 Task: For heading Use Italics Lobster with red colour & Underline.  font size for heading22,  'Change the font style of data to'Merriweather and font size to 14,  Change the alignment of both headline & data to Align center.  In the sheet  Budget Analysis Log
Action: Mouse moved to (211, 176)
Screenshot: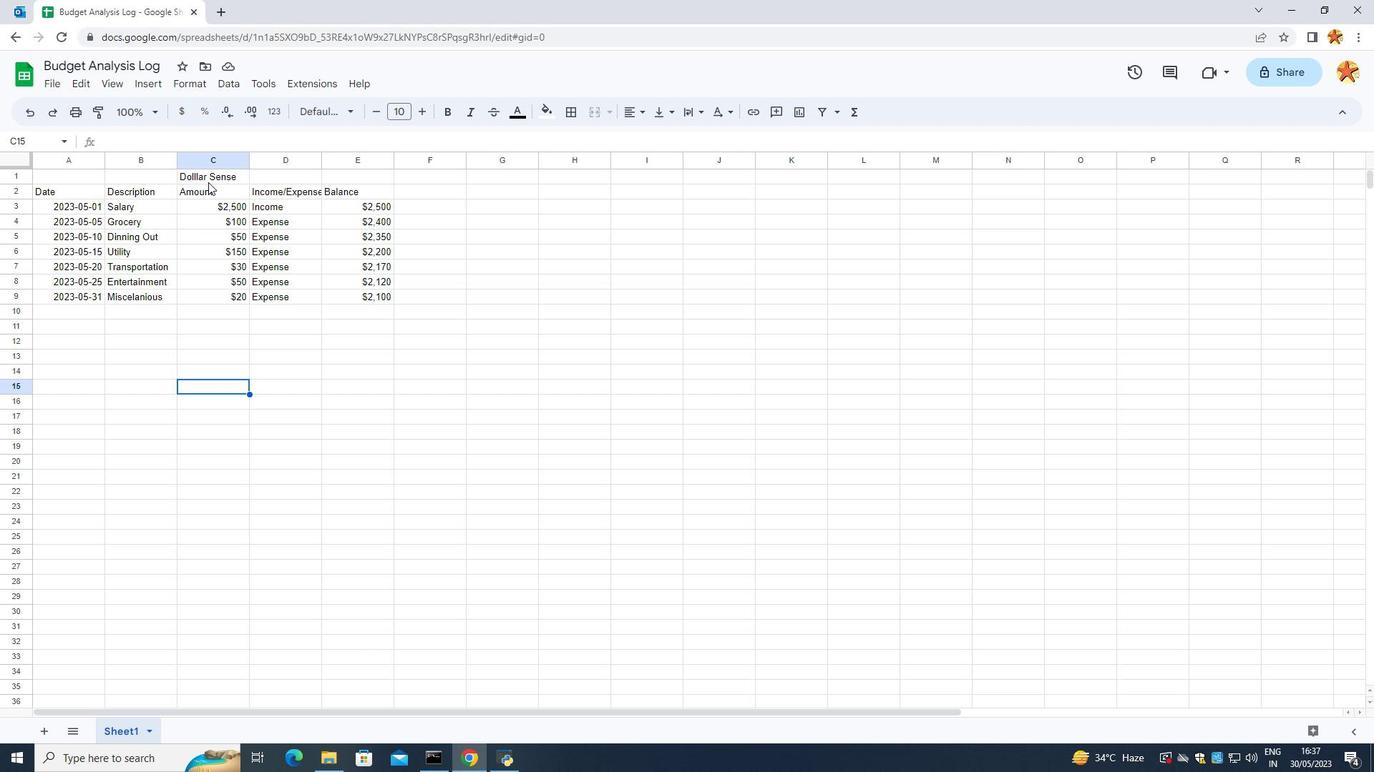 
Action: Mouse pressed left at (211, 176)
Screenshot: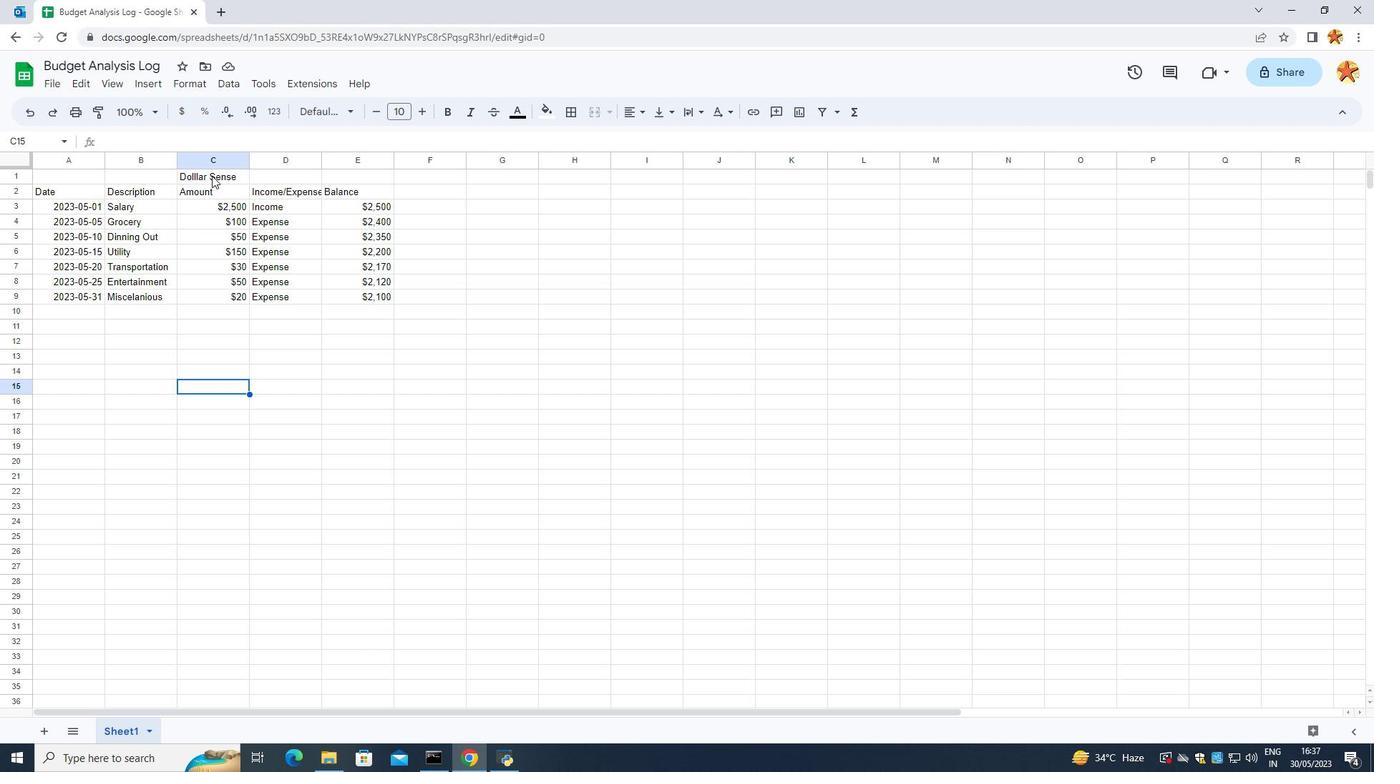
Action: Mouse moved to (470, 108)
Screenshot: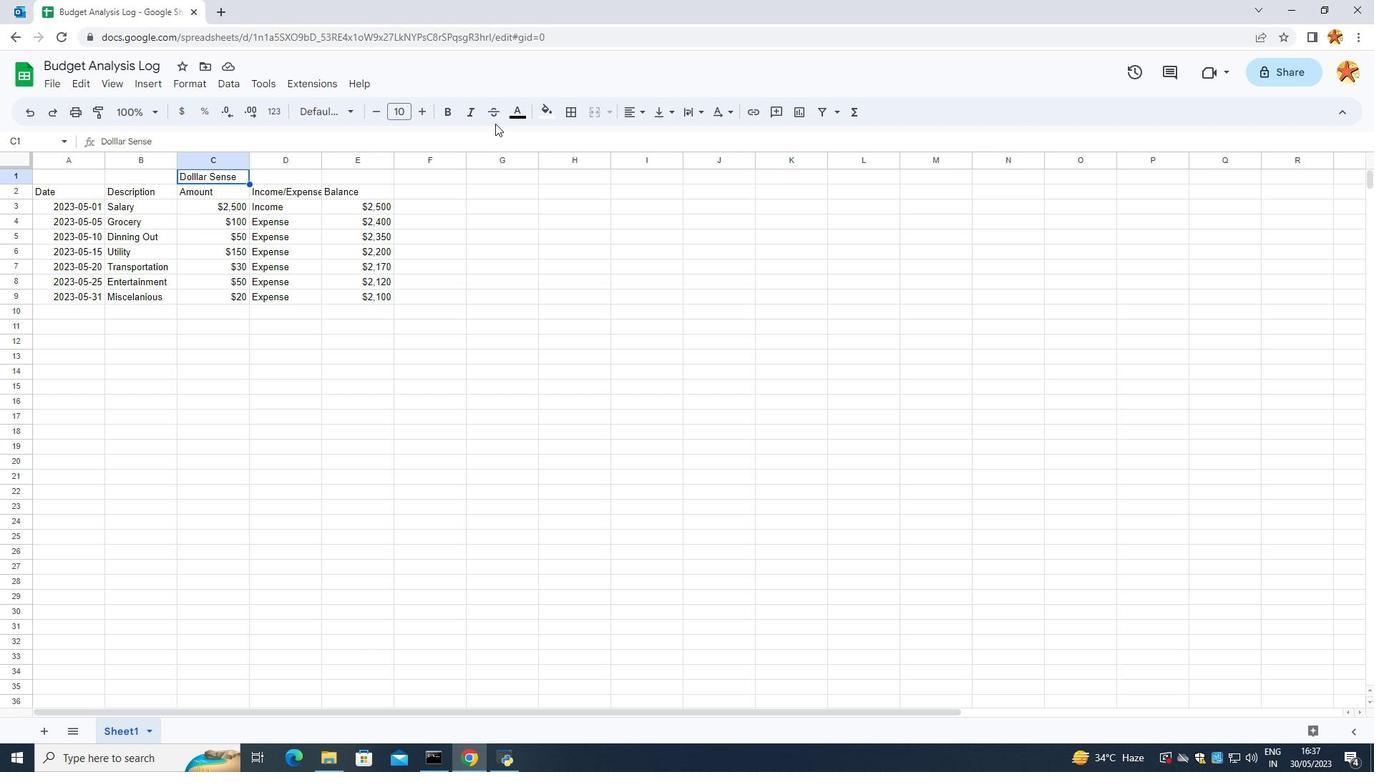 
Action: Mouse pressed left at (470, 108)
Screenshot: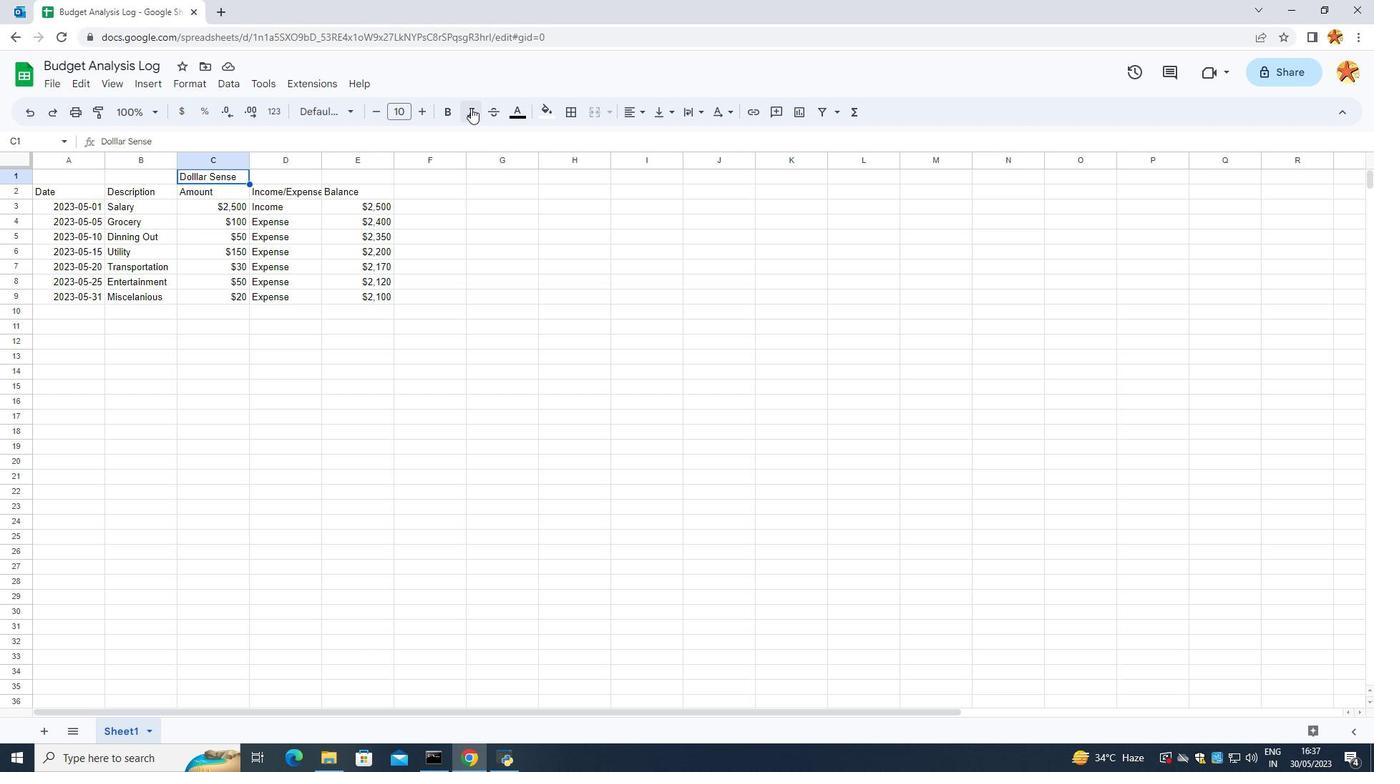 
Action: Mouse moved to (347, 114)
Screenshot: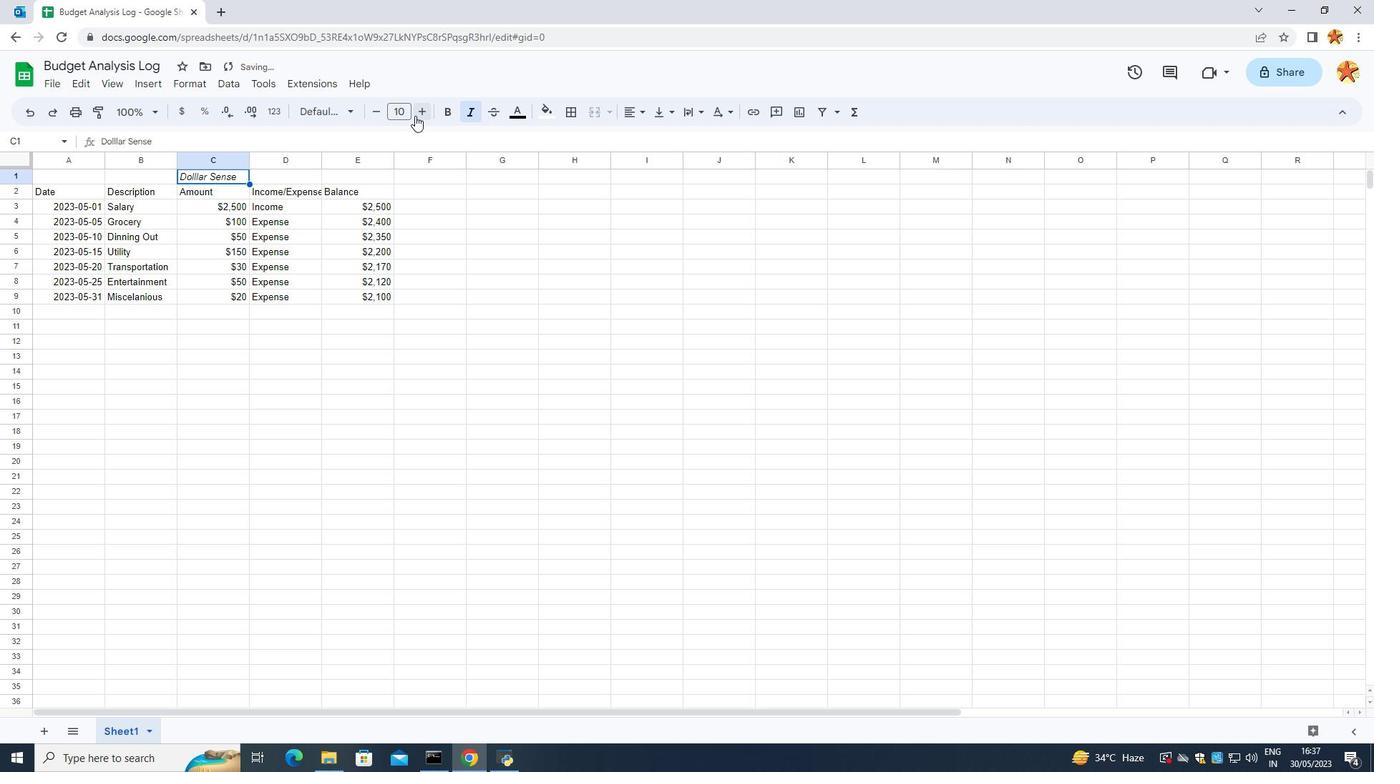 
Action: Mouse pressed left at (347, 114)
Screenshot: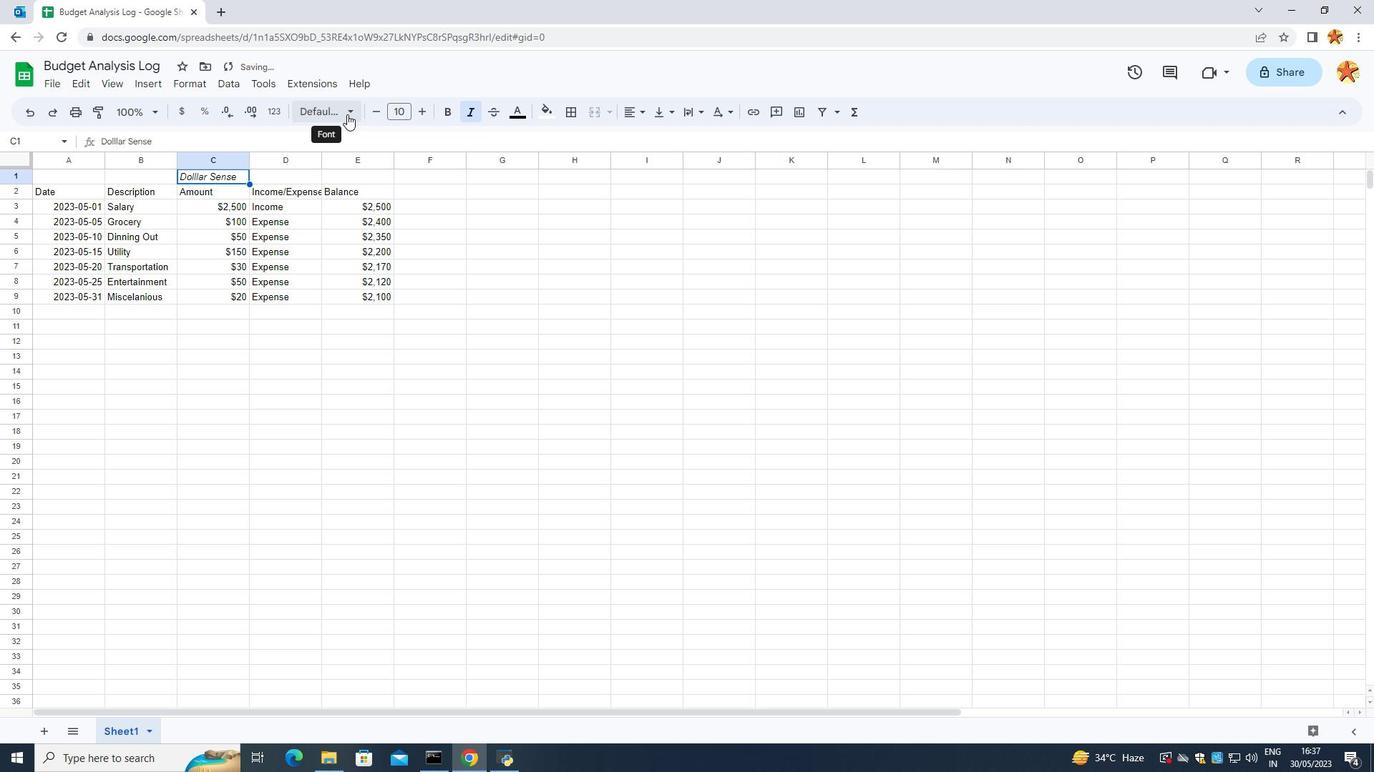 
Action: Mouse moved to (337, 438)
Screenshot: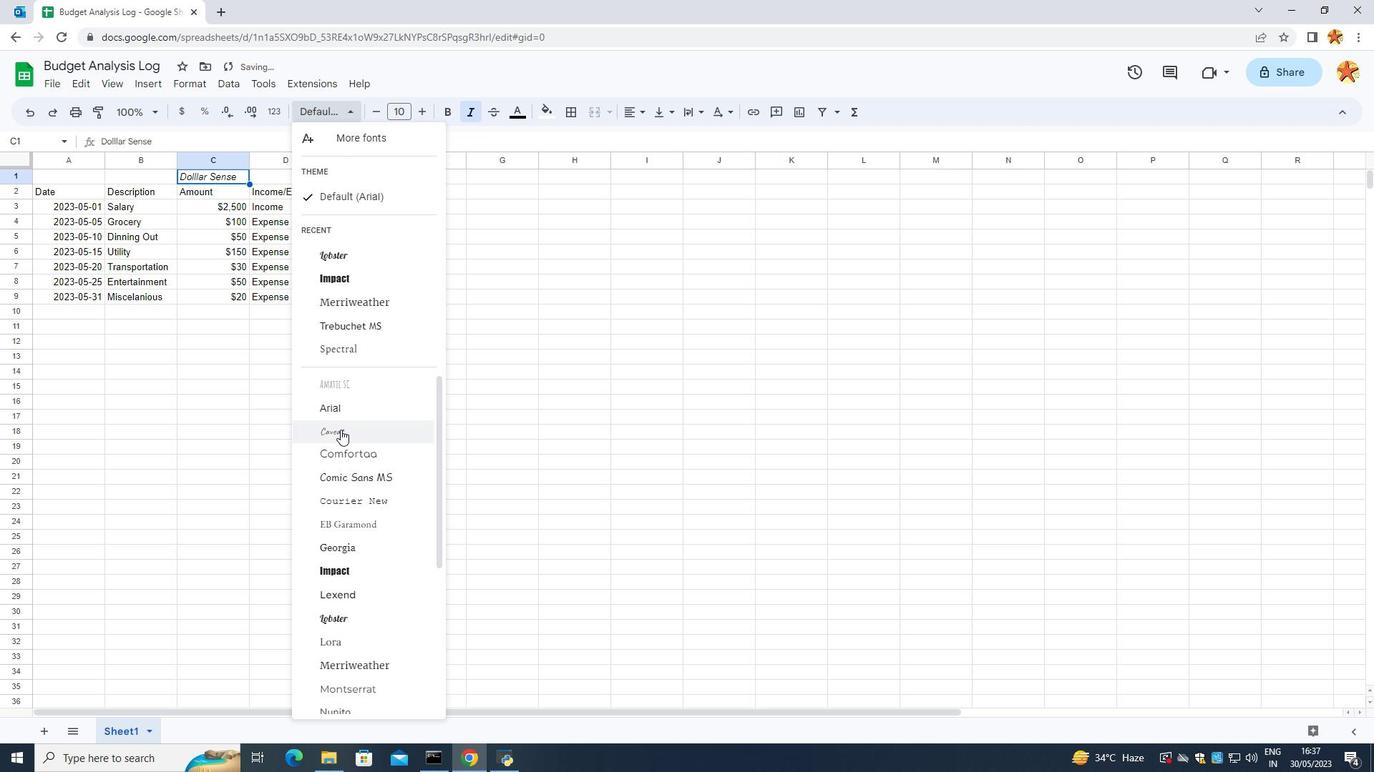 
Action: Mouse scrolled (337, 438) with delta (0, 0)
Screenshot: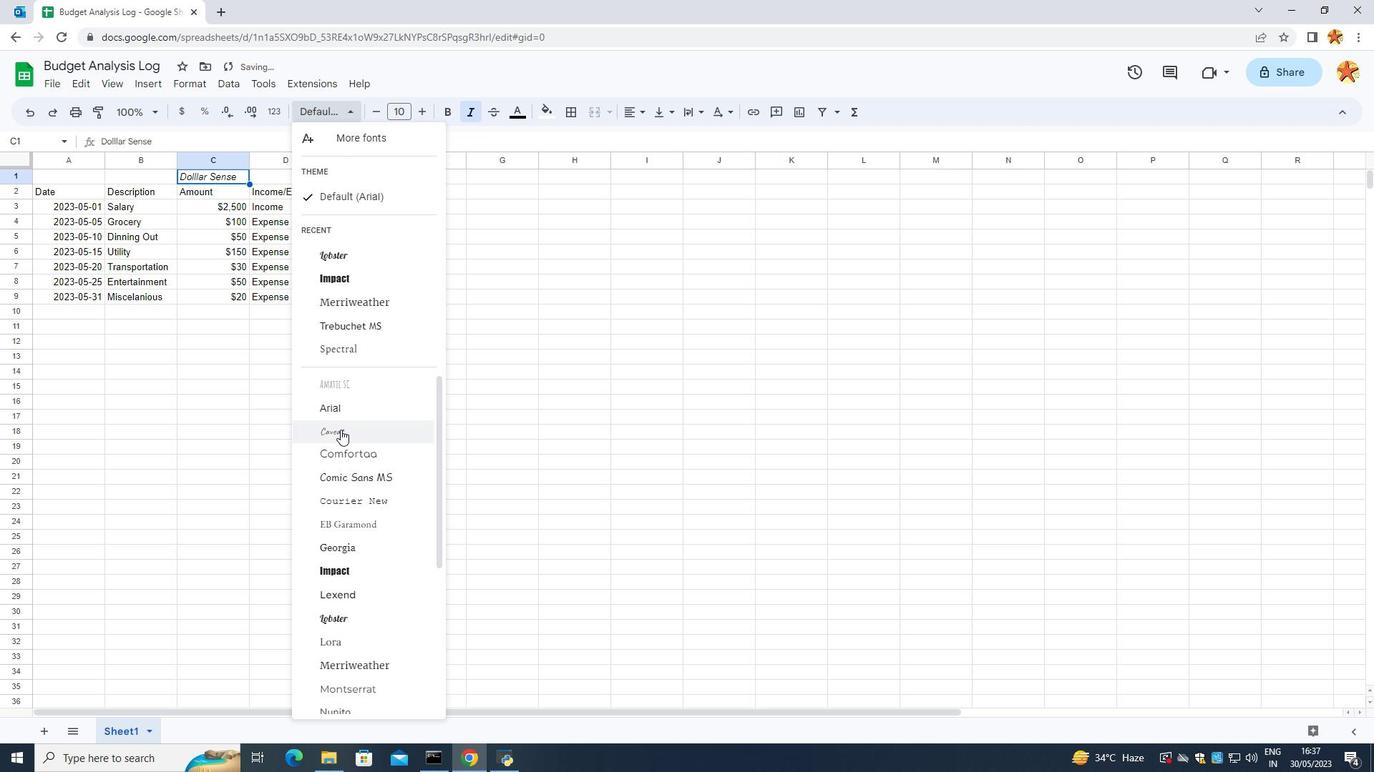 
Action: Mouse moved to (335, 439)
Screenshot: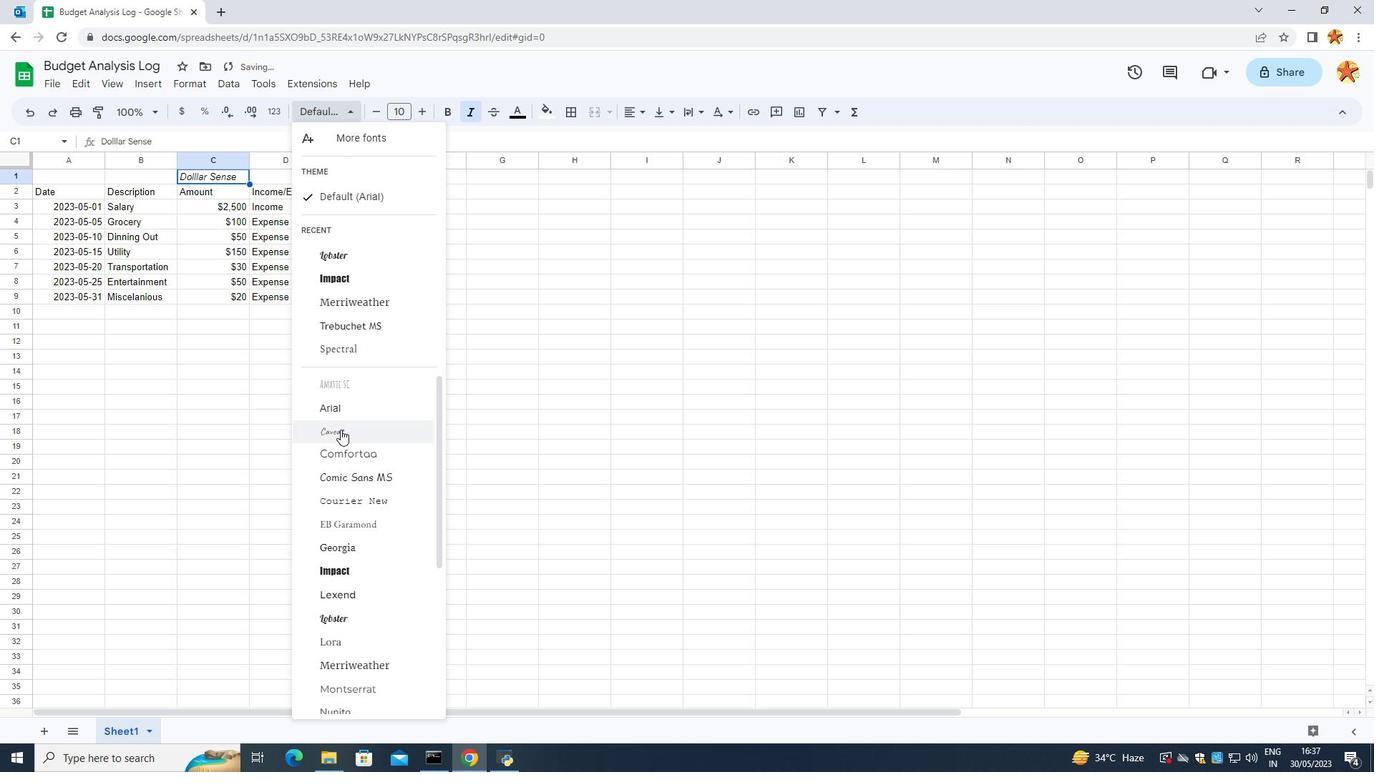 
Action: Mouse scrolled (335, 438) with delta (0, 0)
Screenshot: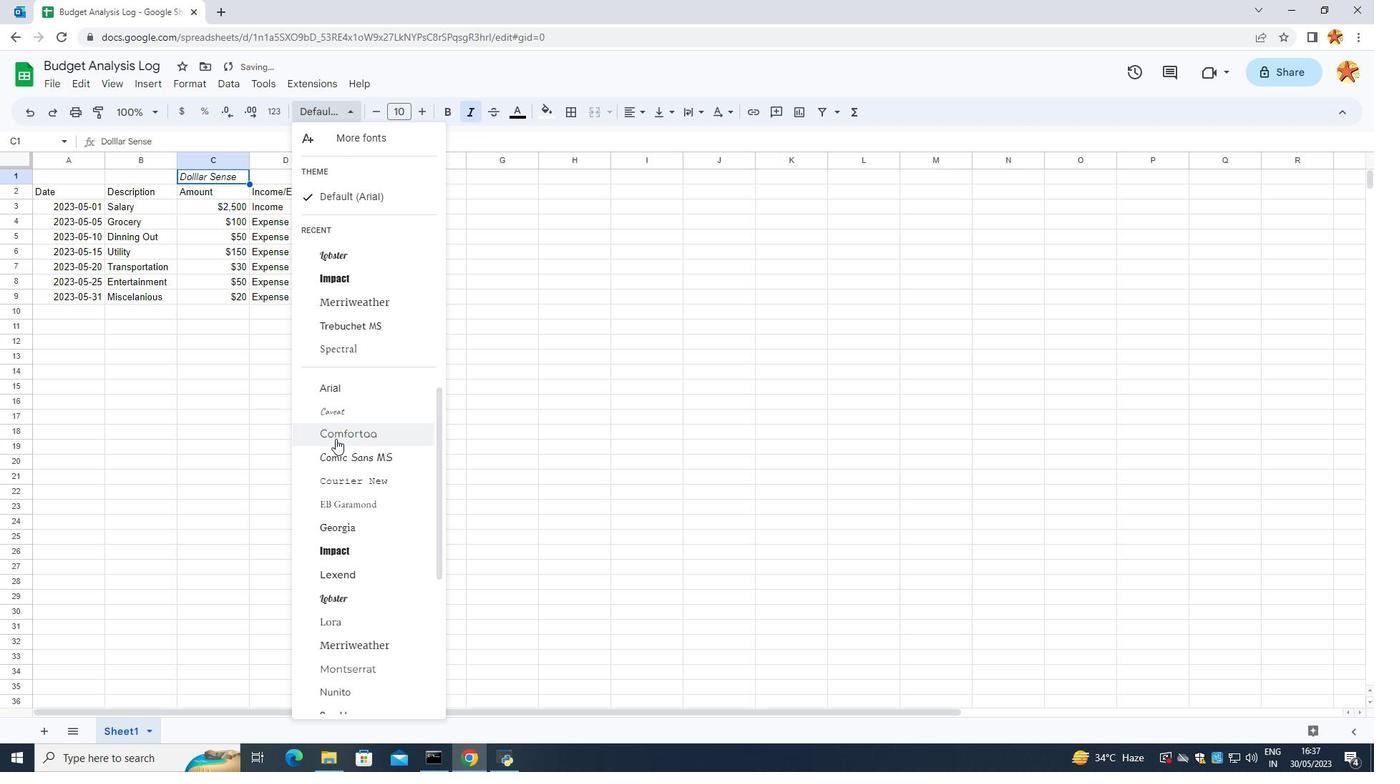 
Action: Mouse scrolled (335, 438) with delta (0, 0)
Screenshot: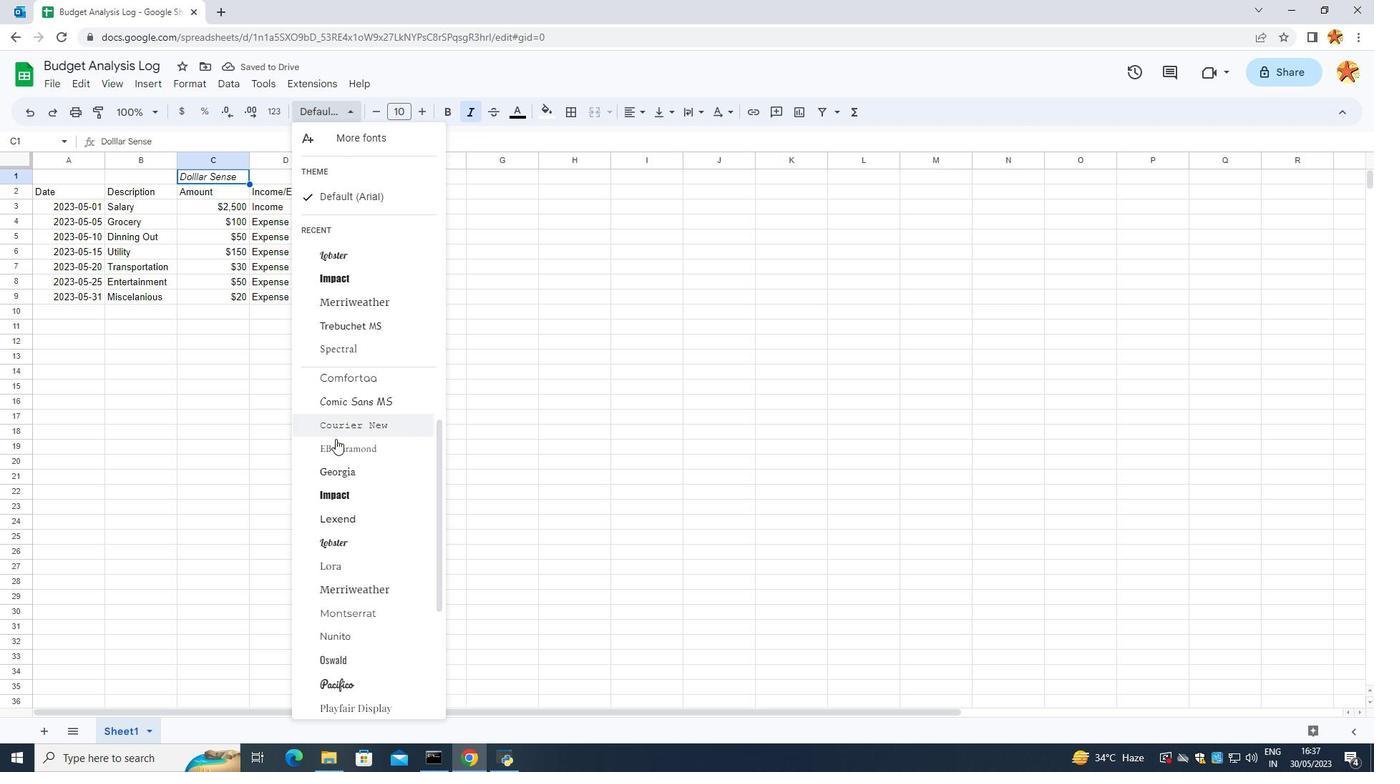 
Action: Mouse moved to (333, 414)
Screenshot: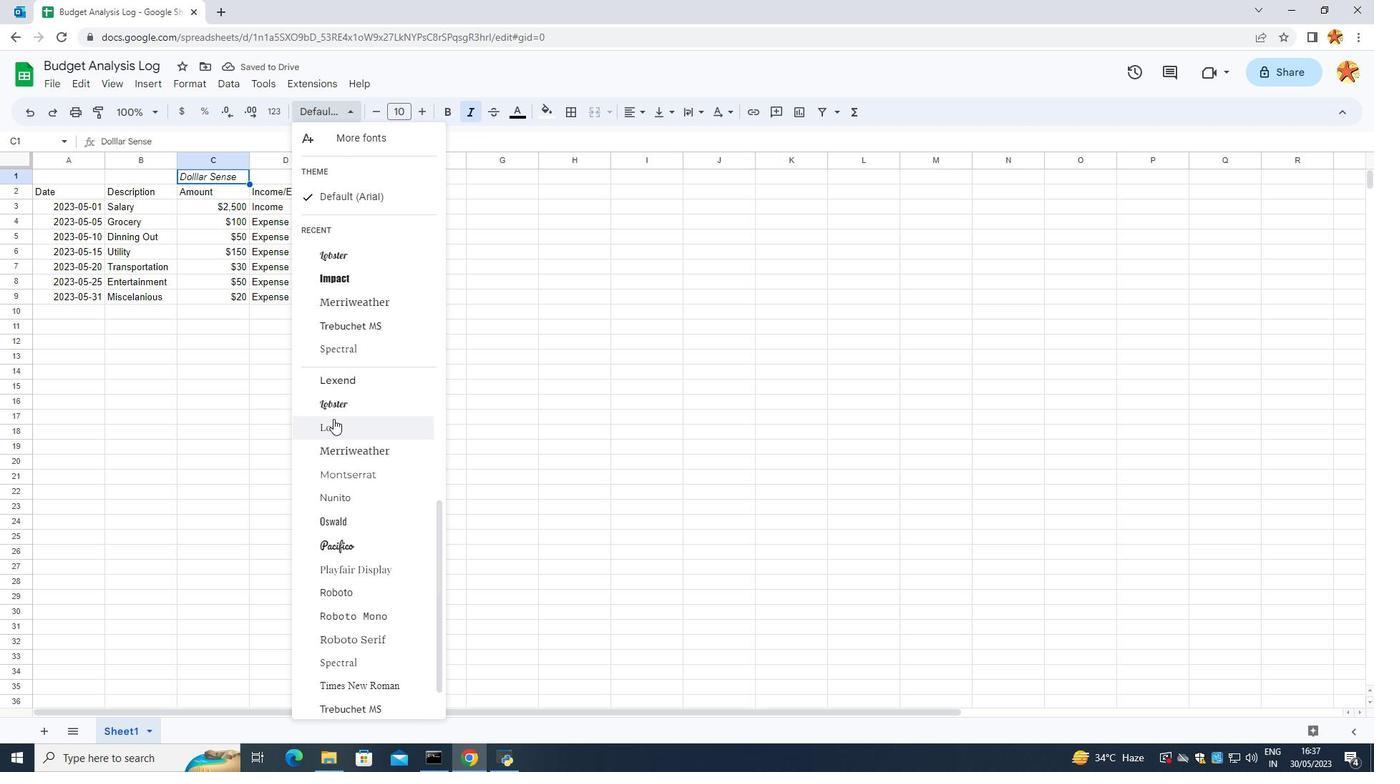 
Action: Mouse pressed left at (333, 414)
Screenshot: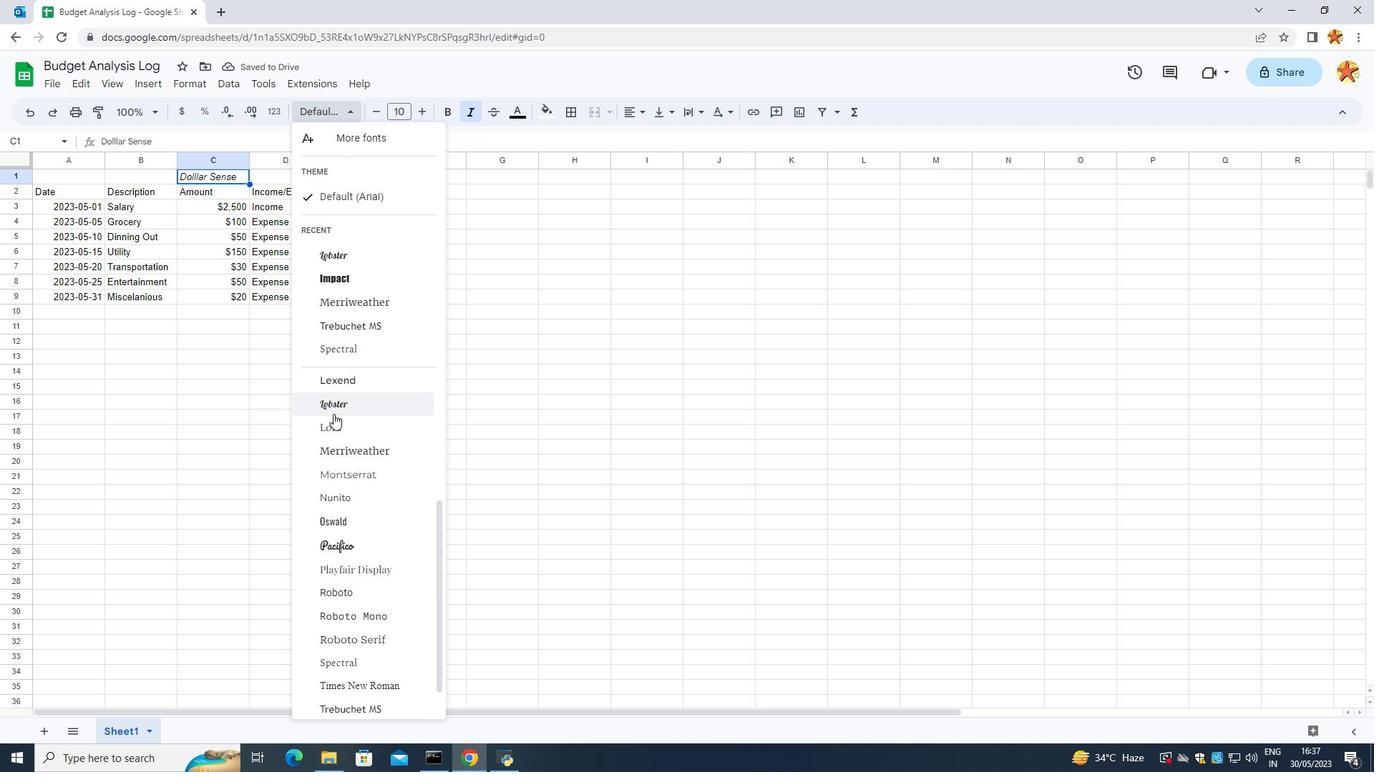 
Action: Mouse moved to (520, 116)
Screenshot: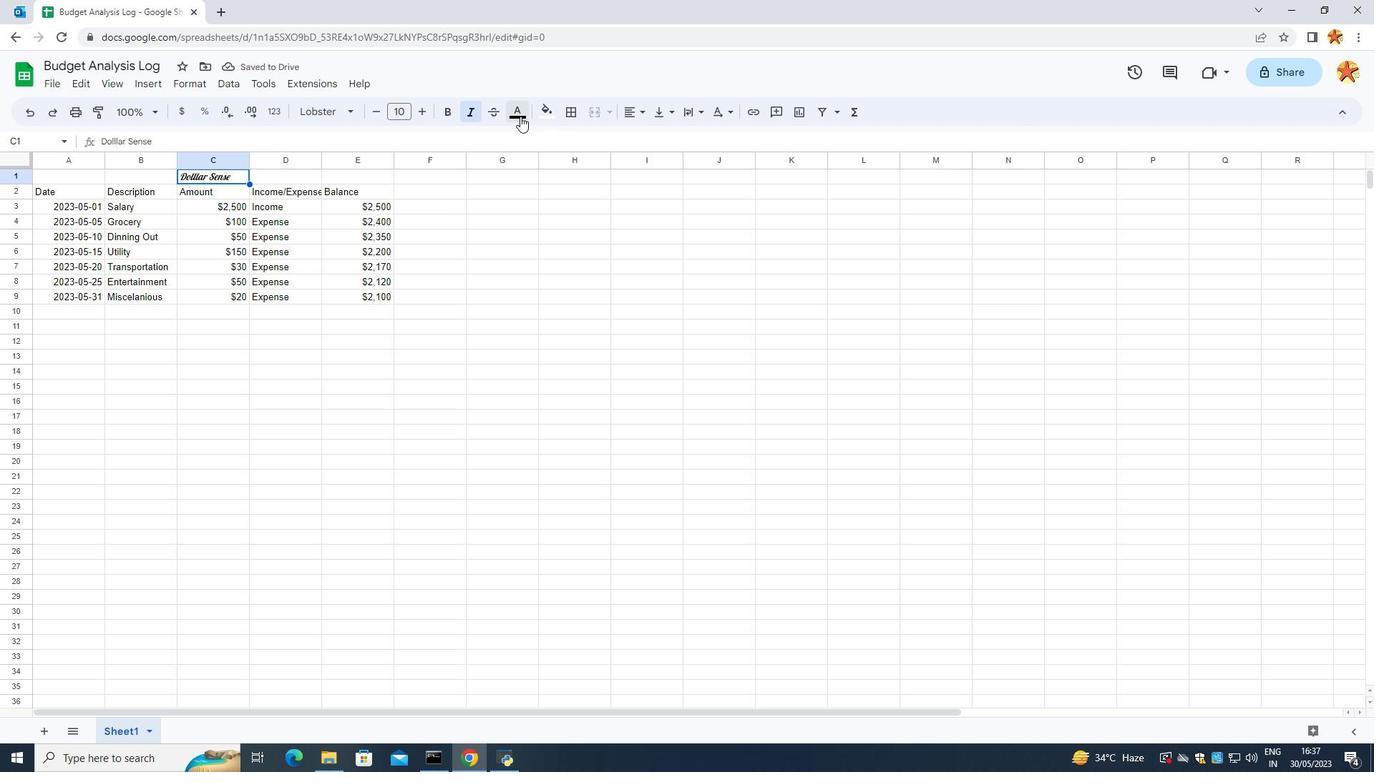 
Action: Mouse pressed left at (520, 116)
Screenshot: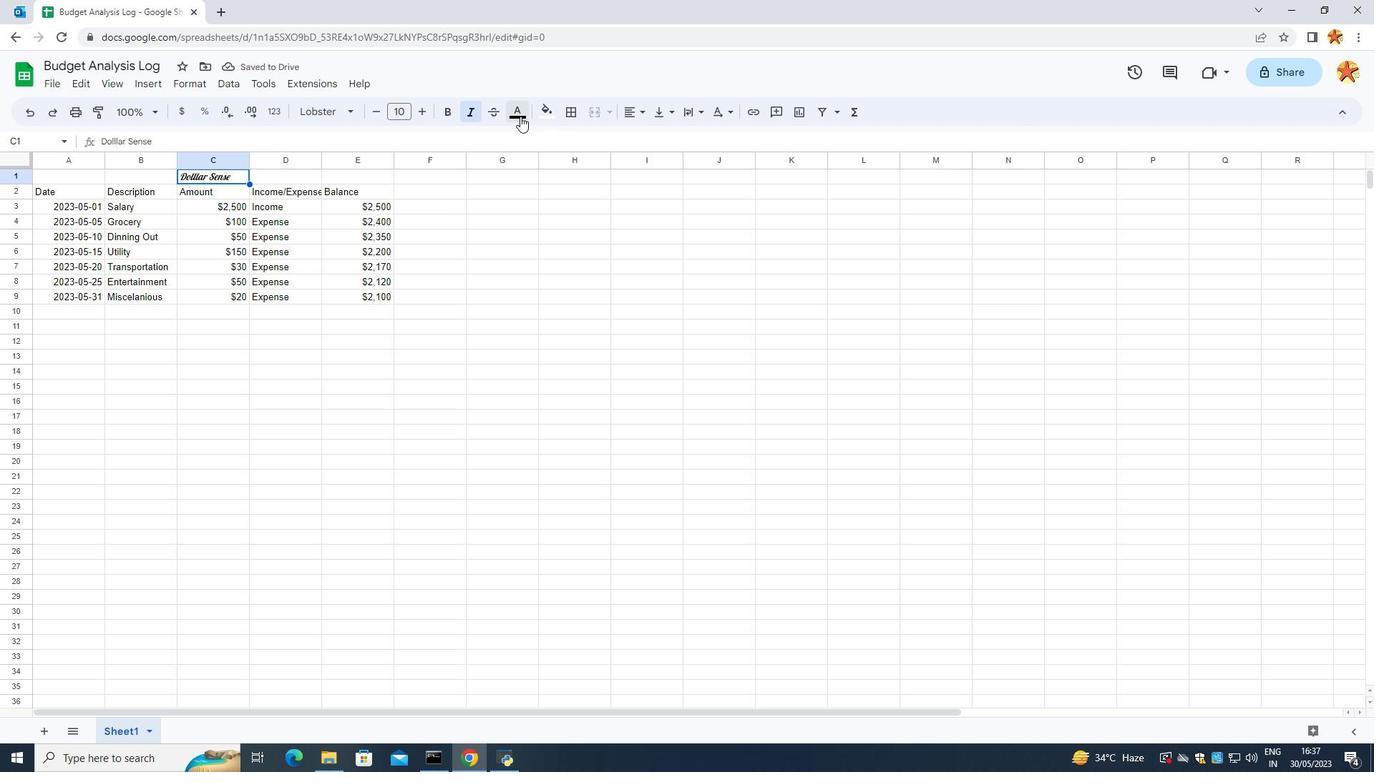 
Action: Mouse moved to (537, 175)
Screenshot: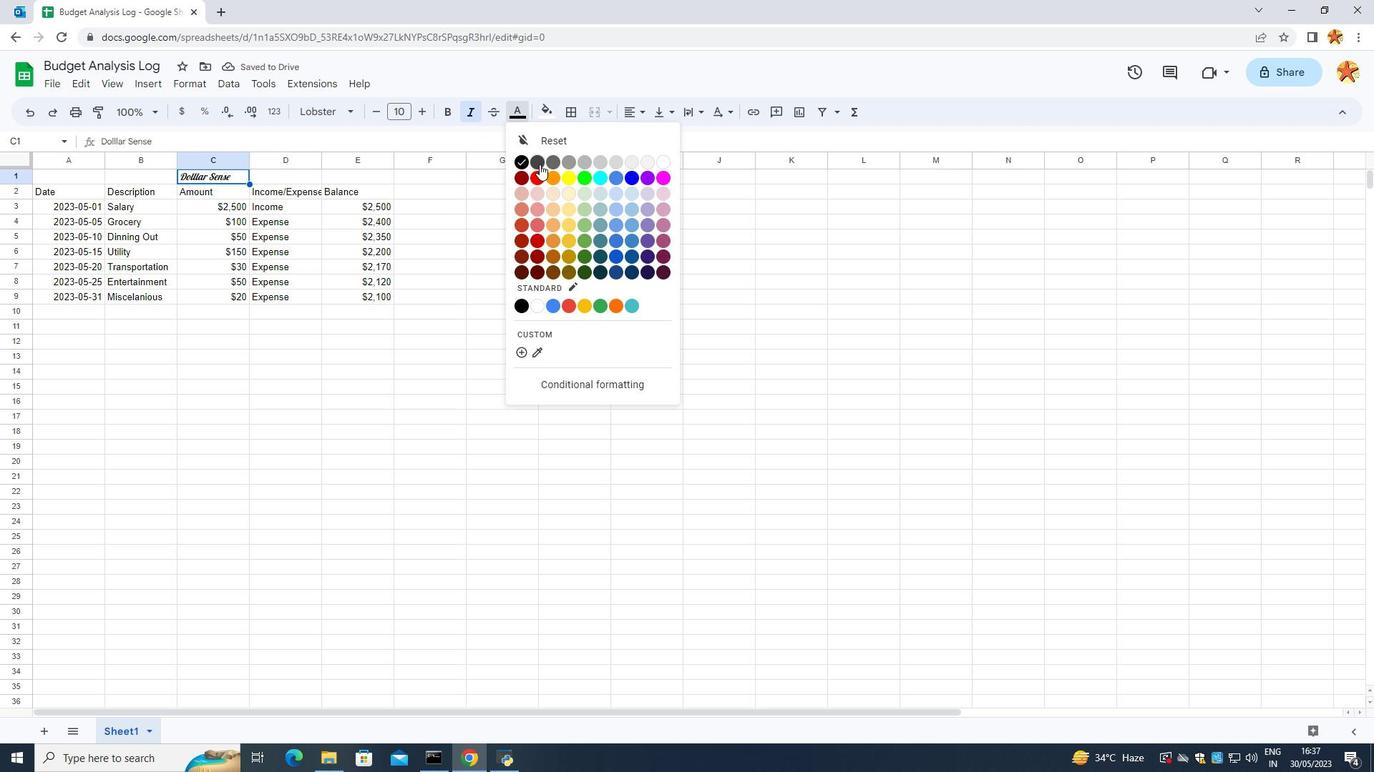 
Action: Mouse pressed left at (537, 175)
Screenshot: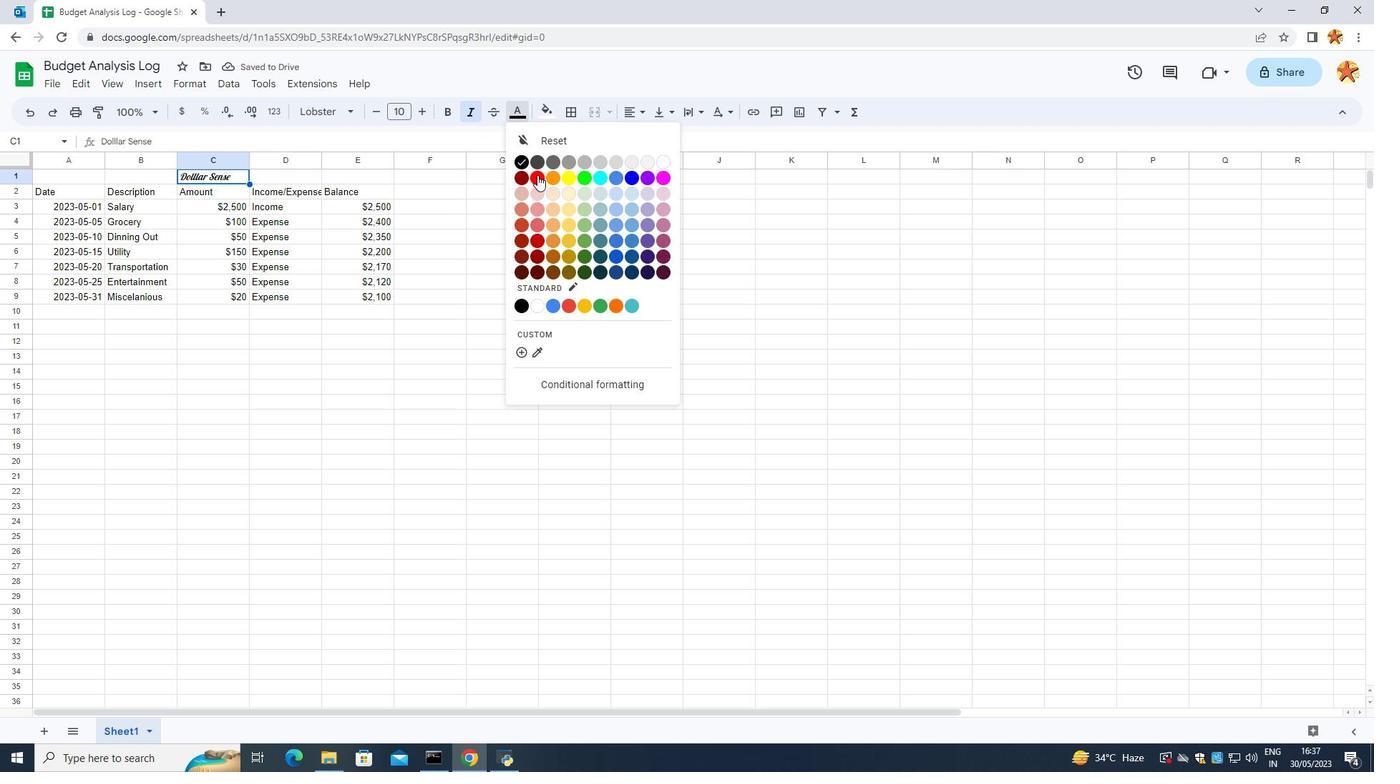 
Action: Mouse moved to (292, 198)
Screenshot: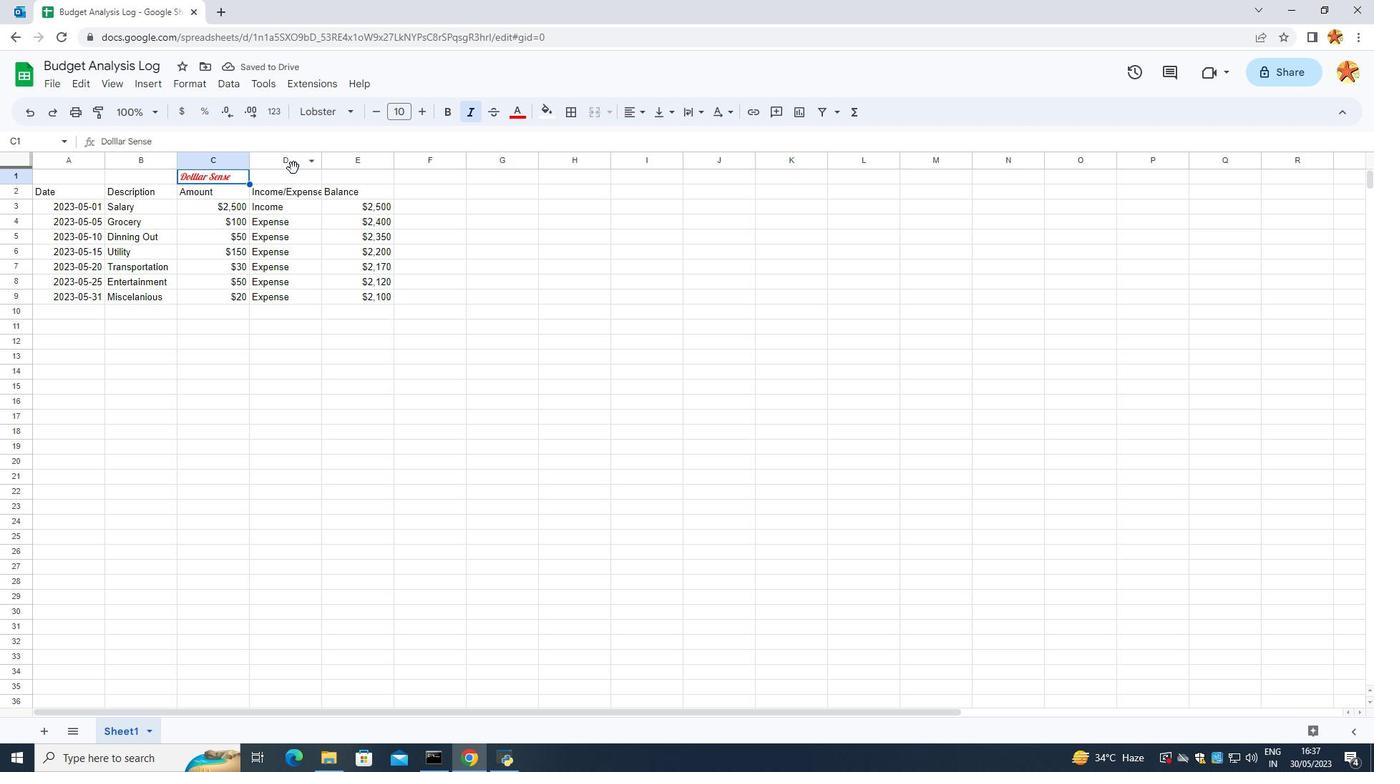 
Action: Key pressed ctrl+U
Screenshot: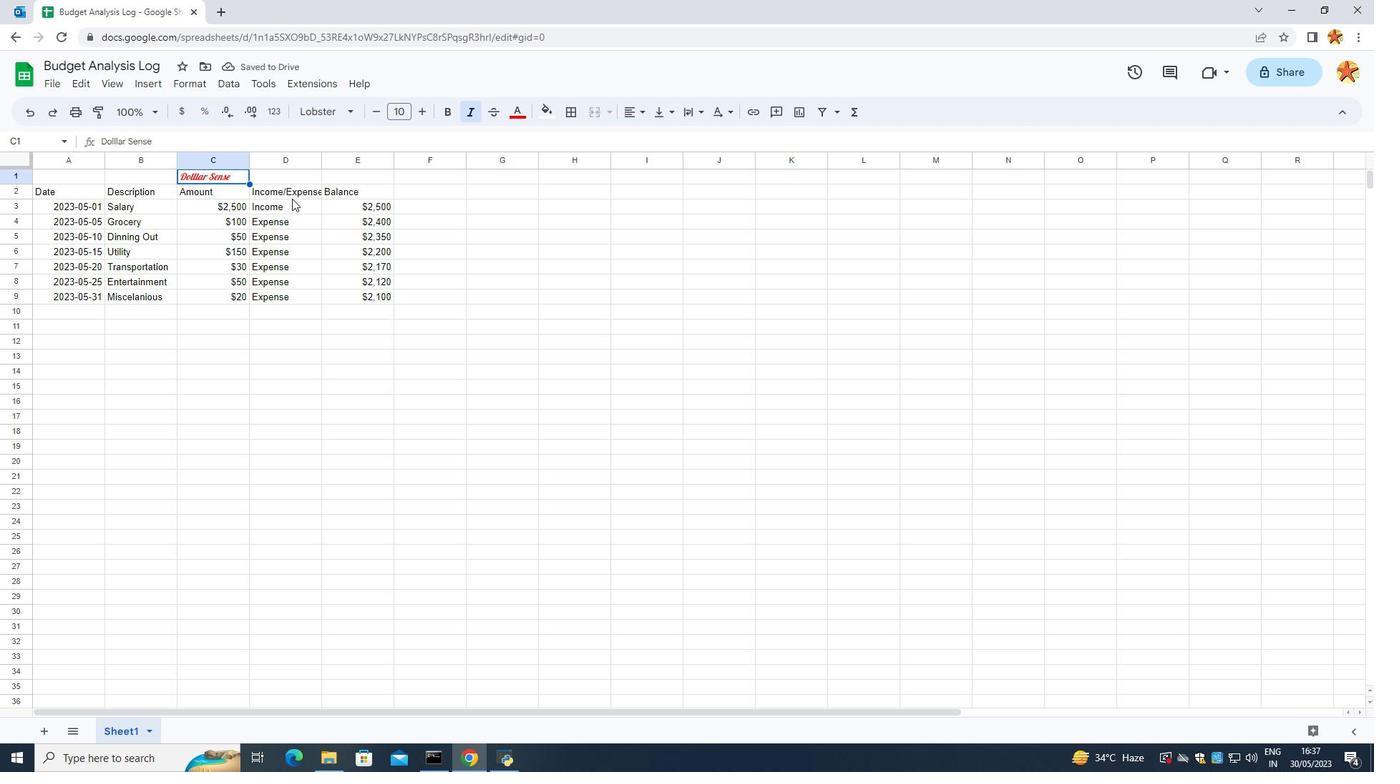 
Action: Mouse moved to (422, 110)
Screenshot: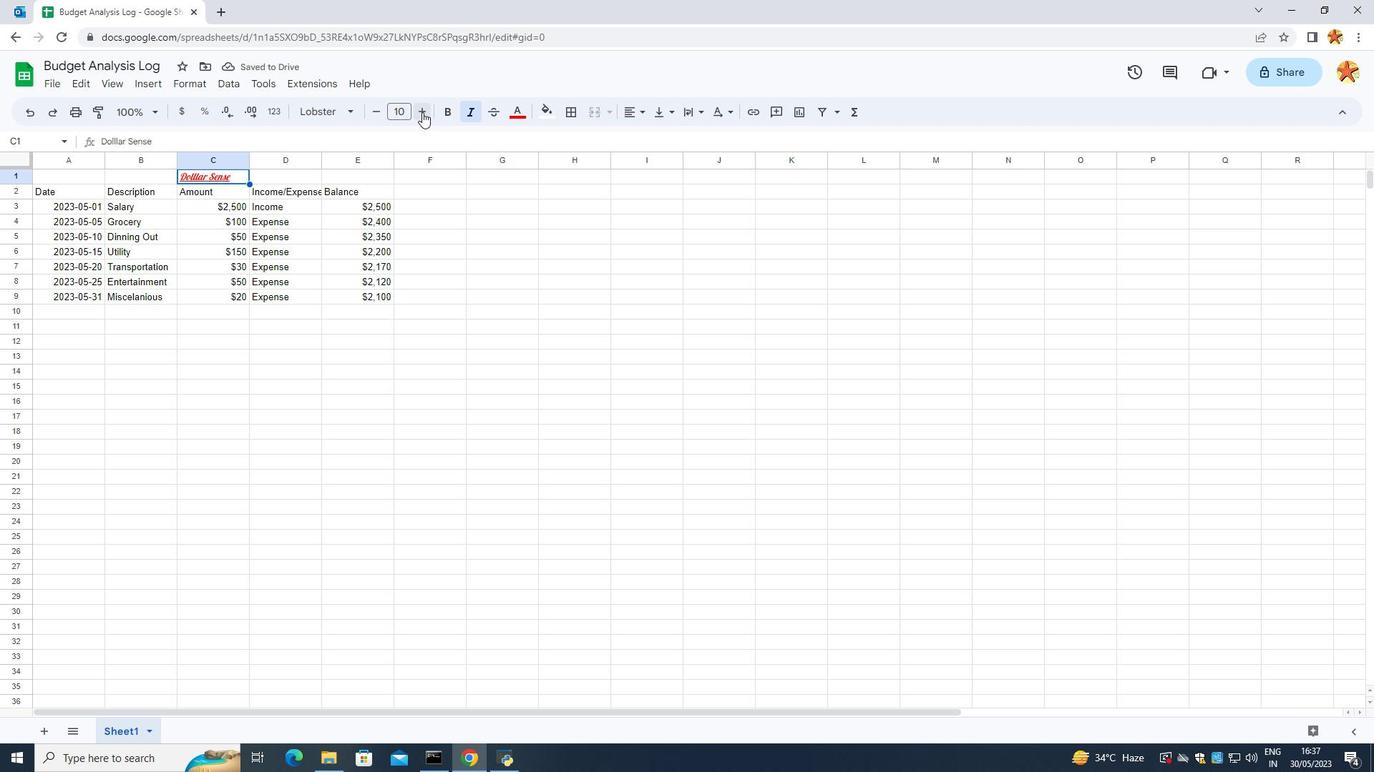 
Action: Mouse pressed left at (422, 110)
Screenshot: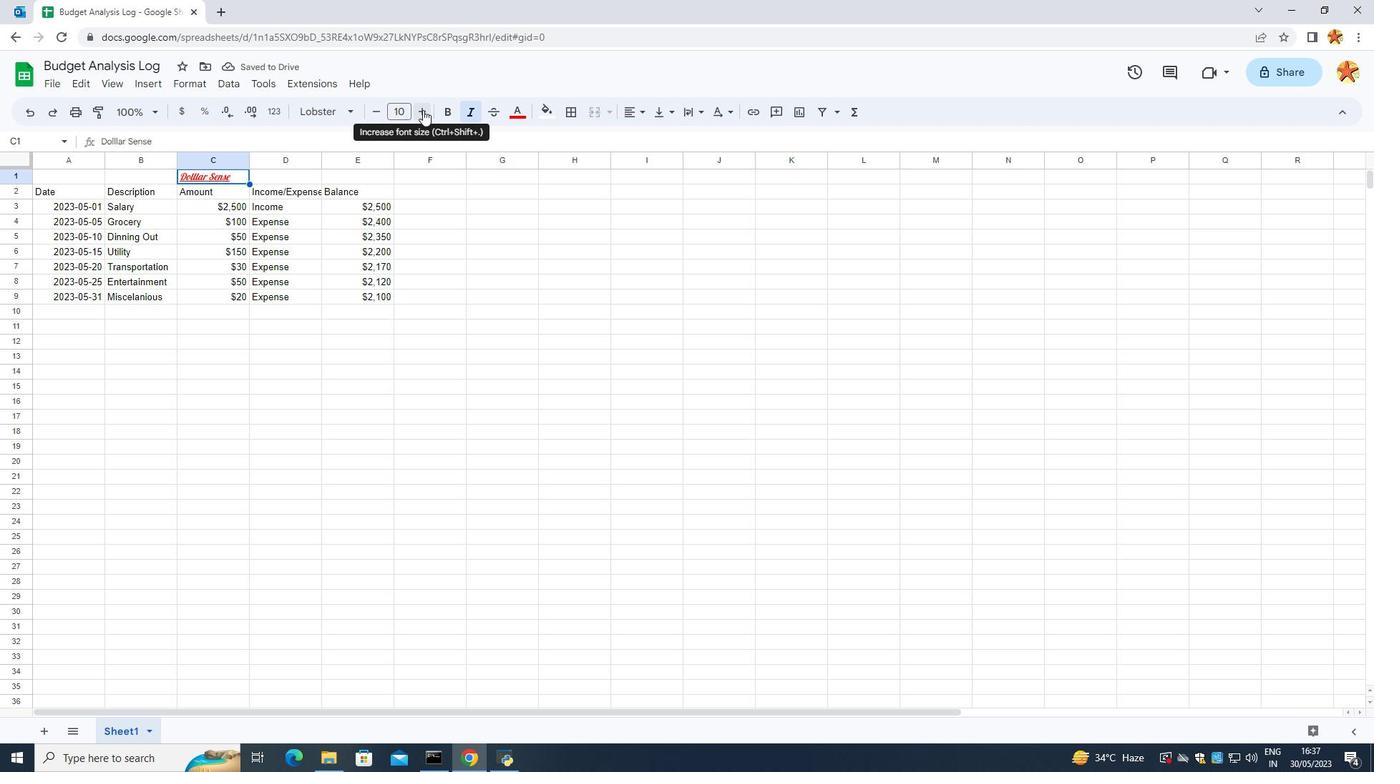 
Action: Mouse pressed left at (422, 110)
Screenshot: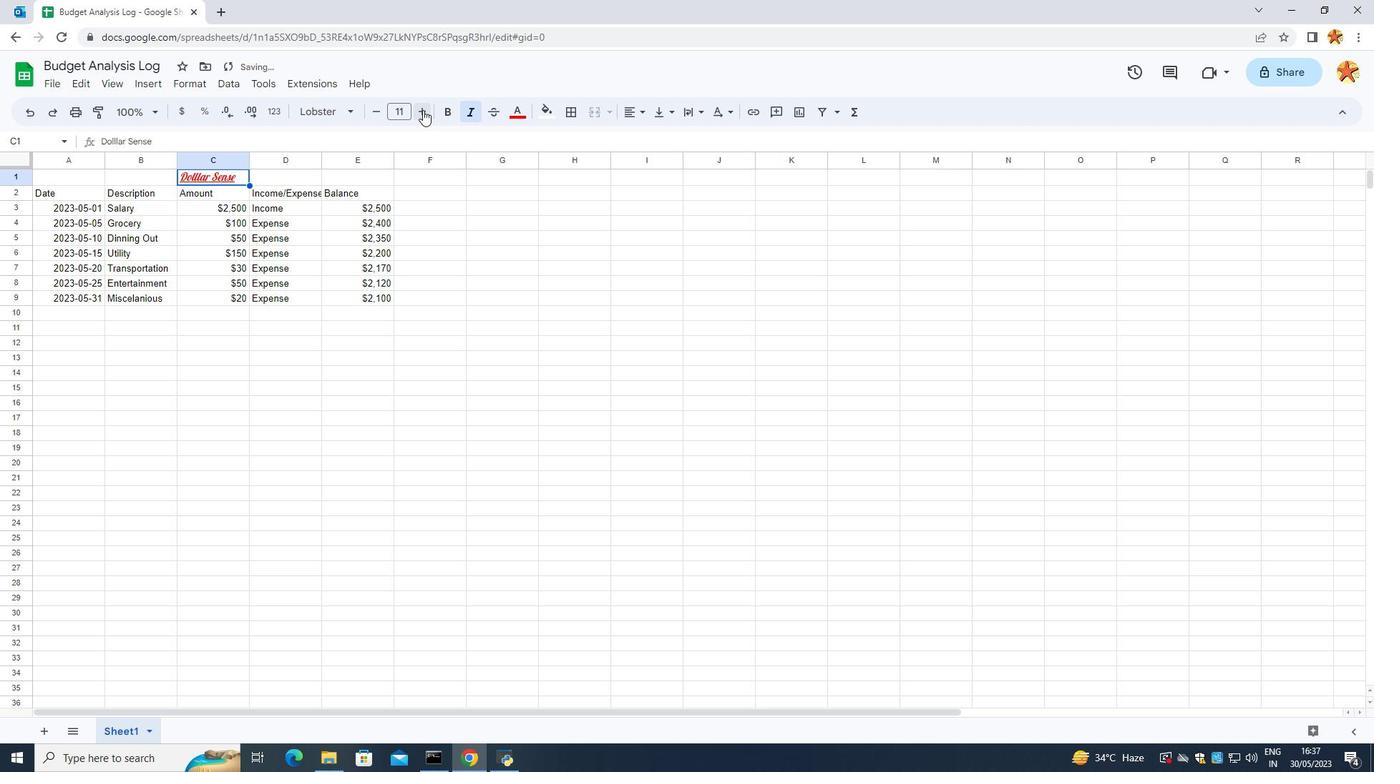 
Action: Mouse moved to (420, 108)
Screenshot: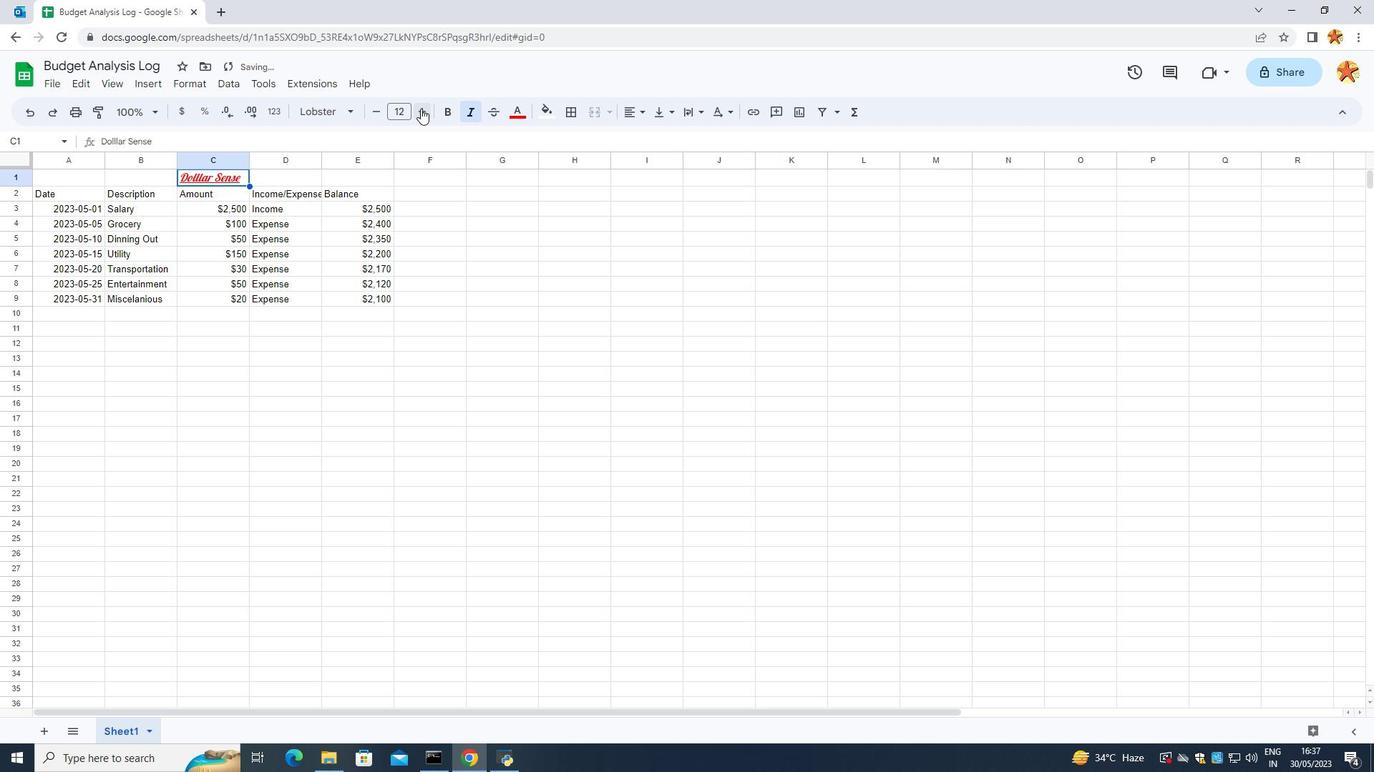 
Action: Mouse pressed left at (420, 108)
Screenshot: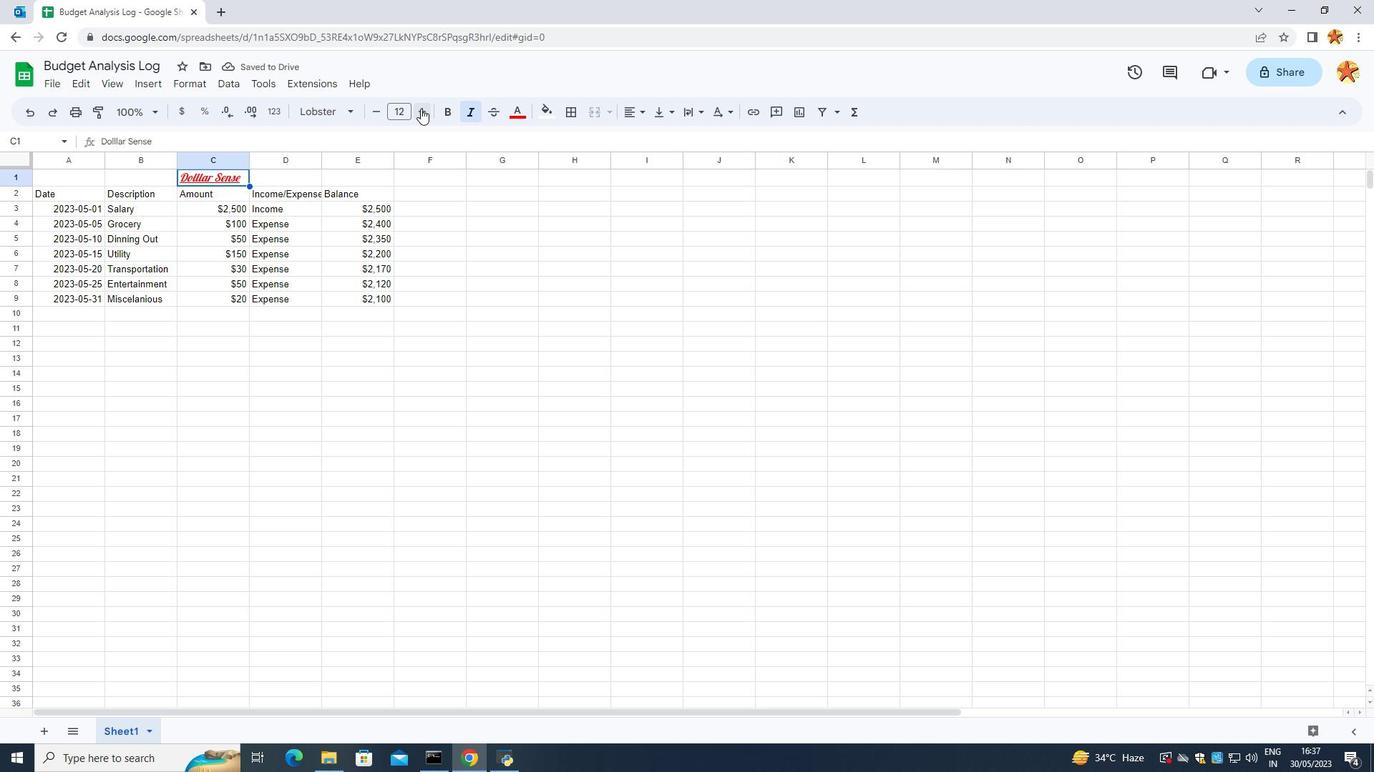 
Action: Mouse moved to (419, 108)
Screenshot: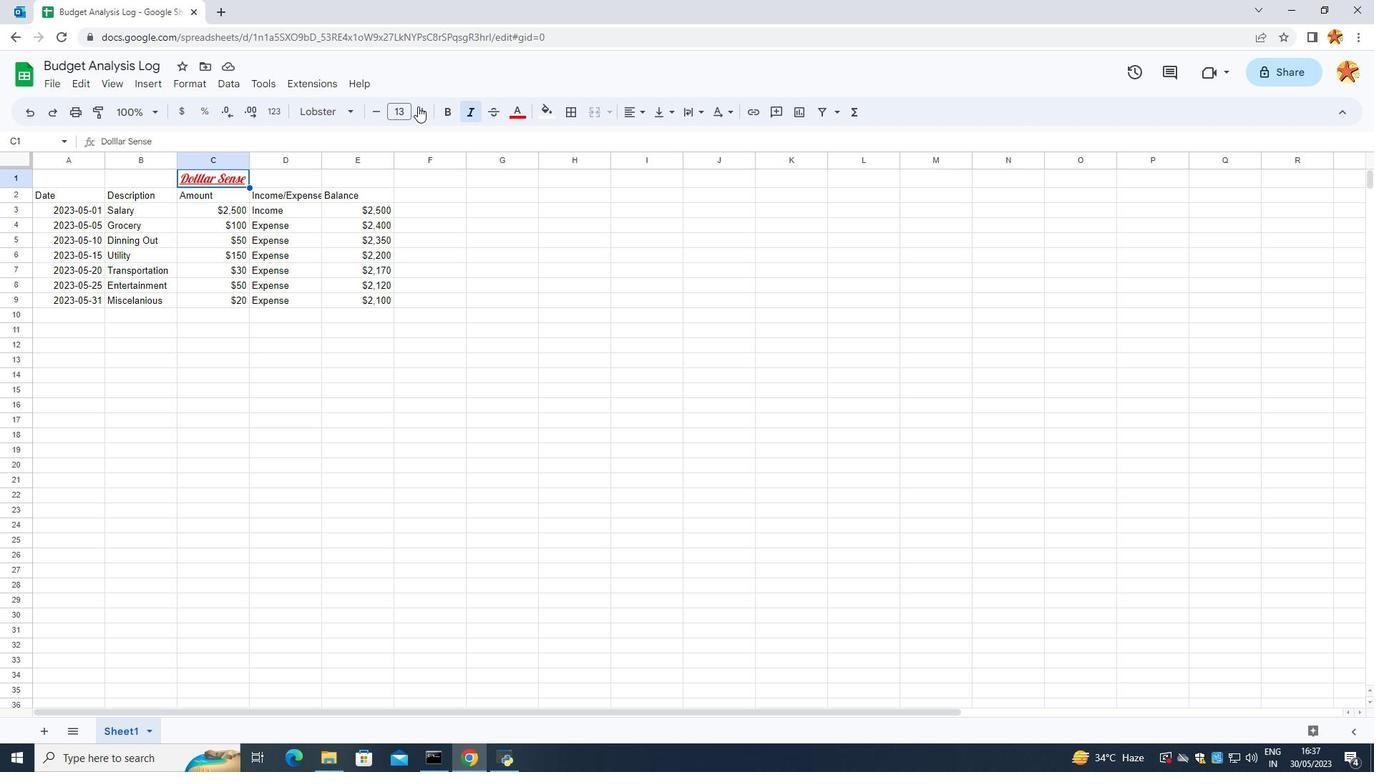 
Action: Mouse pressed left at (419, 108)
Screenshot: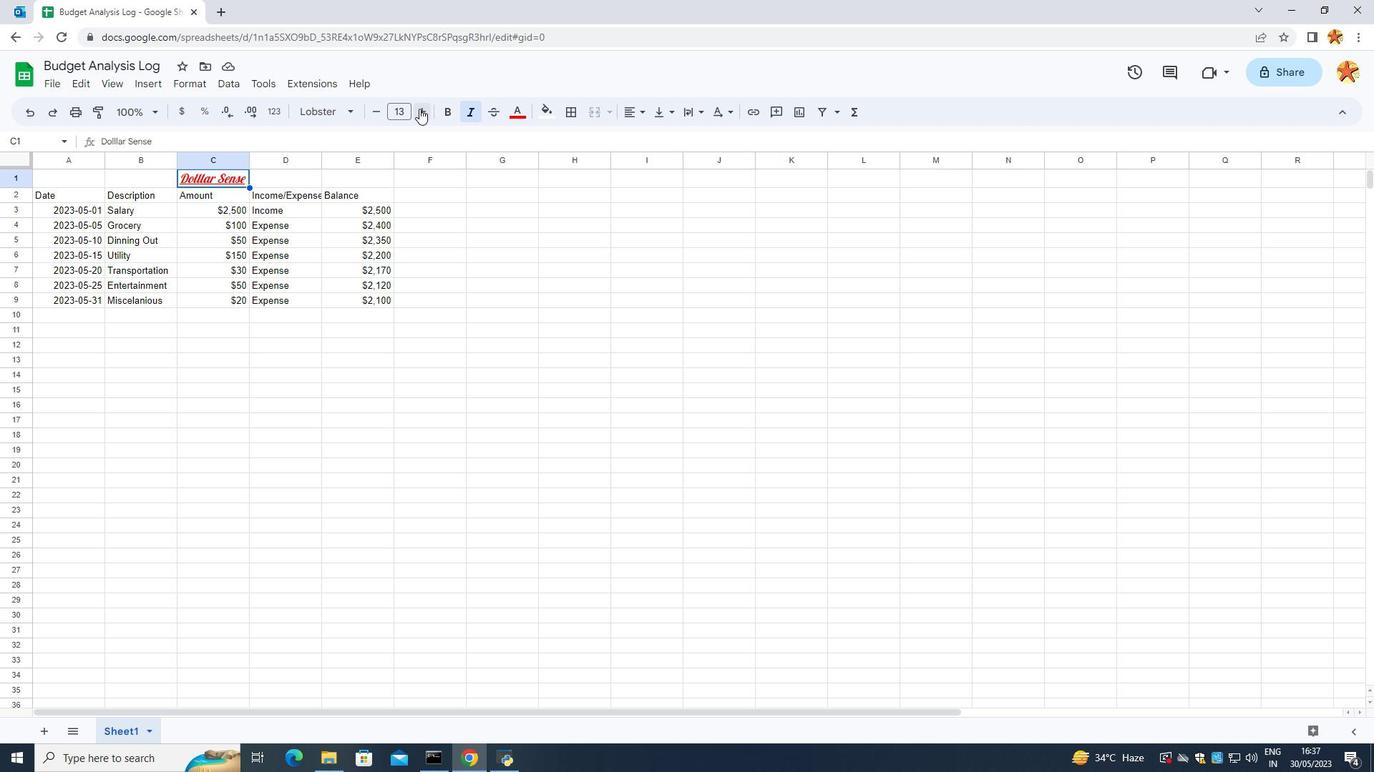 
Action: Mouse pressed left at (419, 108)
Screenshot: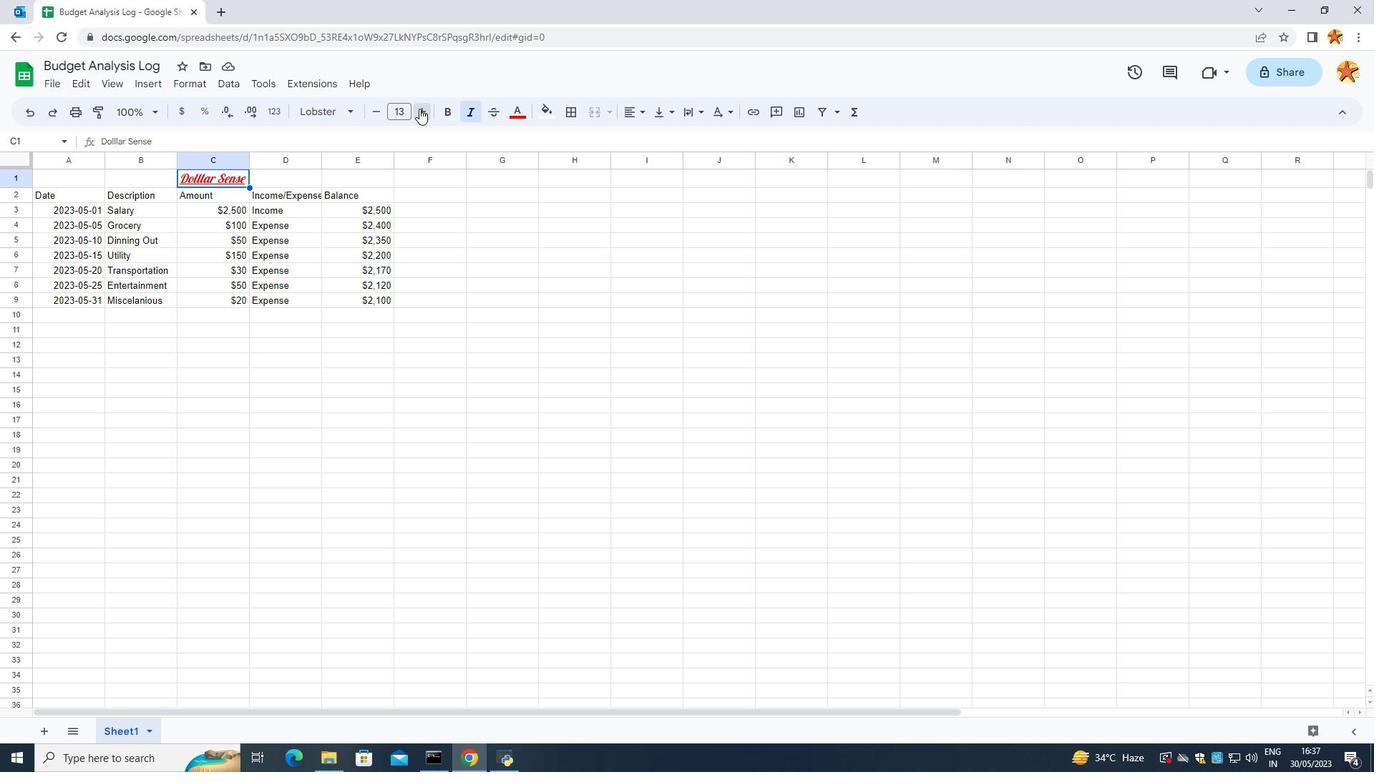
Action: Mouse pressed left at (419, 108)
Screenshot: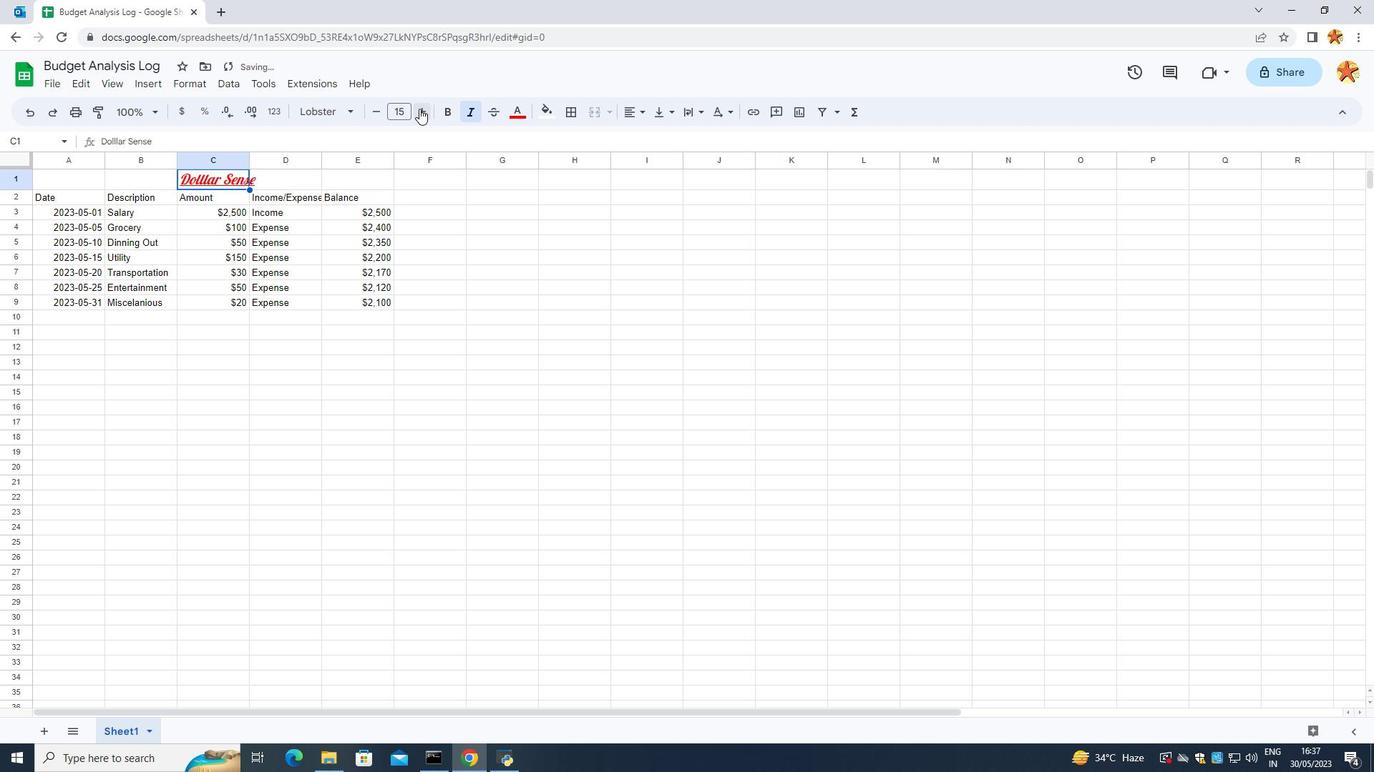 
Action: Mouse pressed left at (419, 108)
Screenshot: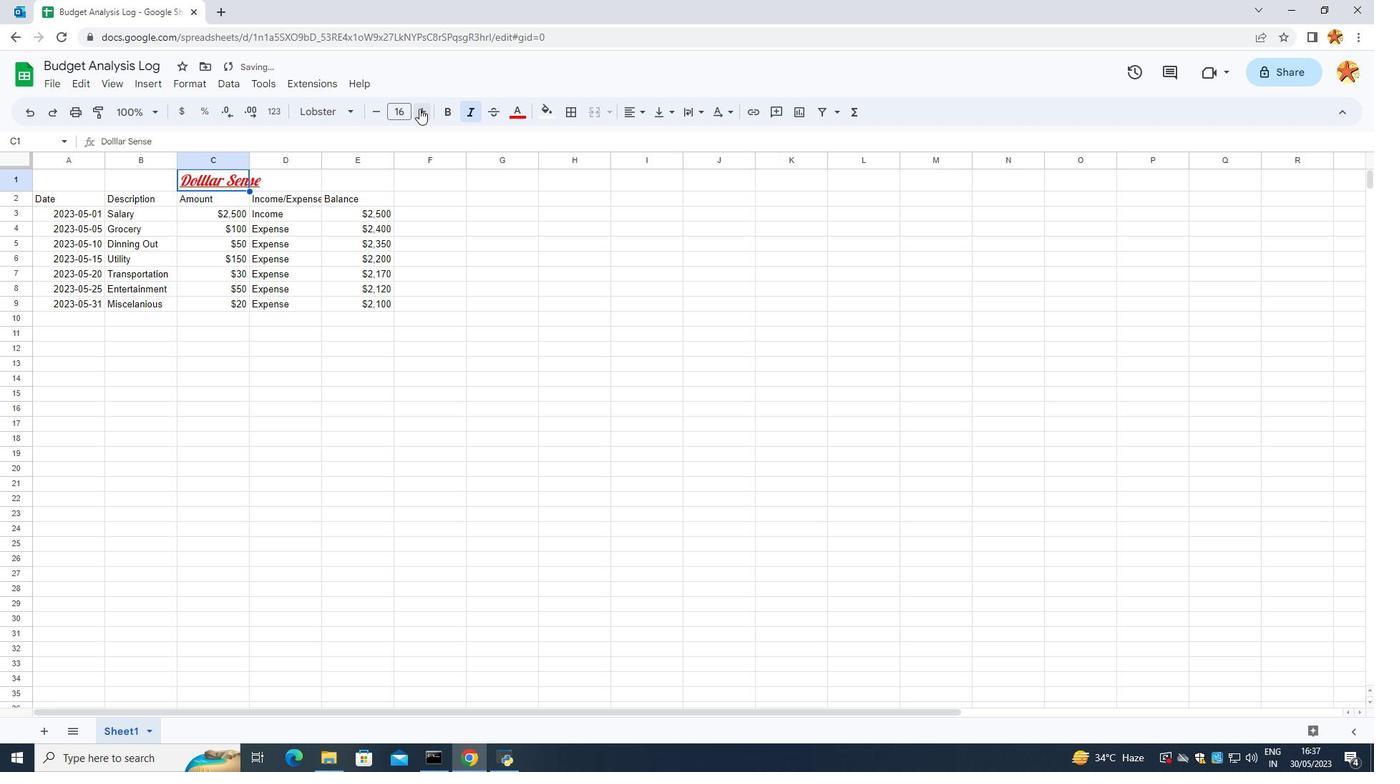 
Action: Mouse pressed left at (419, 108)
Screenshot: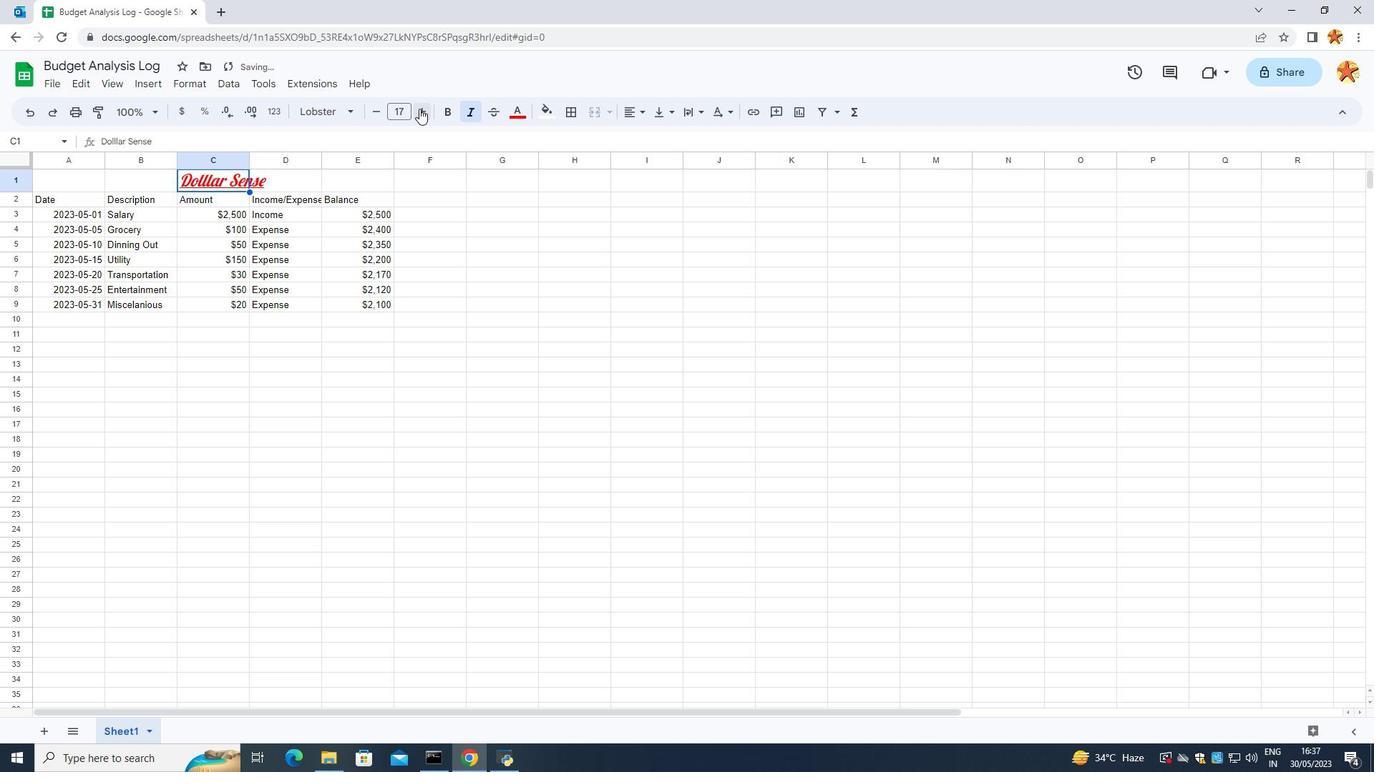 
Action: Mouse pressed left at (419, 108)
Screenshot: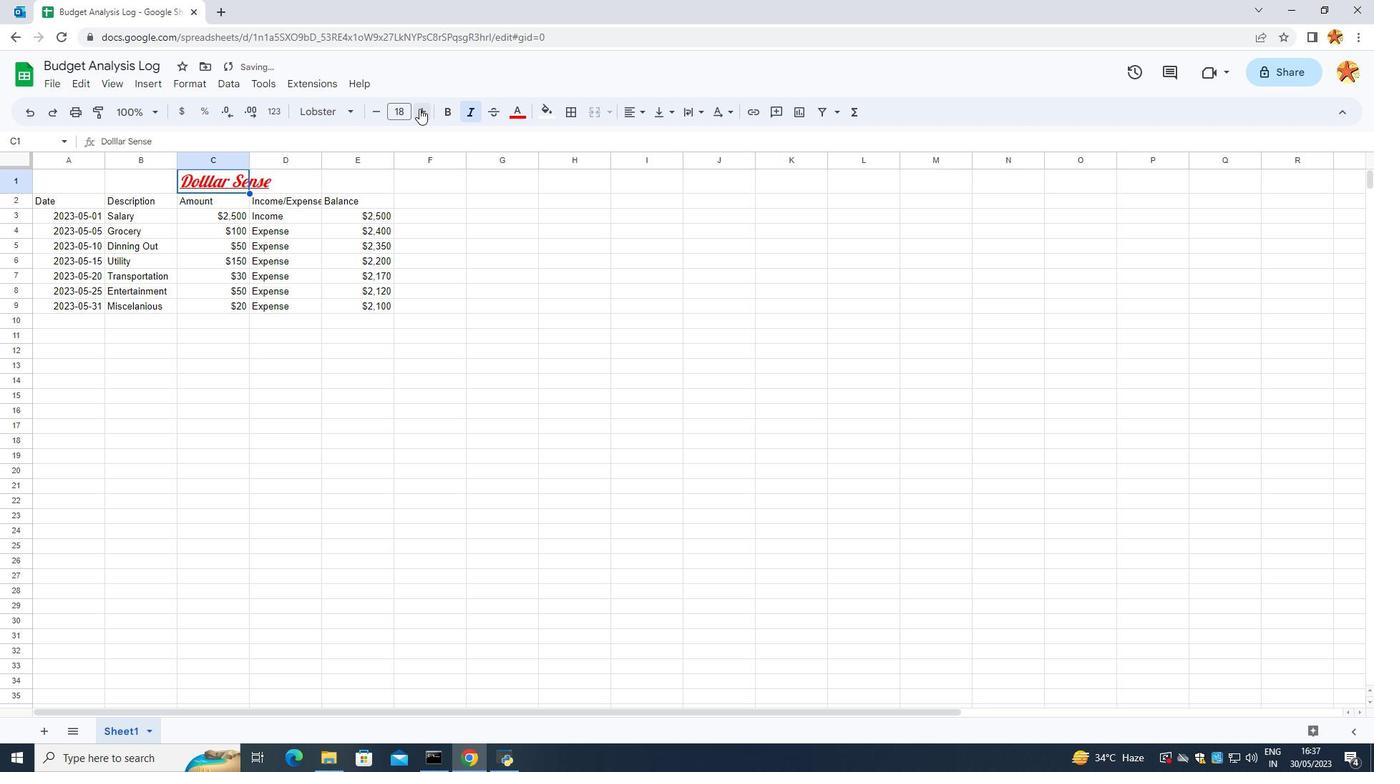 
Action: Mouse pressed left at (419, 108)
Screenshot: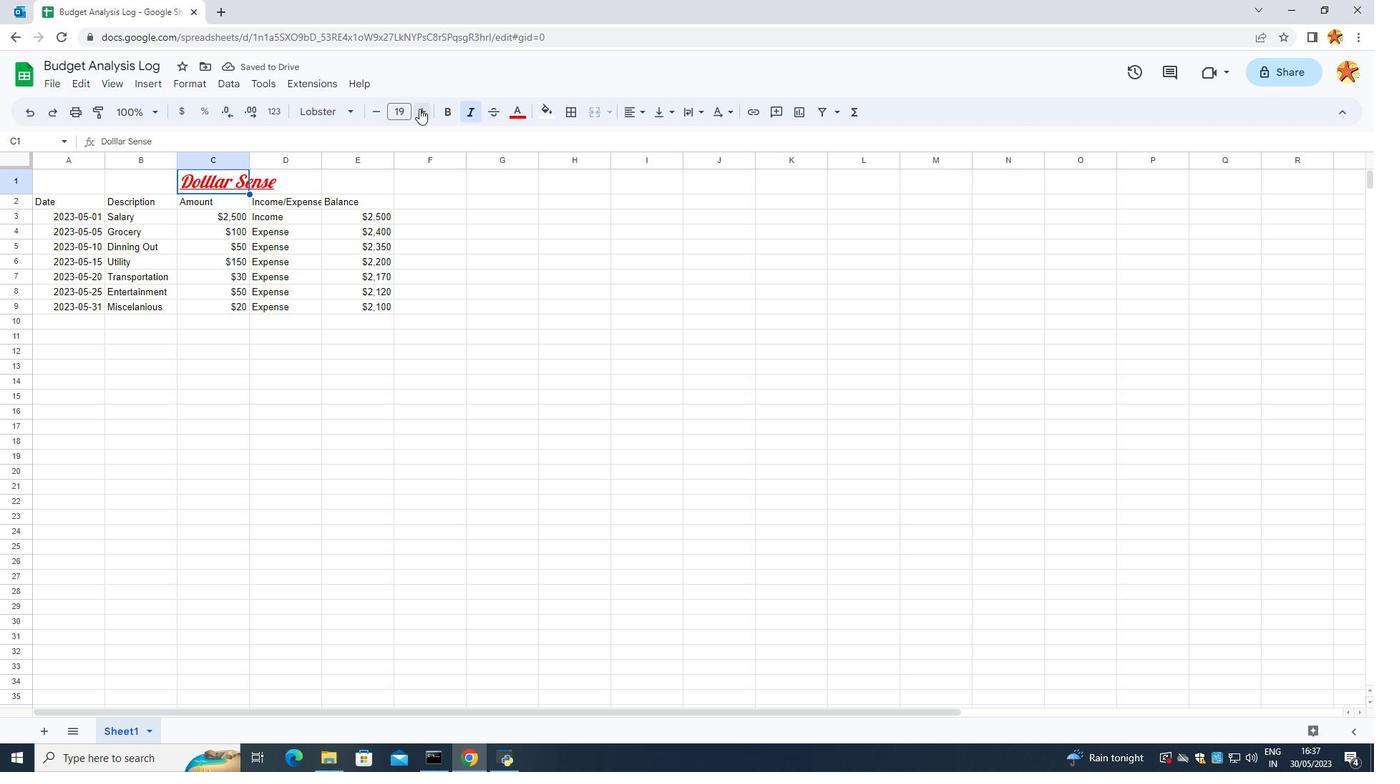 
Action: Mouse pressed left at (419, 108)
Screenshot: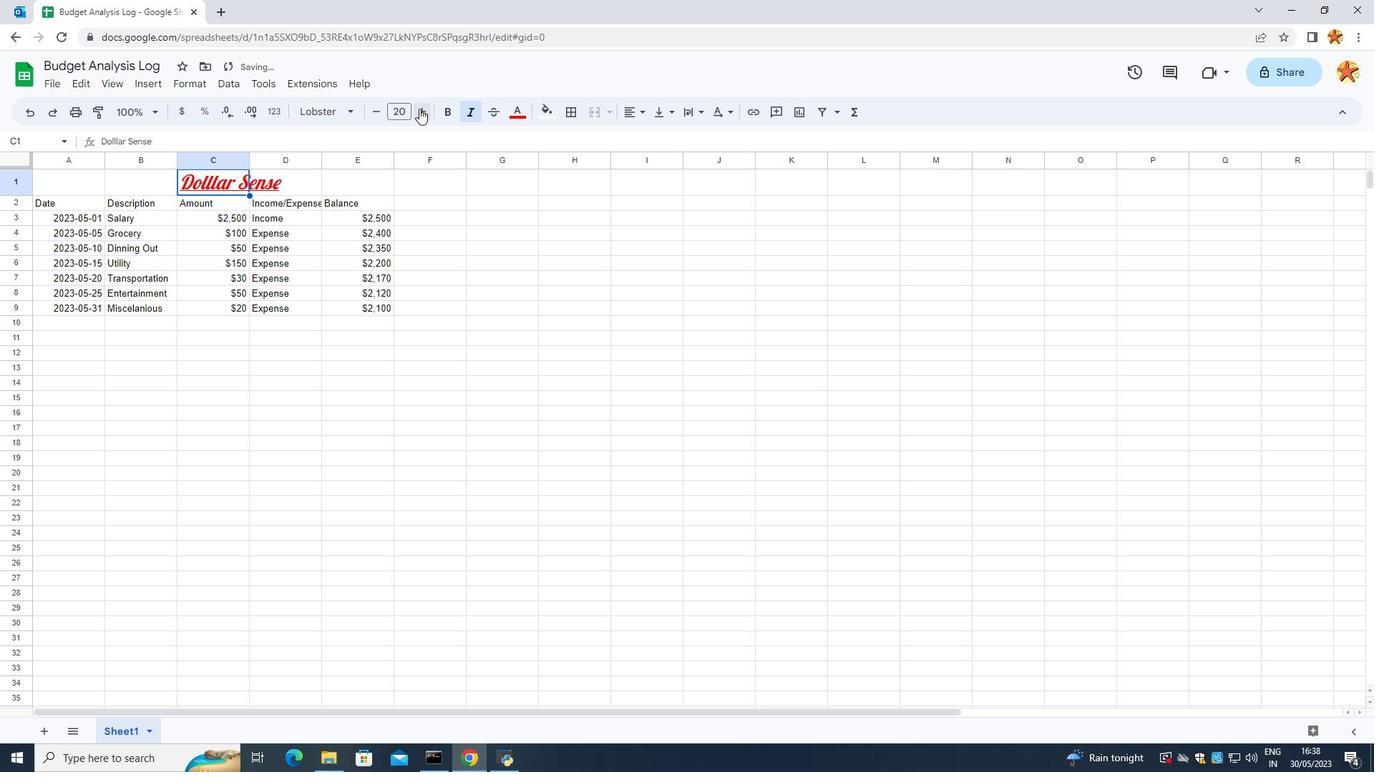
Action: Mouse pressed left at (419, 108)
Screenshot: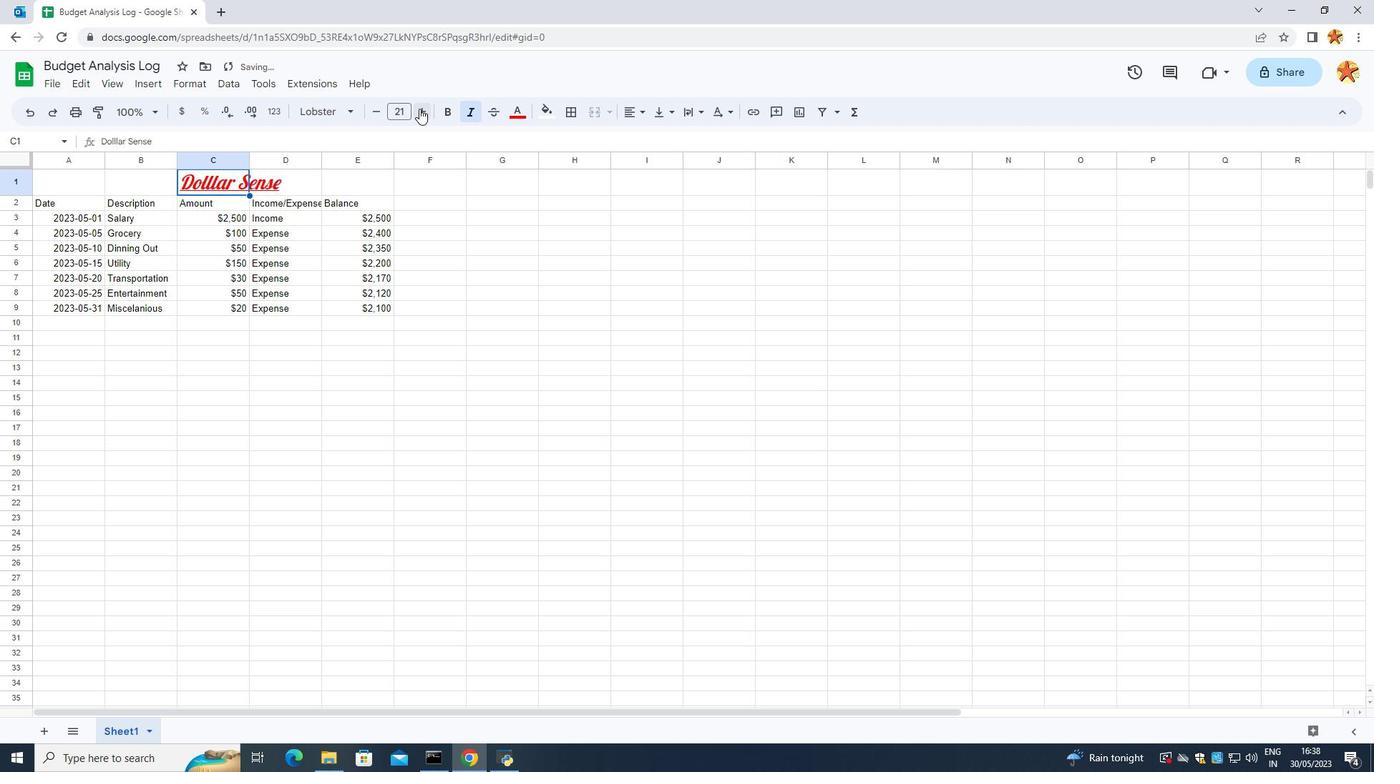 
Action: Mouse moved to (249, 365)
Screenshot: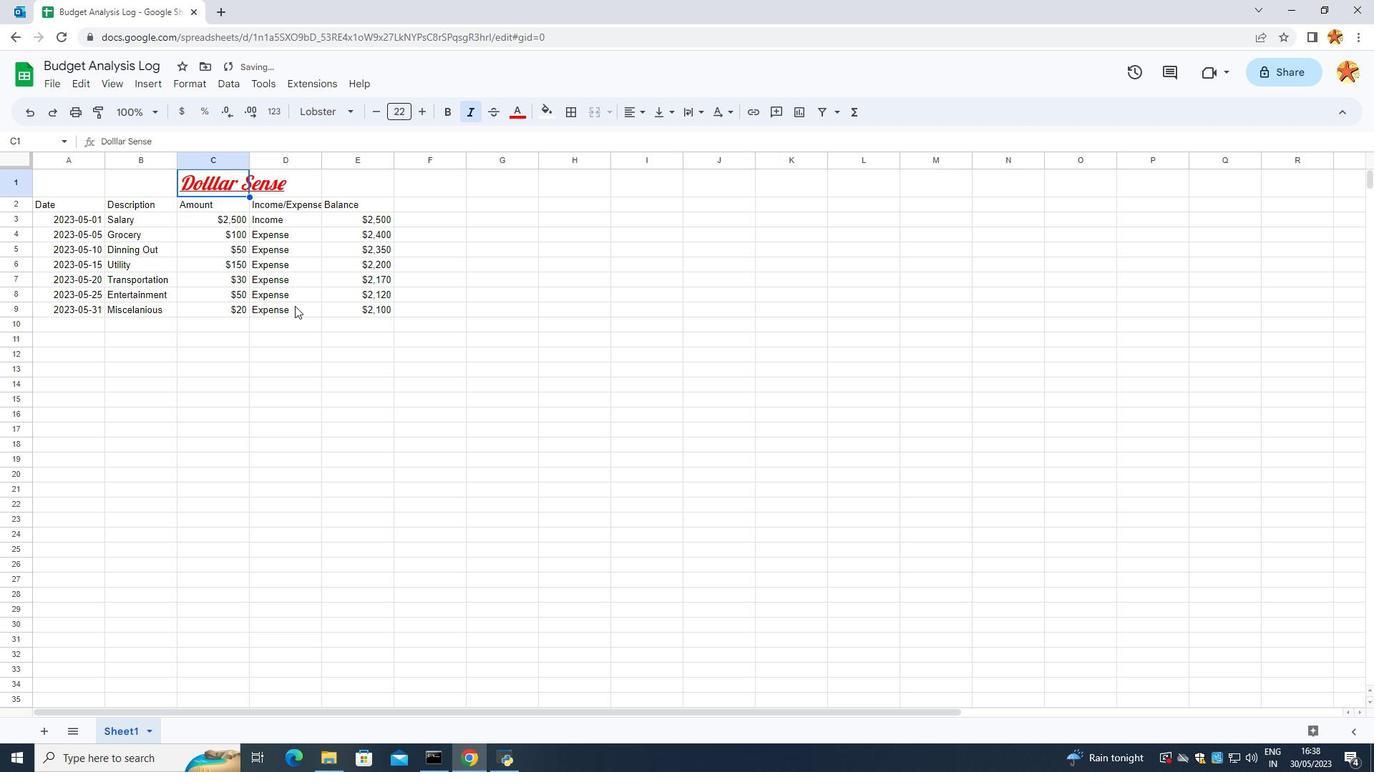 
Action: Mouse pressed left at (249, 365)
Screenshot: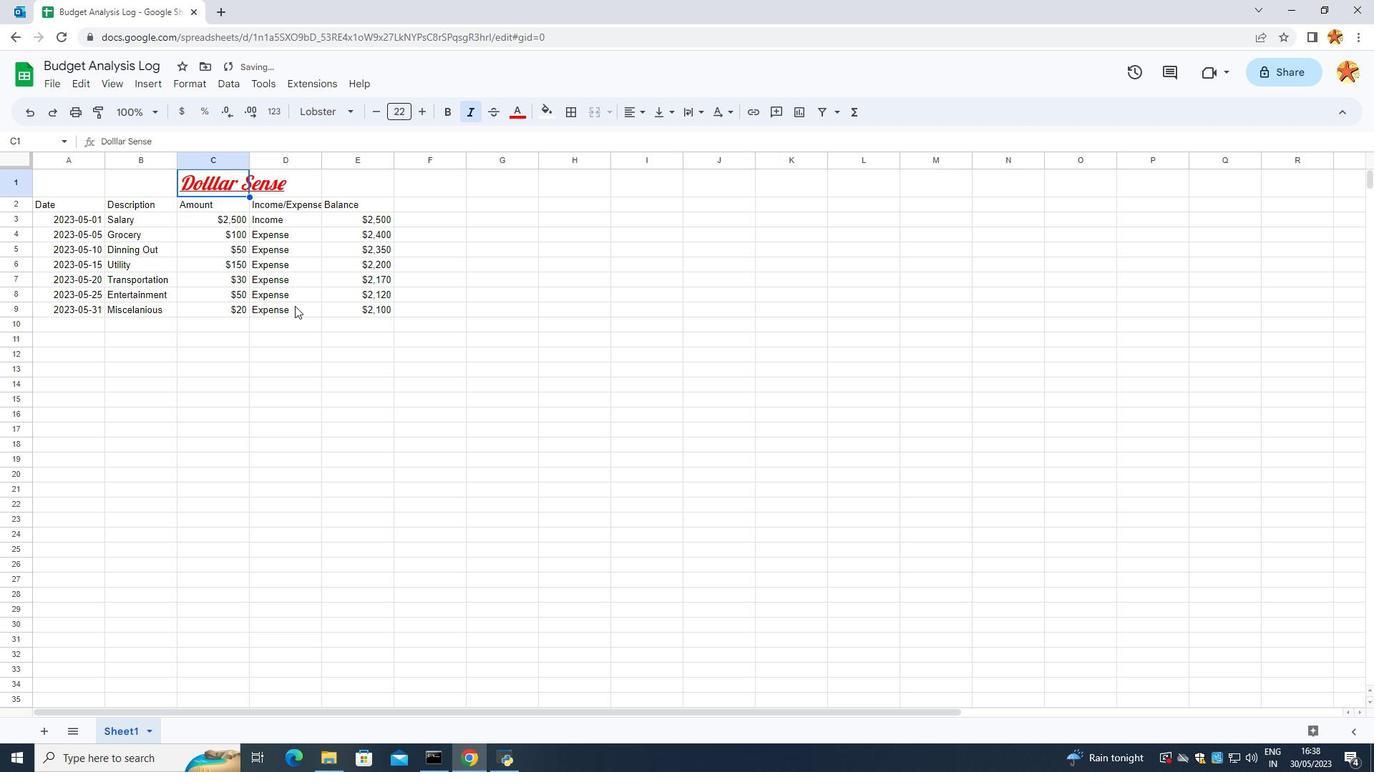 
Action: Mouse moved to (67, 201)
Screenshot: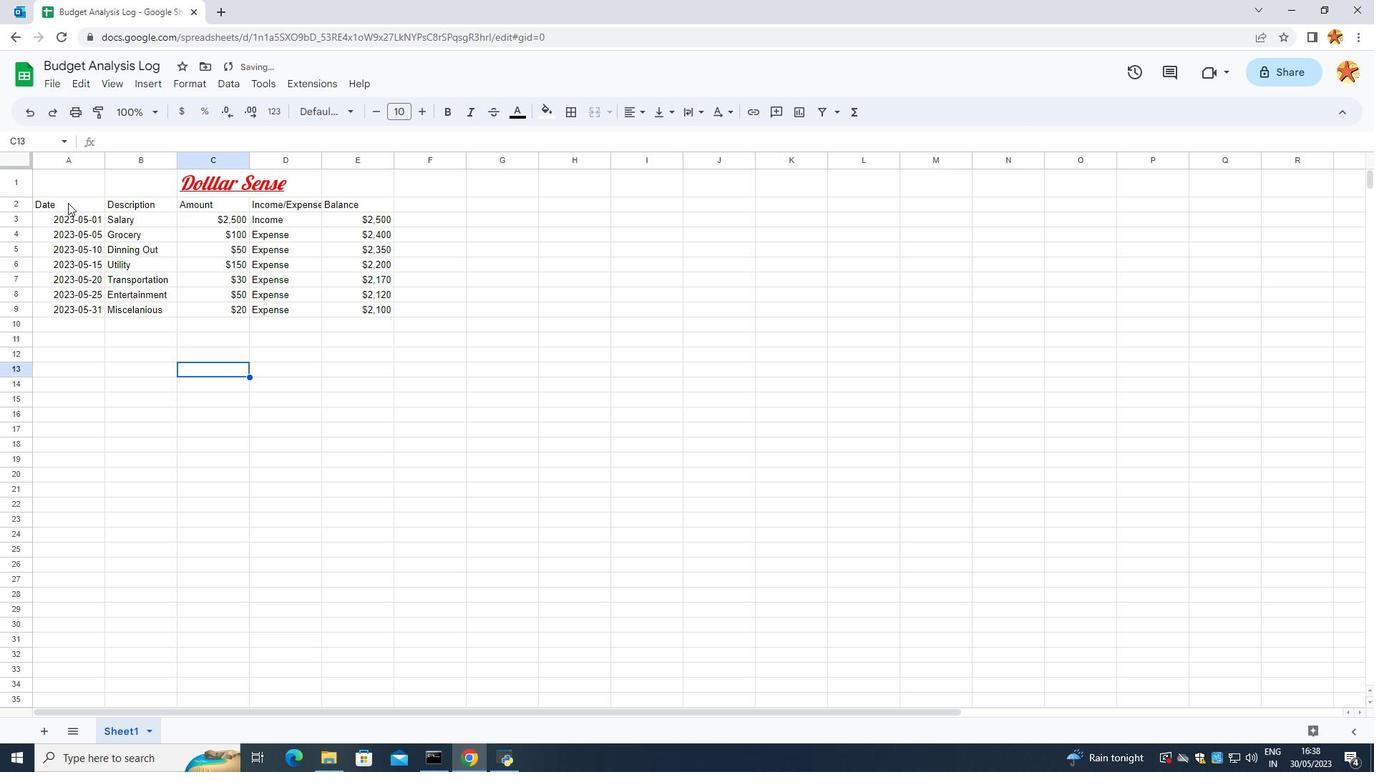 
Action: Mouse pressed left at (67, 201)
Screenshot: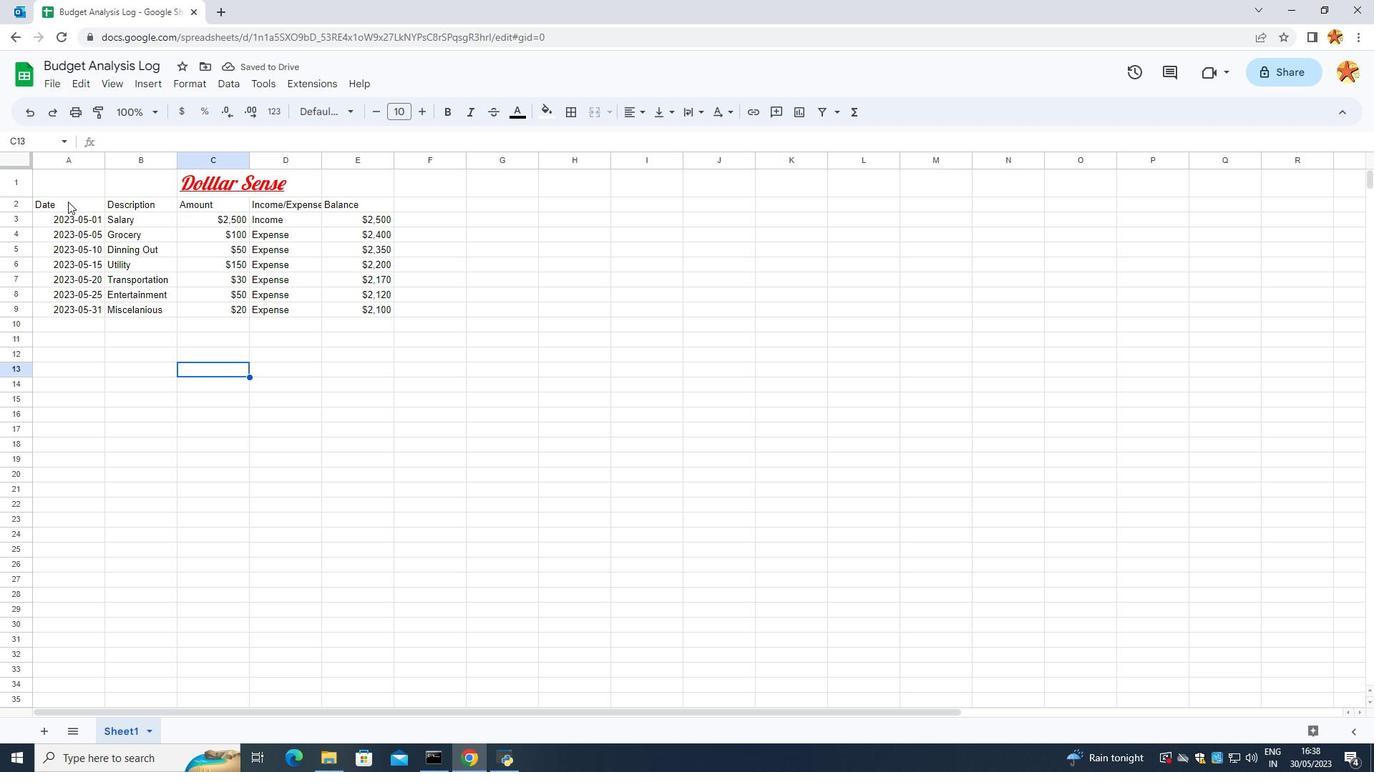
Action: Mouse moved to (357, 113)
Screenshot: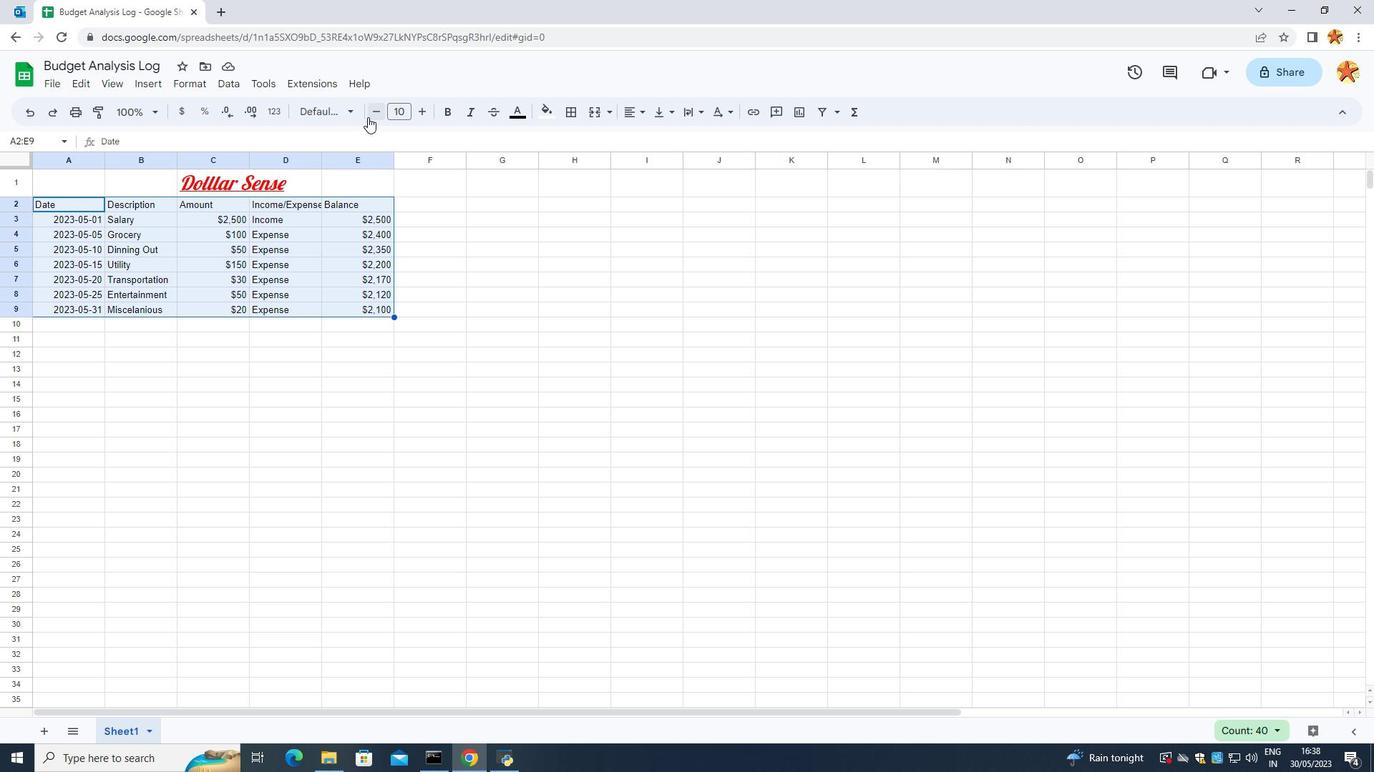 
Action: Mouse pressed left at (357, 113)
Screenshot: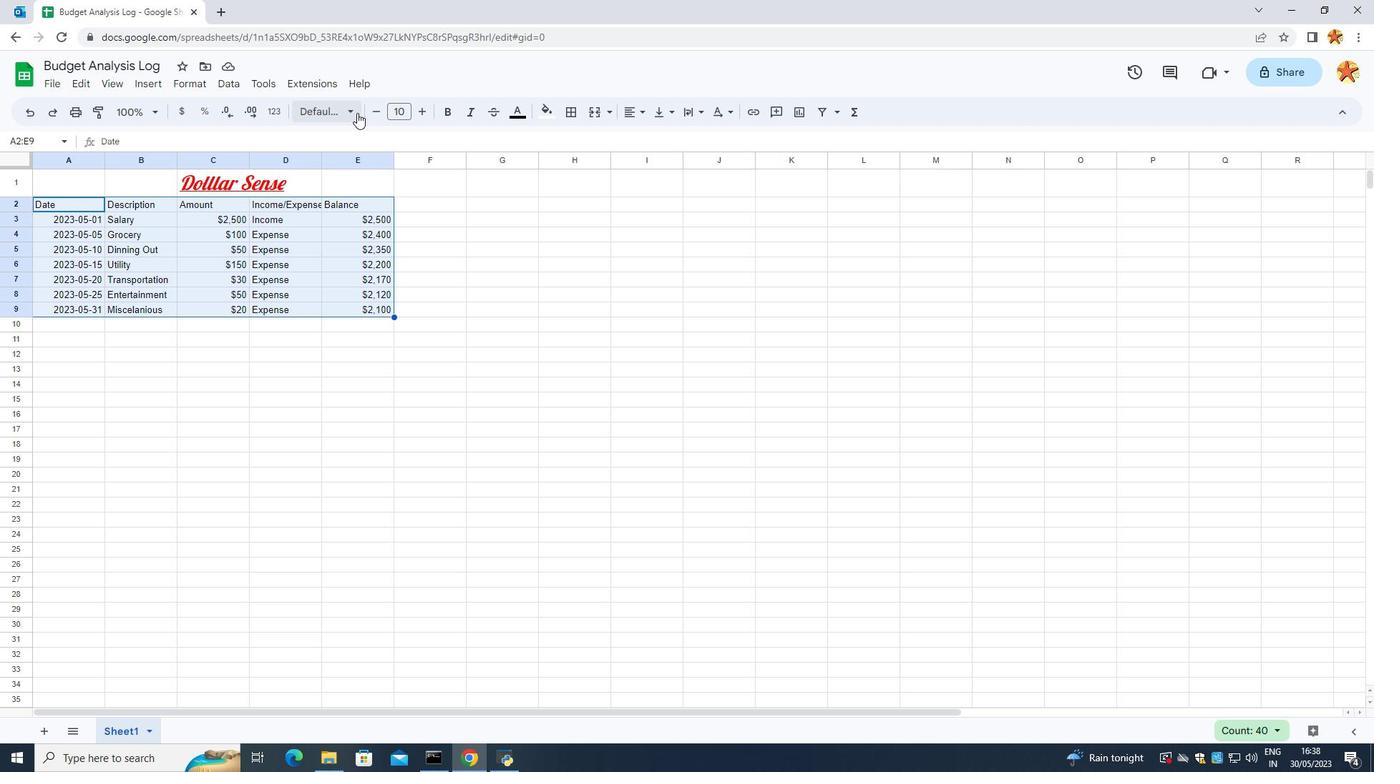 
Action: Mouse moved to (314, 486)
Screenshot: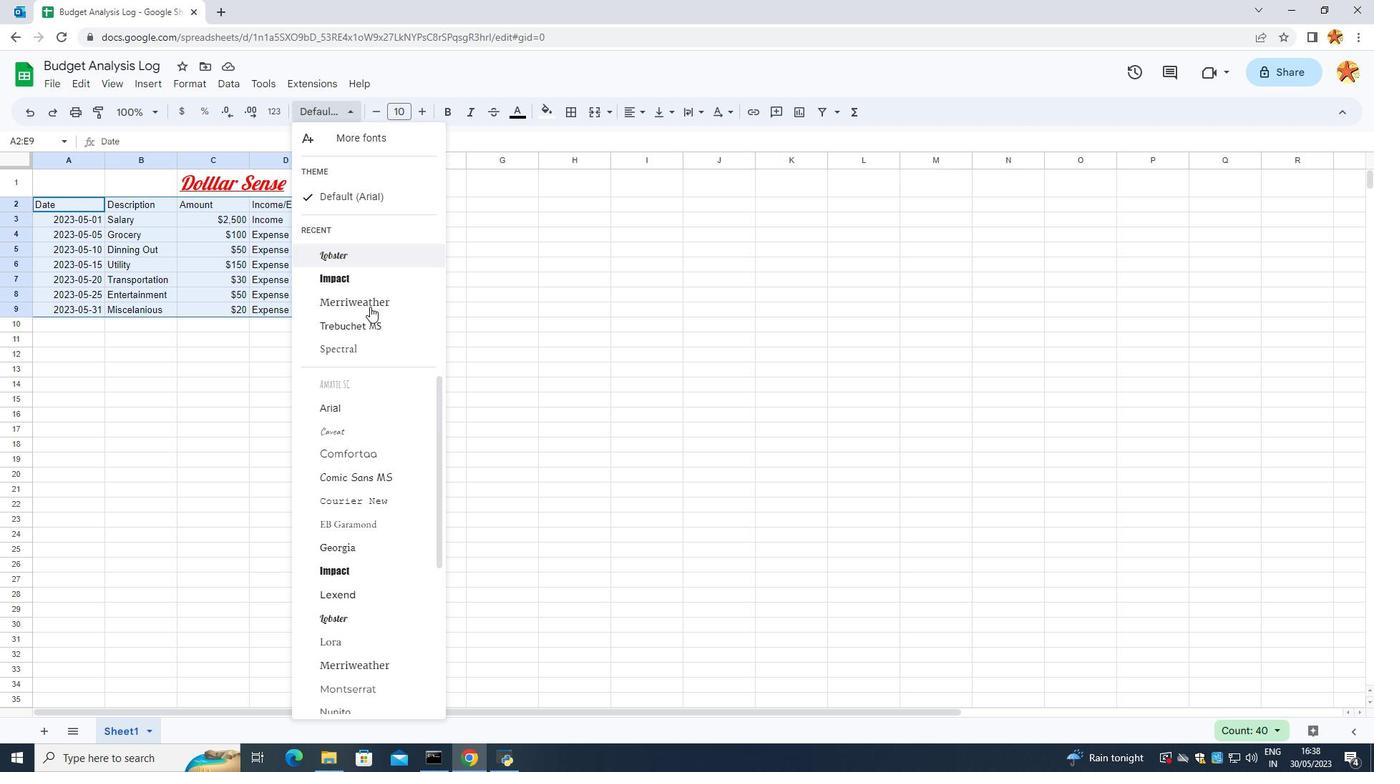 
Action: Mouse scrolled (314, 485) with delta (0, 0)
Screenshot: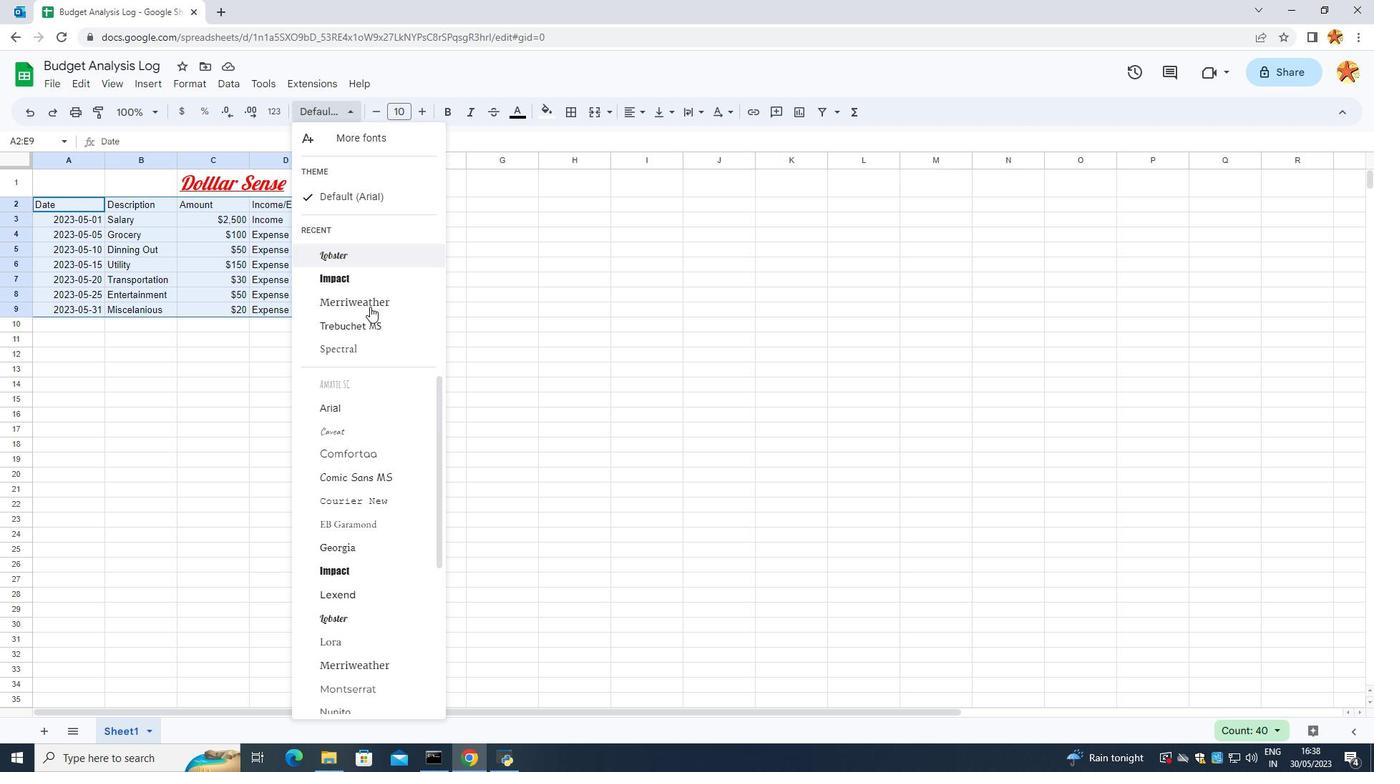 
Action: Mouse moved to (308, 503)
Screenshot: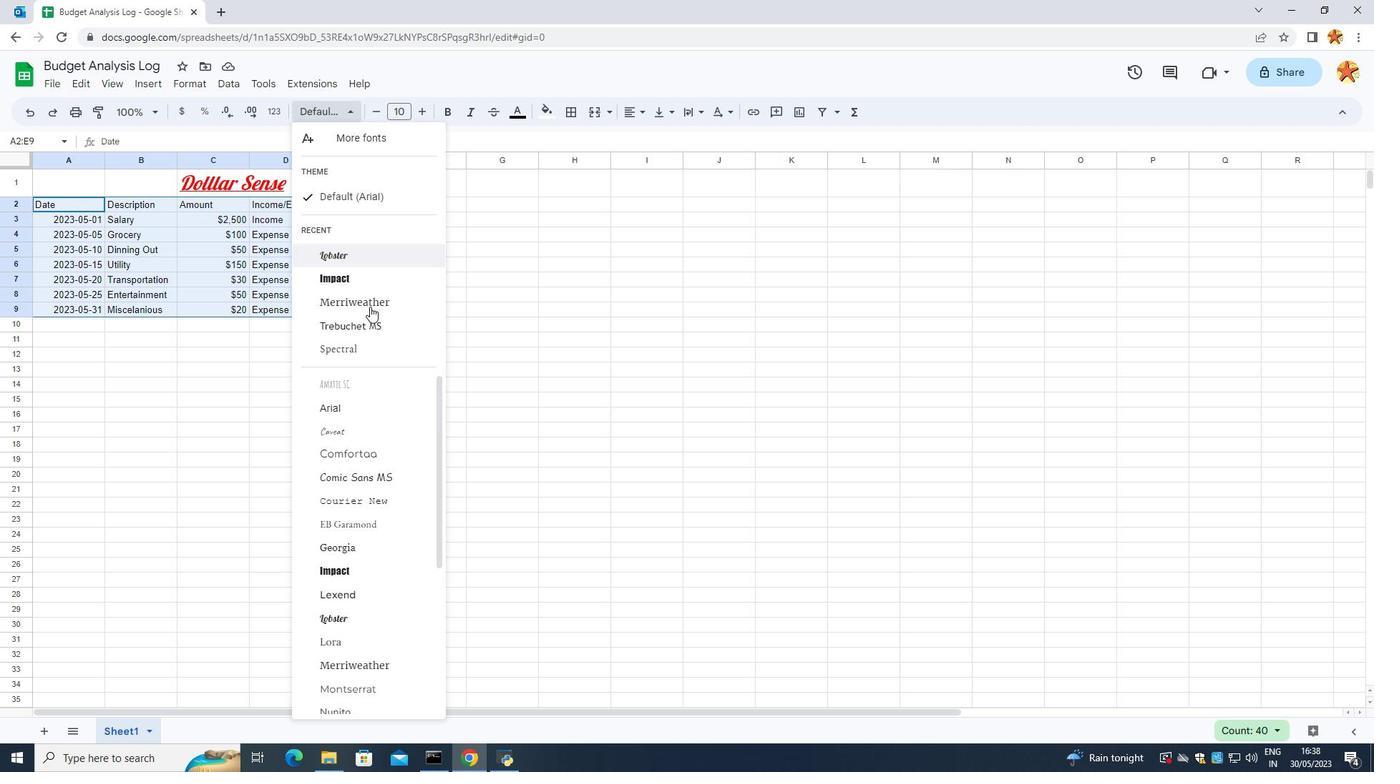 
Action: Mouse scrolled (308, 502) with delta (0, 0)
Screenshot: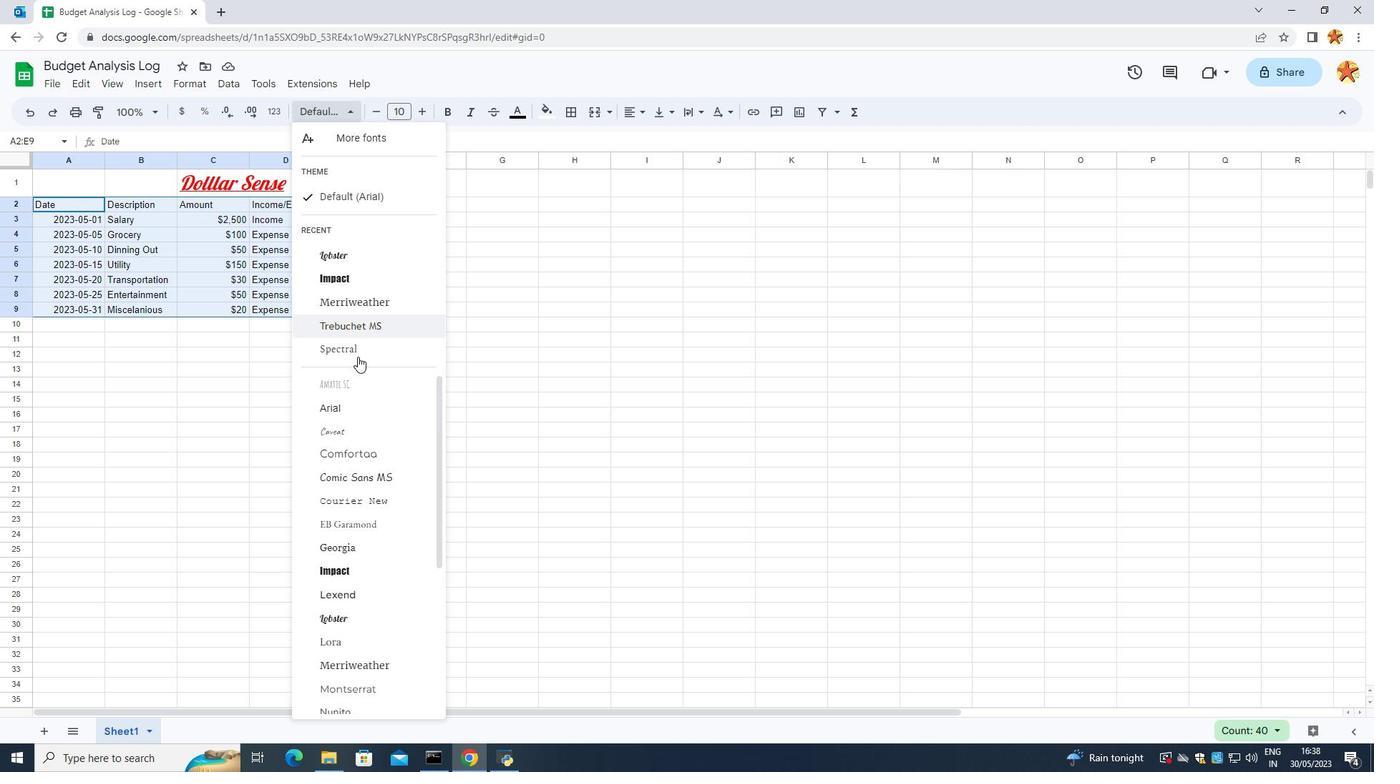 
Action: Mouse moved to (306, 505)
Screenshot: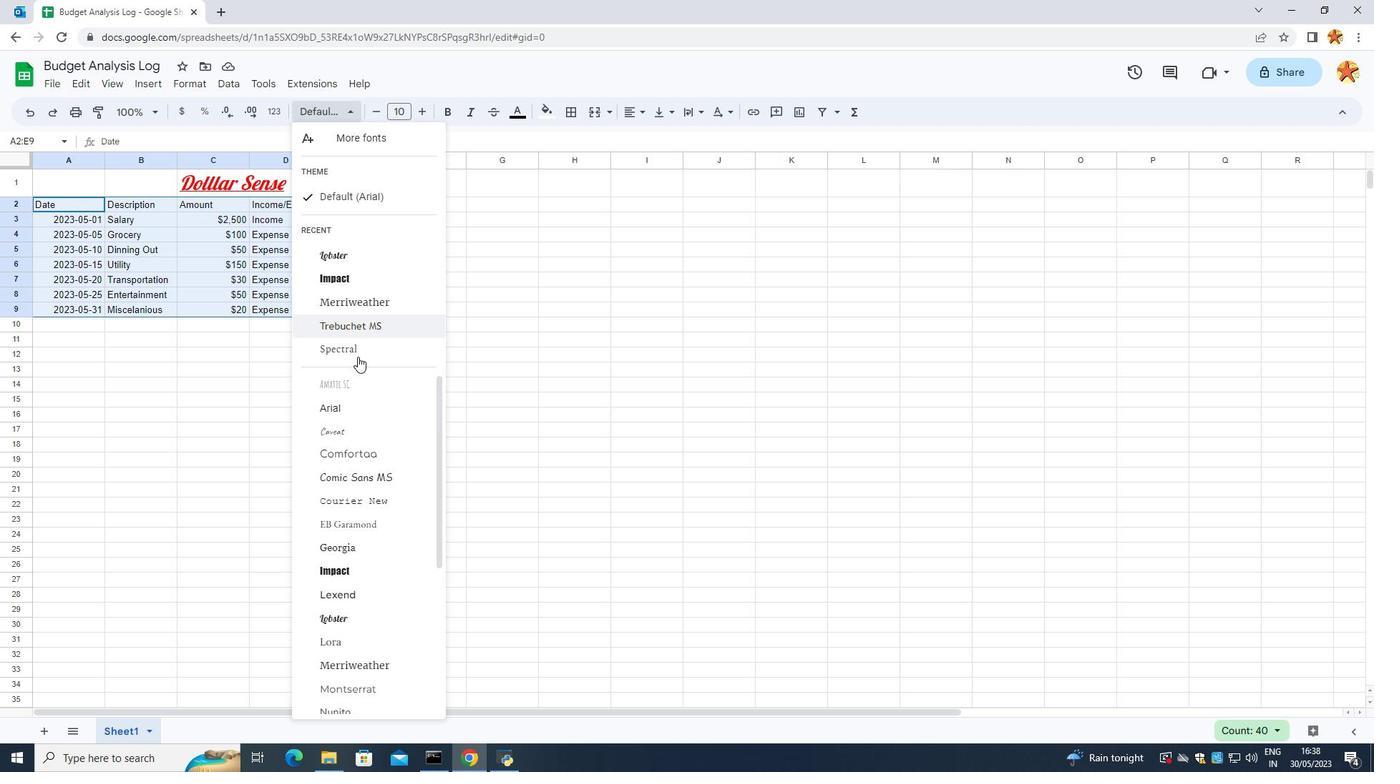
Action: Mouse scrolled (306, 504) with delta (0, 0)
Screenshot: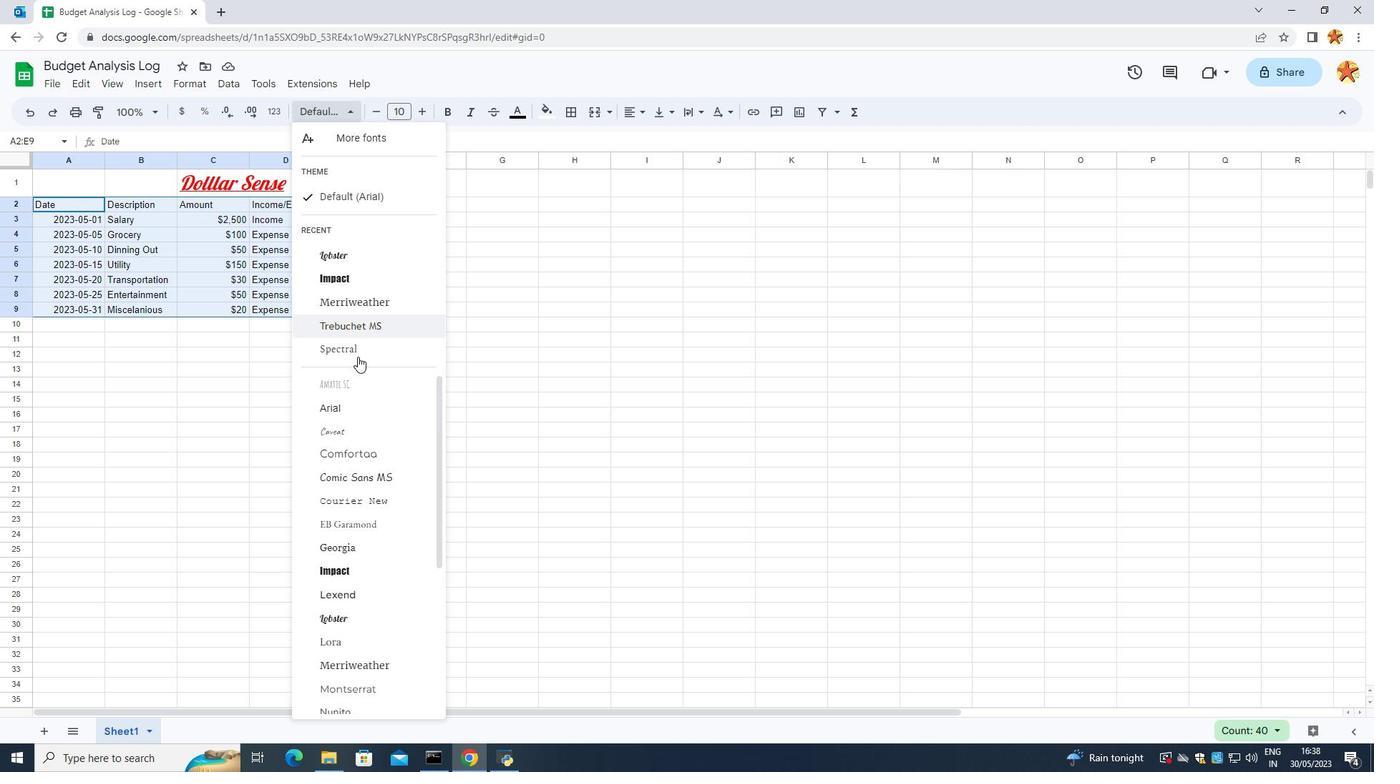 
Action: Mouse moved to (370, 455)
Screenshot: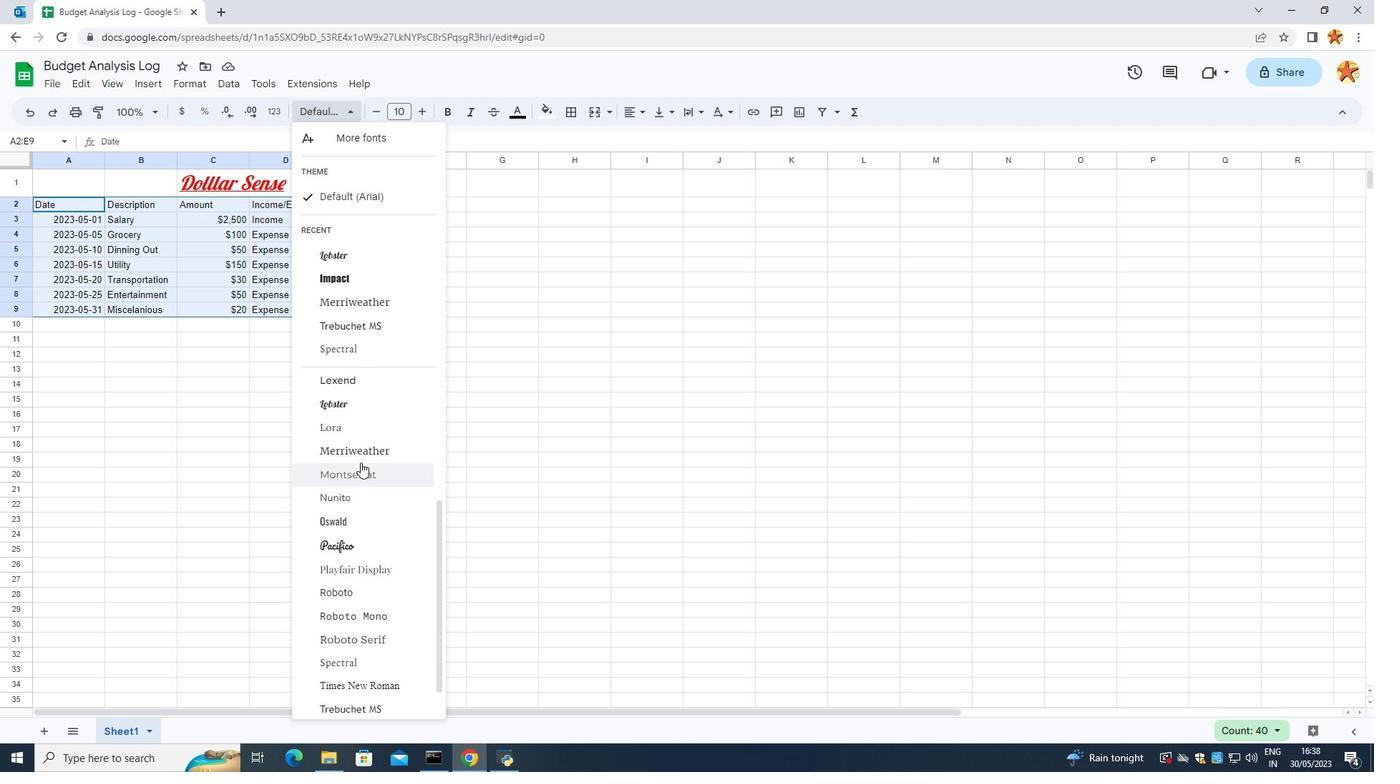 
Action: Mouse pressed left at (370, 455)
Screenshot: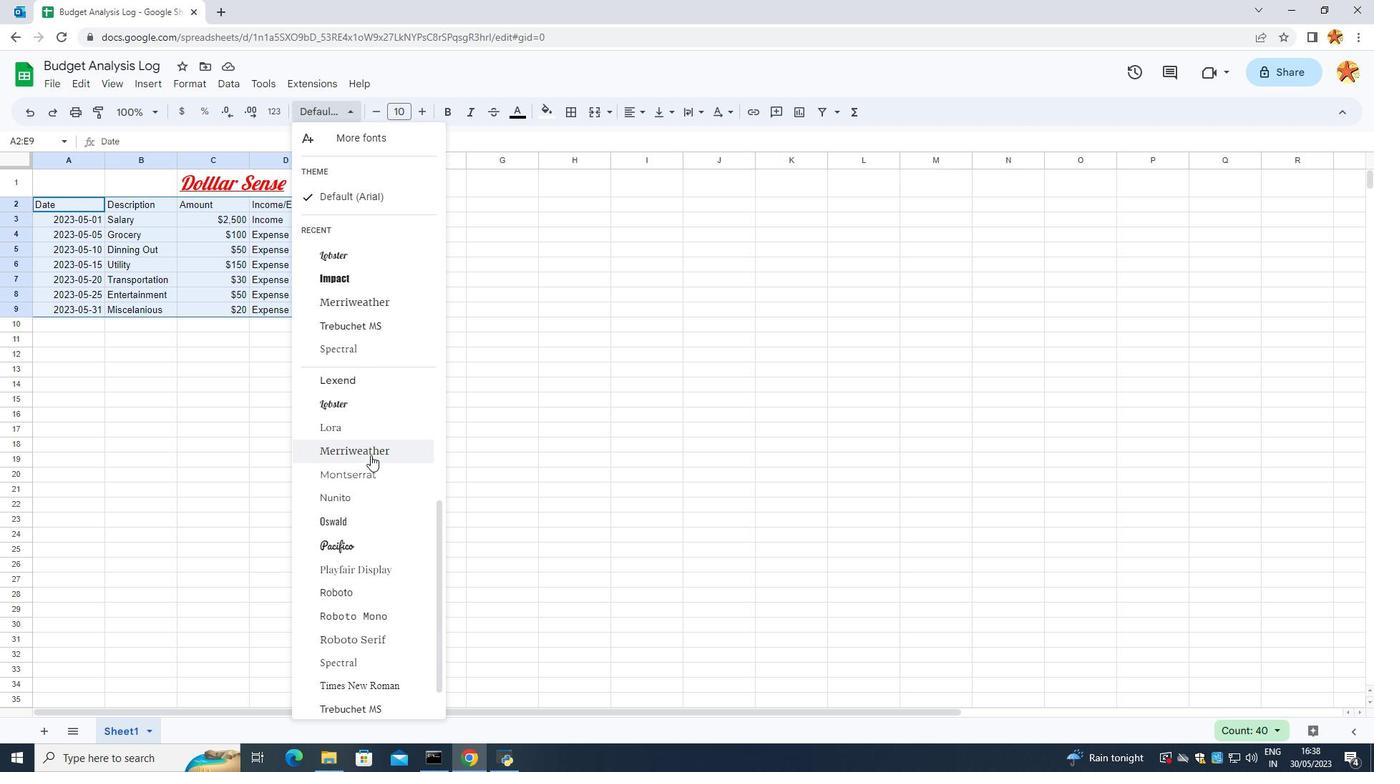
Action: Mouse moved to (422, 113)
Screenshot: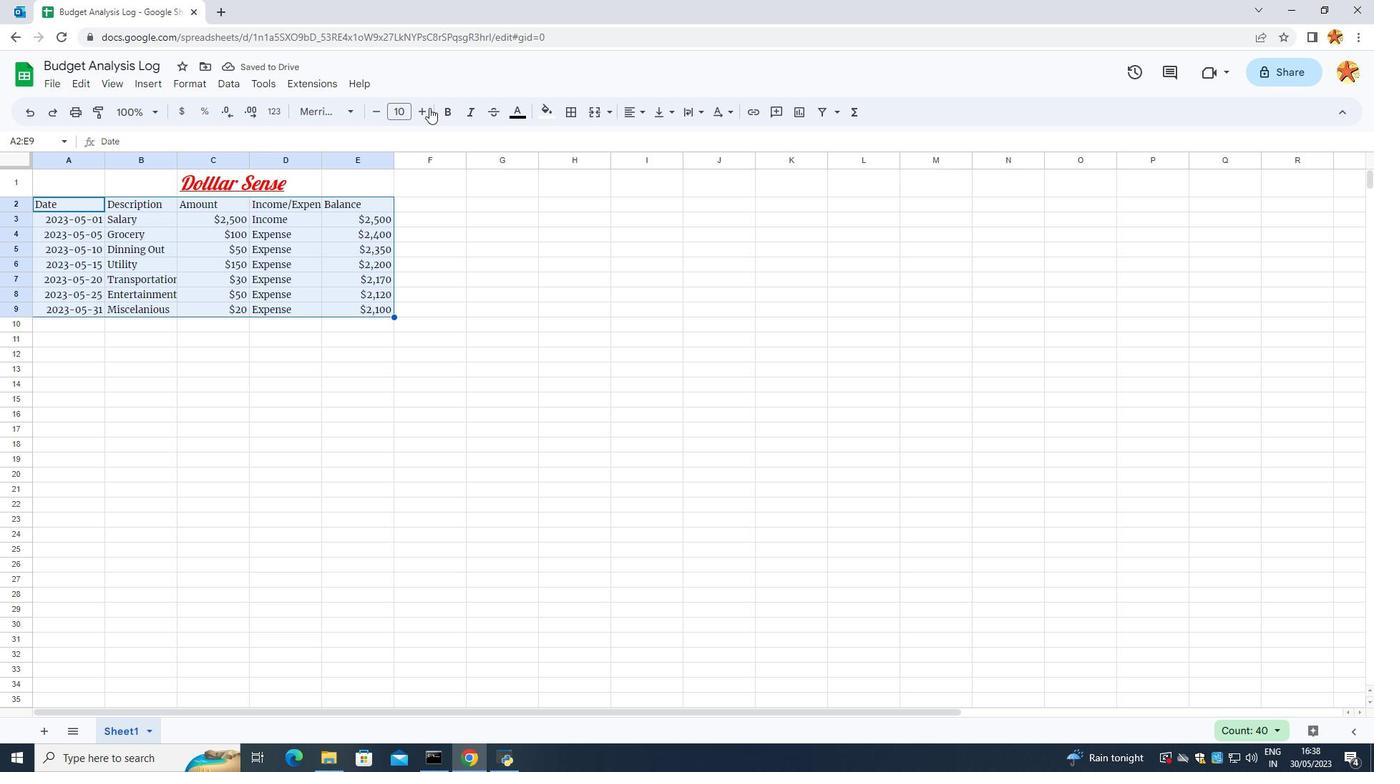 
Action: Mouse pressed left at (422, 113)
Screenshot: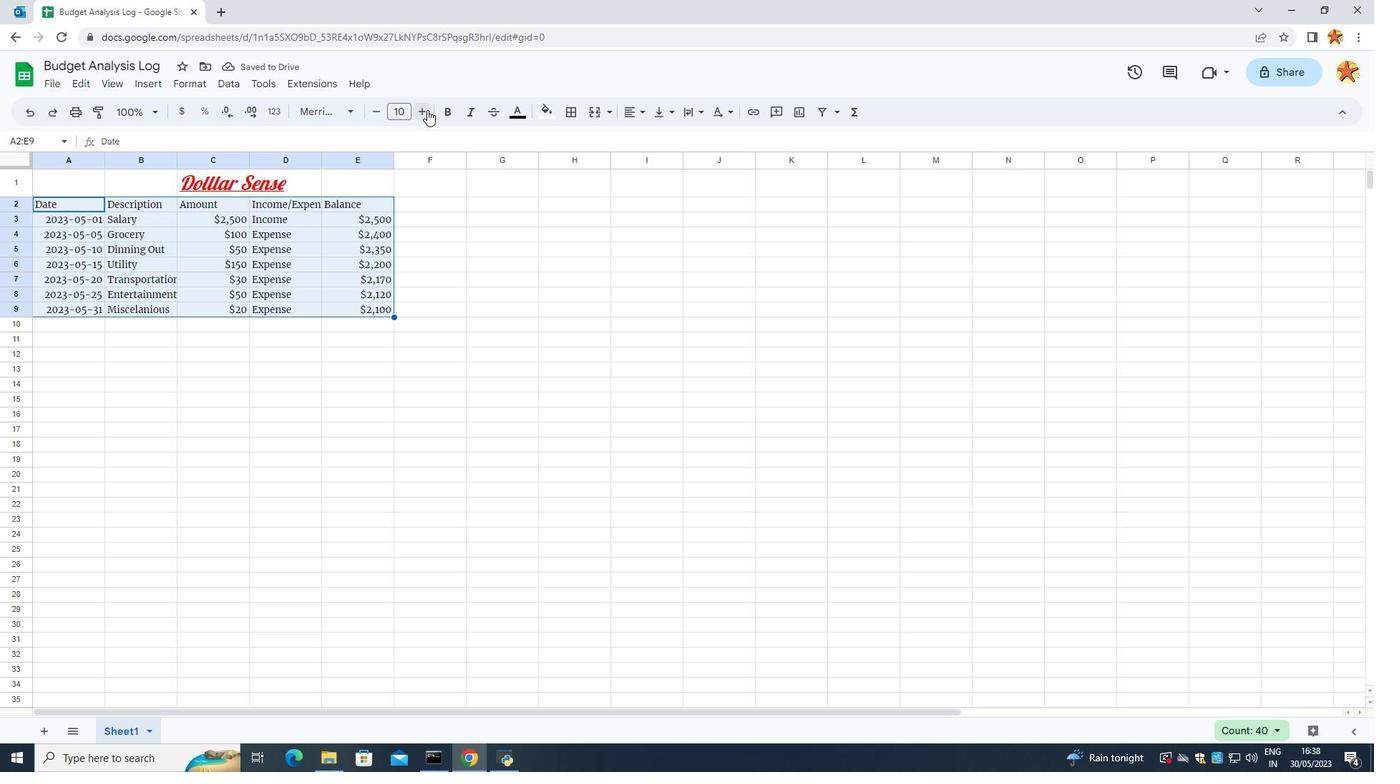 
Action: Mouse moved to (420, 113)
Screenshot: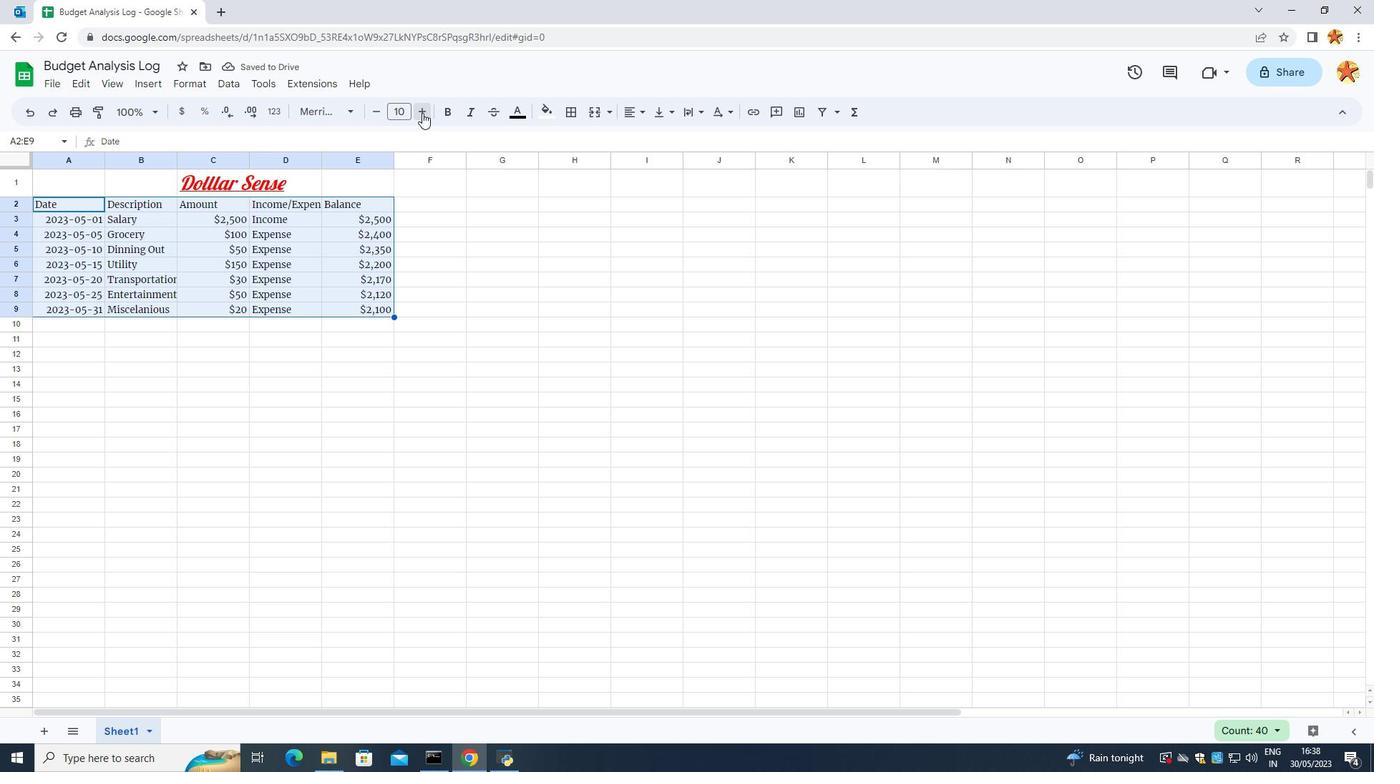 
Action: Mouse pressed left at (420, 113)
Screenshot: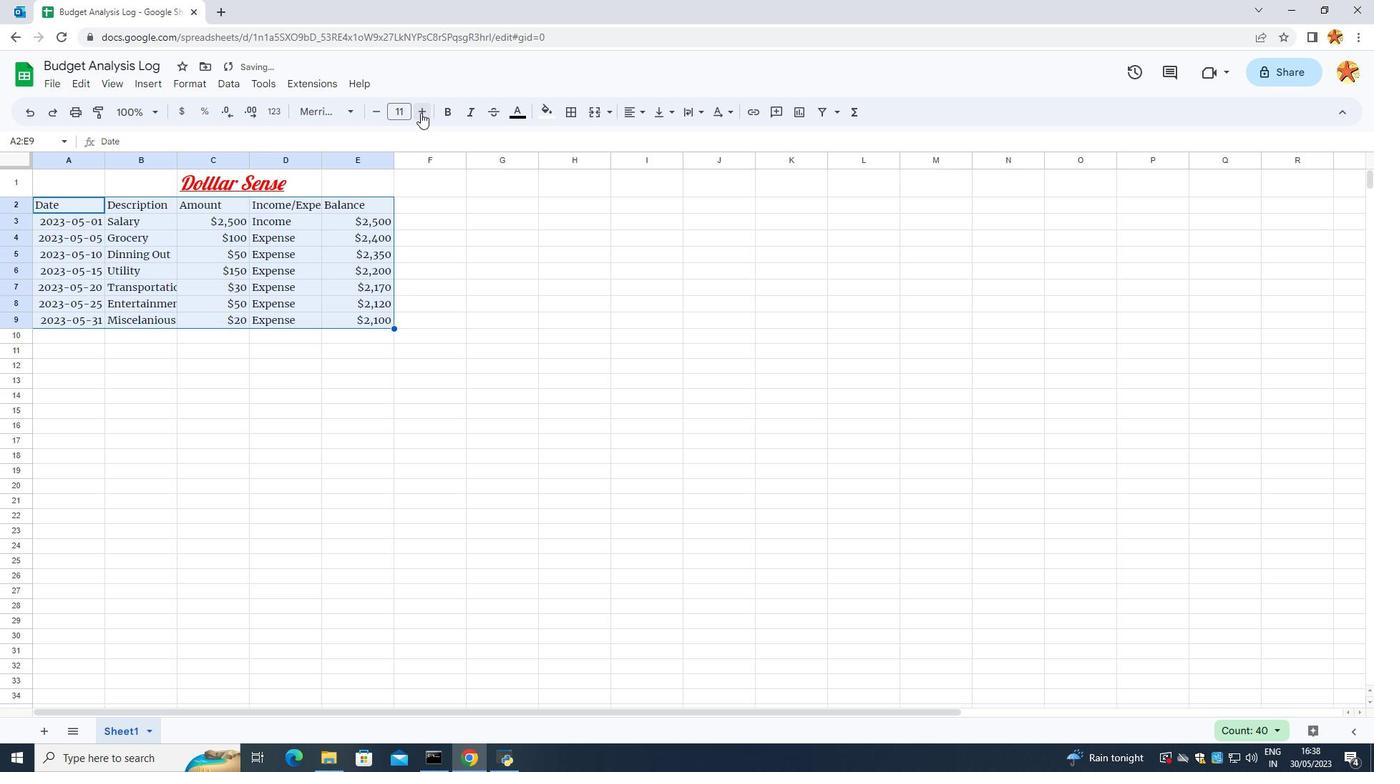 
Action: Mouse moved to (420, 113)
Screenshot: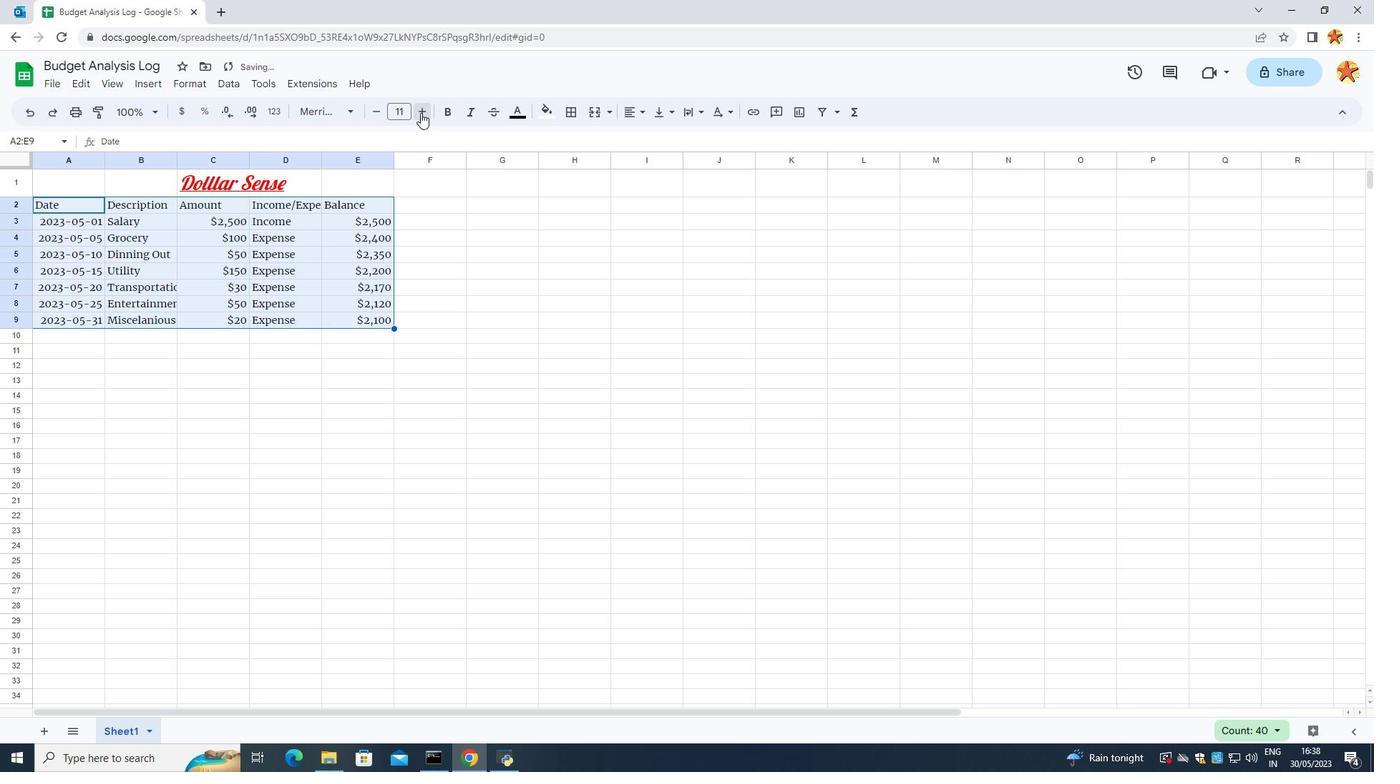 
Action: Mouse pressed left at (420, 113)
Screenshot: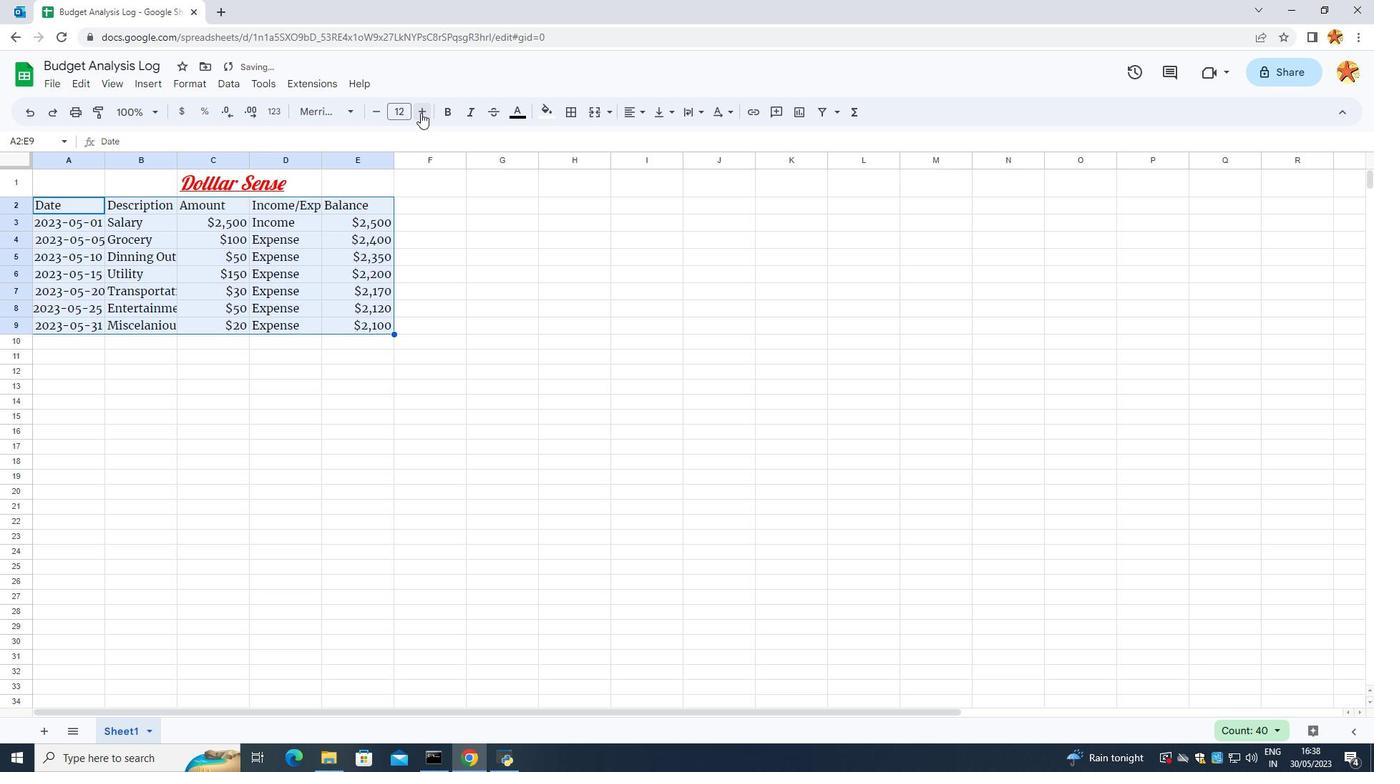 
Action: Mouse moved to (418, 111)
Screenshot: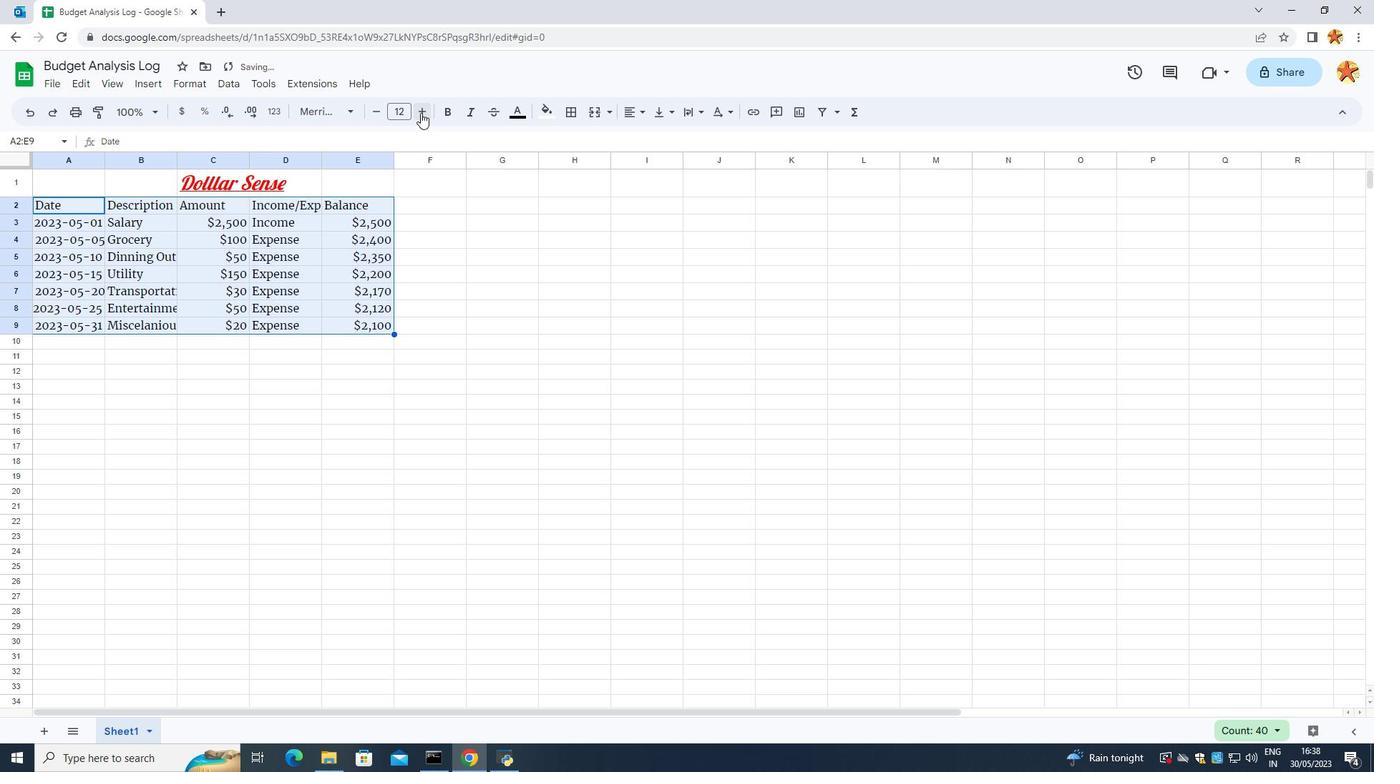 
Action: Mouse pressed left at (418, 111)
Screenshot: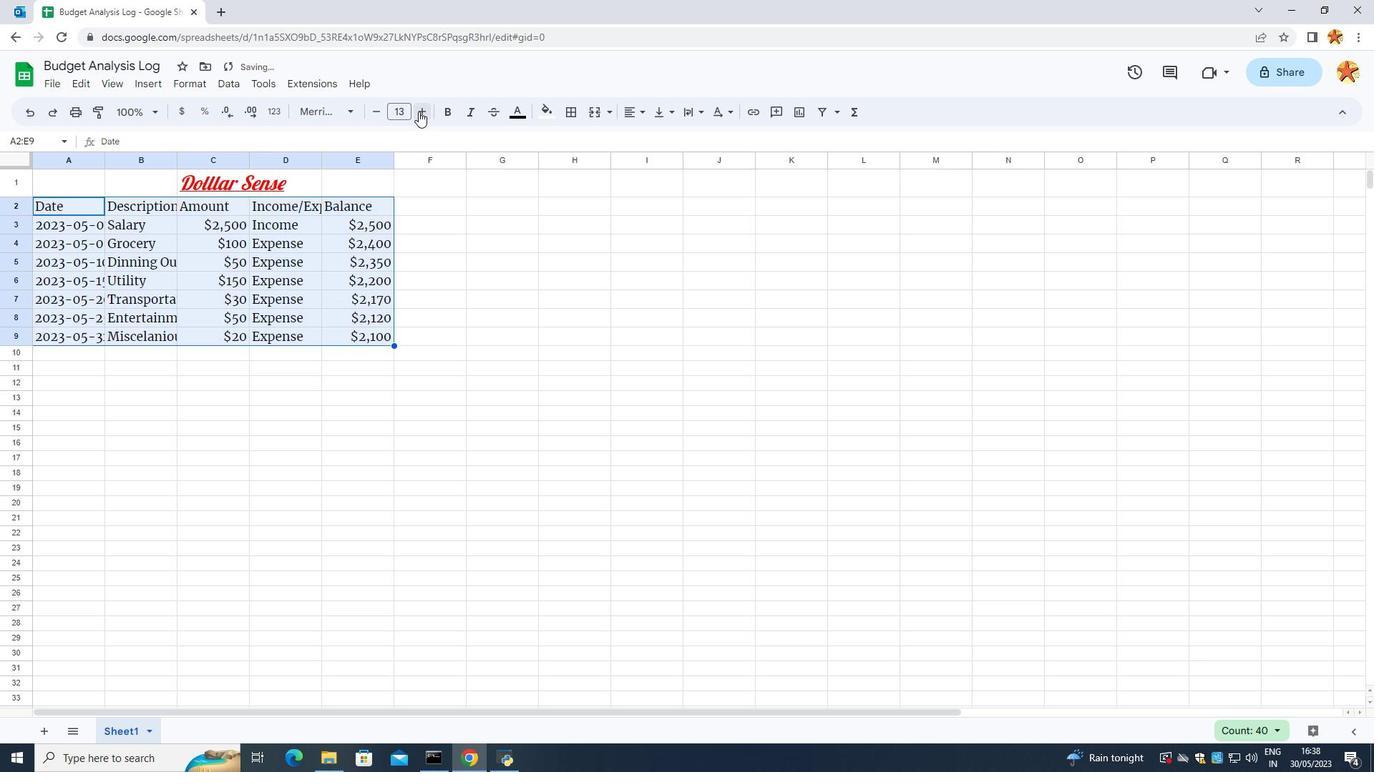 
Action: Mouse moved to (516, 322)
Screenshot: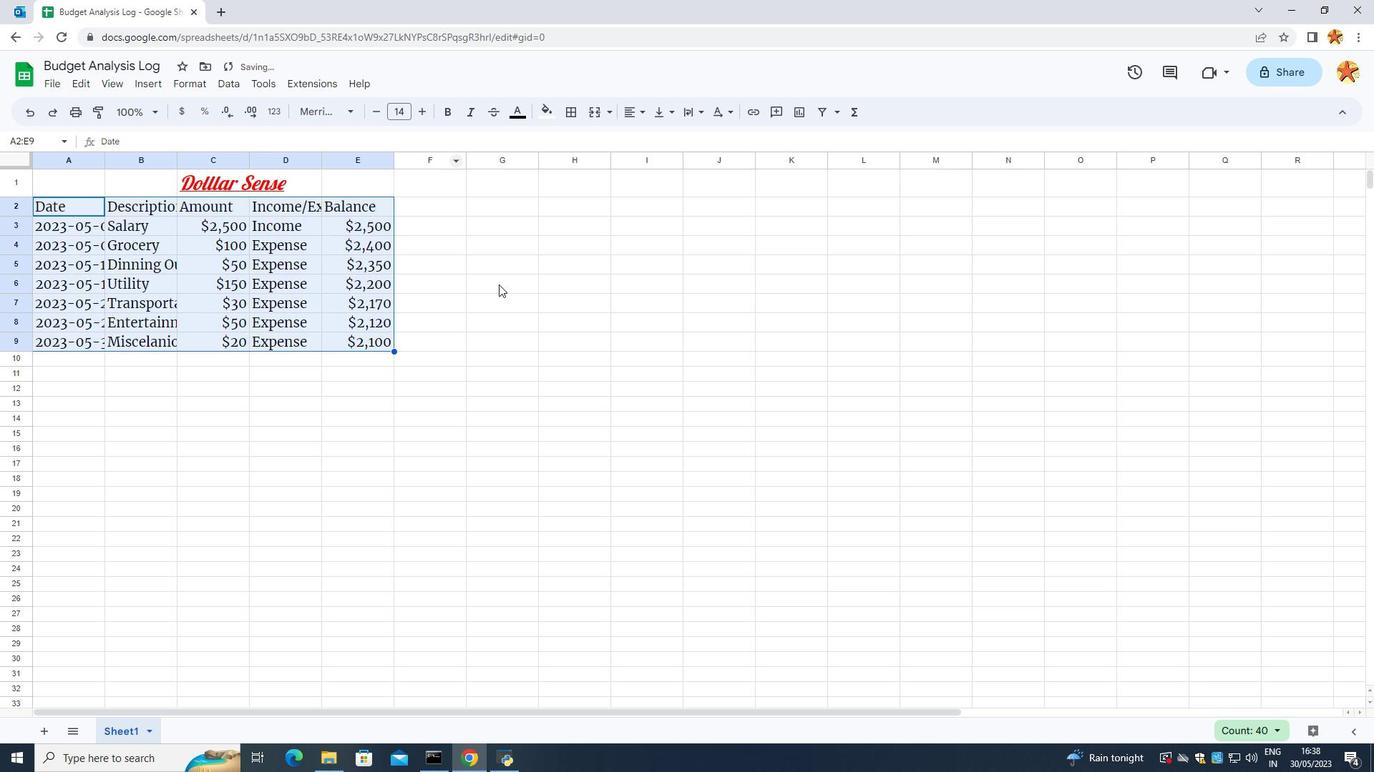 
Action: Mouse pressed left at (516, 322)
Screenshot: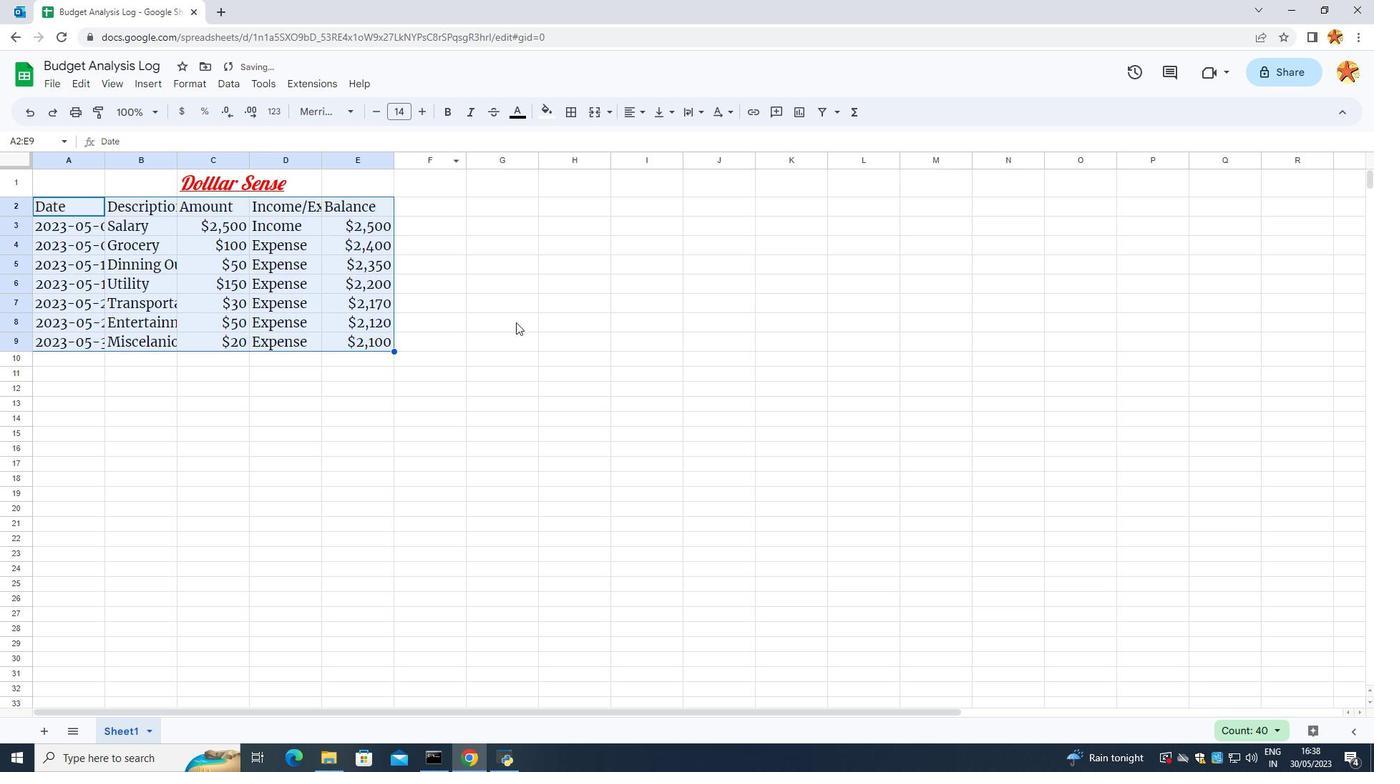 
Action: Mouse moved to (108, 181)
Screenshot: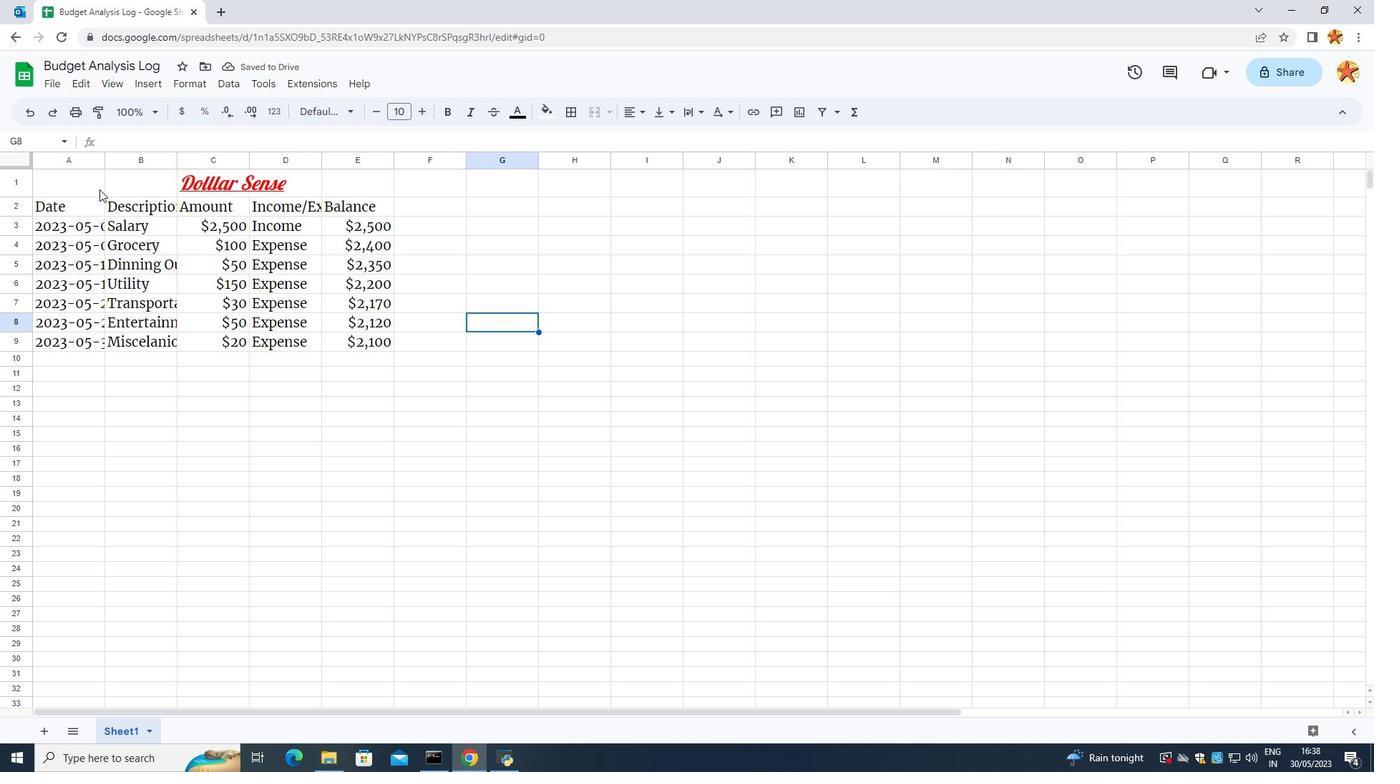 
Action: Mouse pressed left at (108, 181)
Screenshot: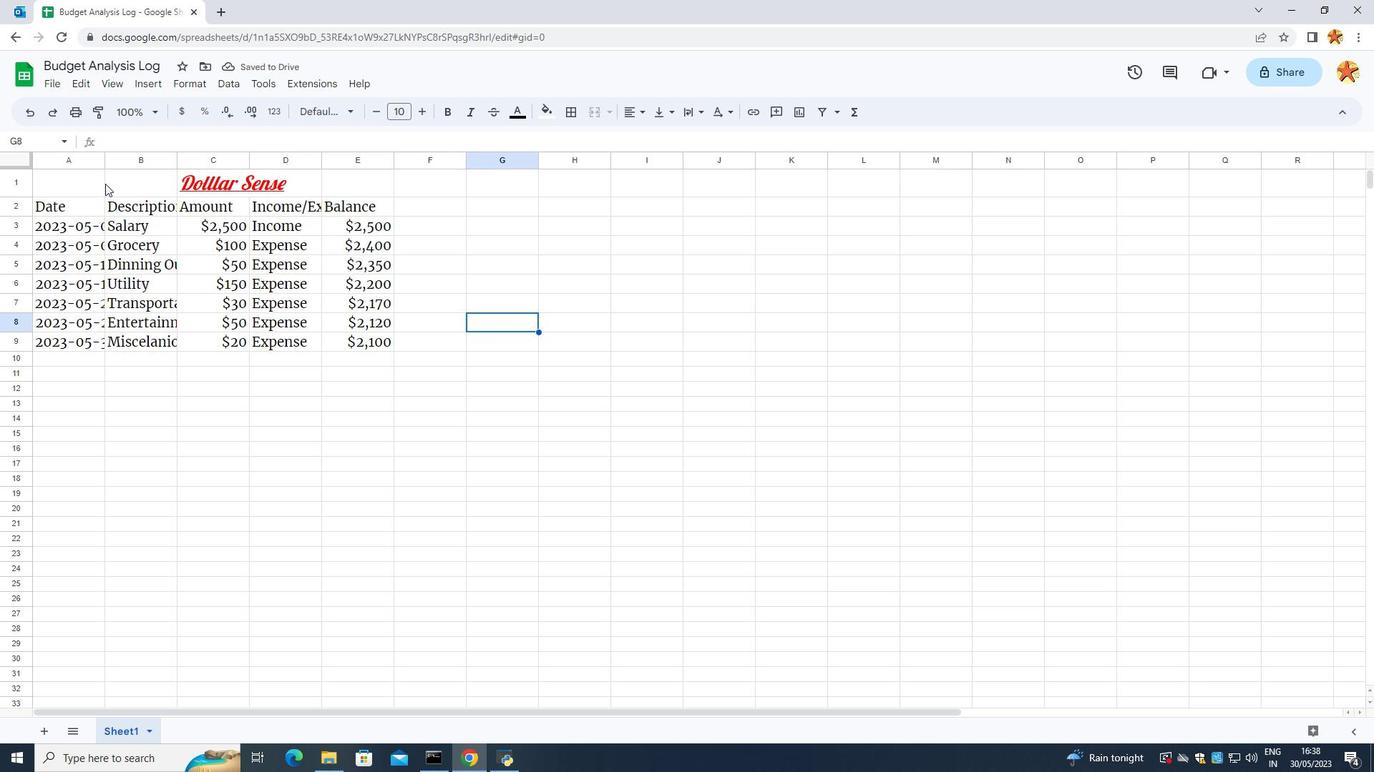 
Action: Mouse moved to (309, 384)
Screenshot: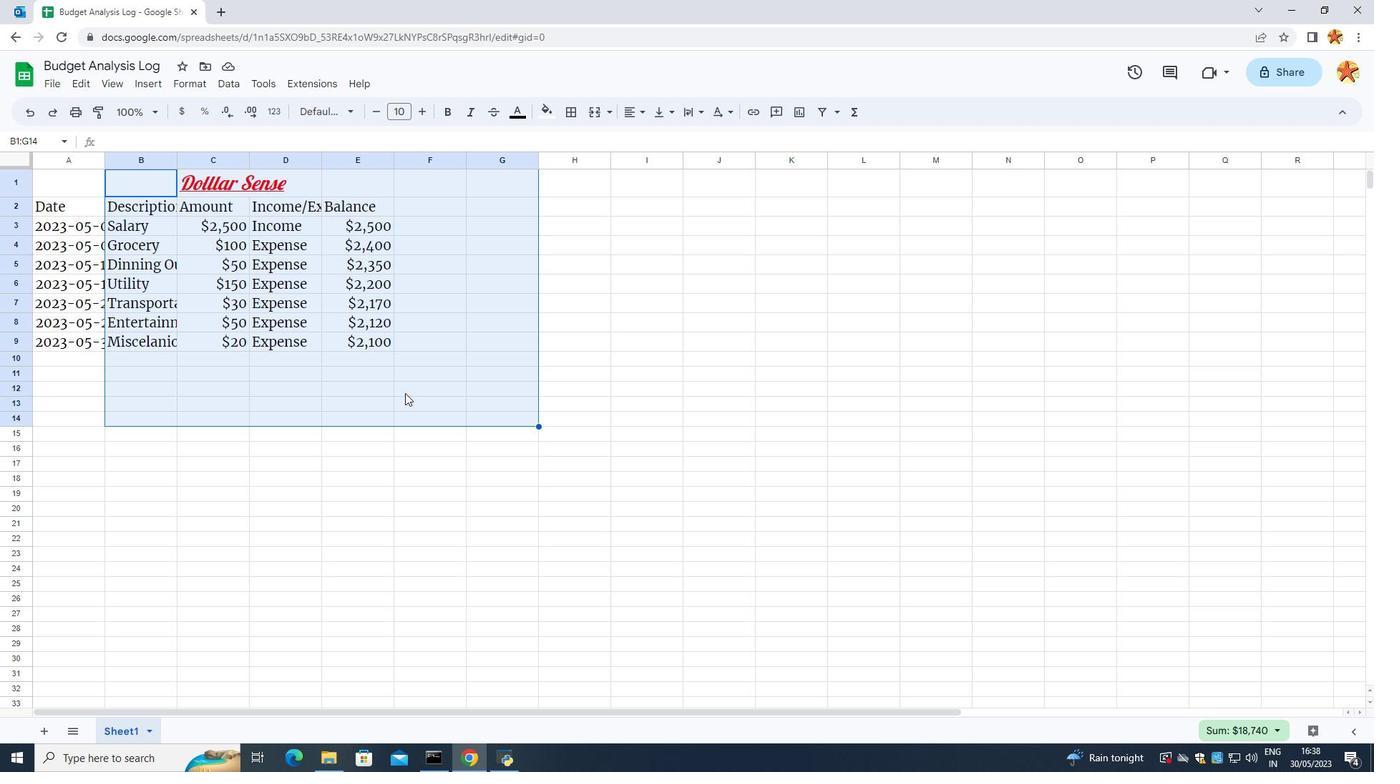 
Action: Mouse pressed left at (309, 384)
Screenshot: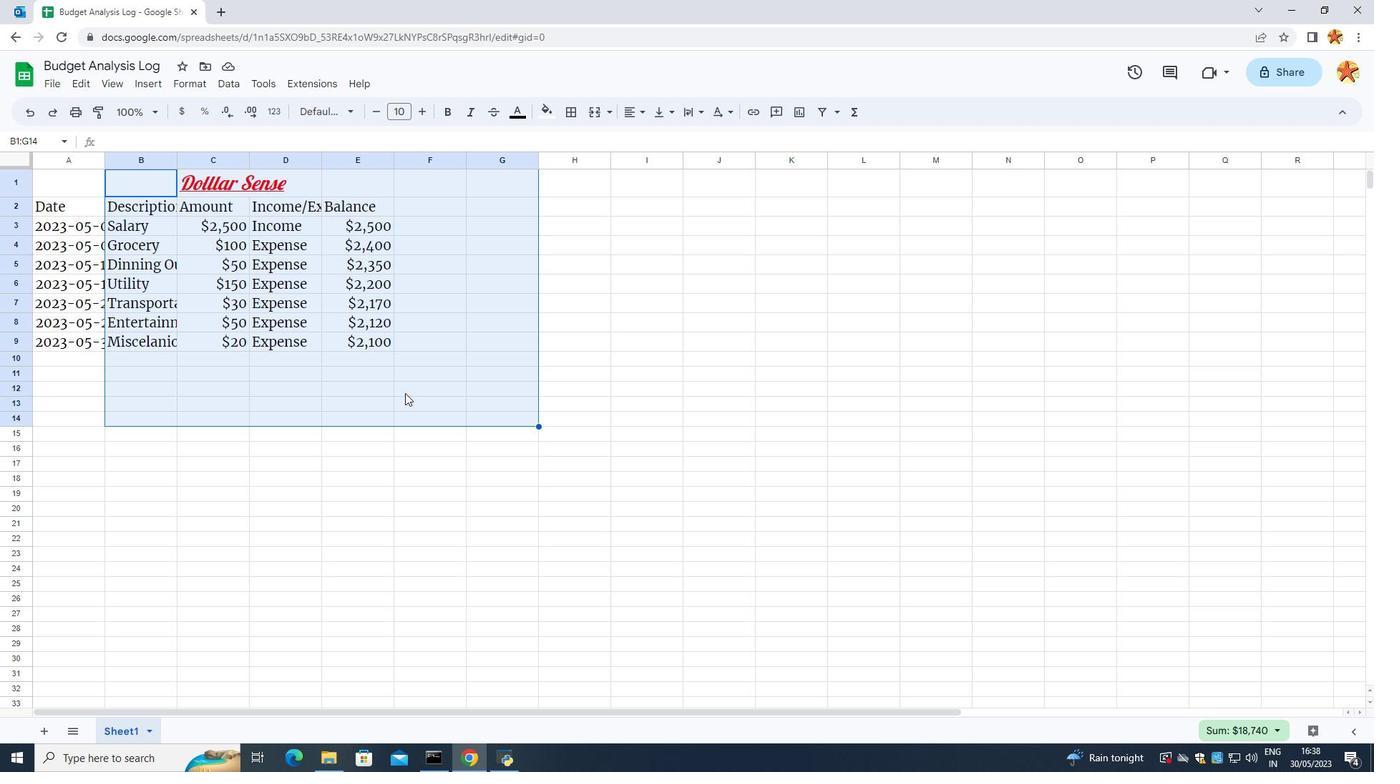 
Action: Mouse moved to (52, 188)
Screenshot: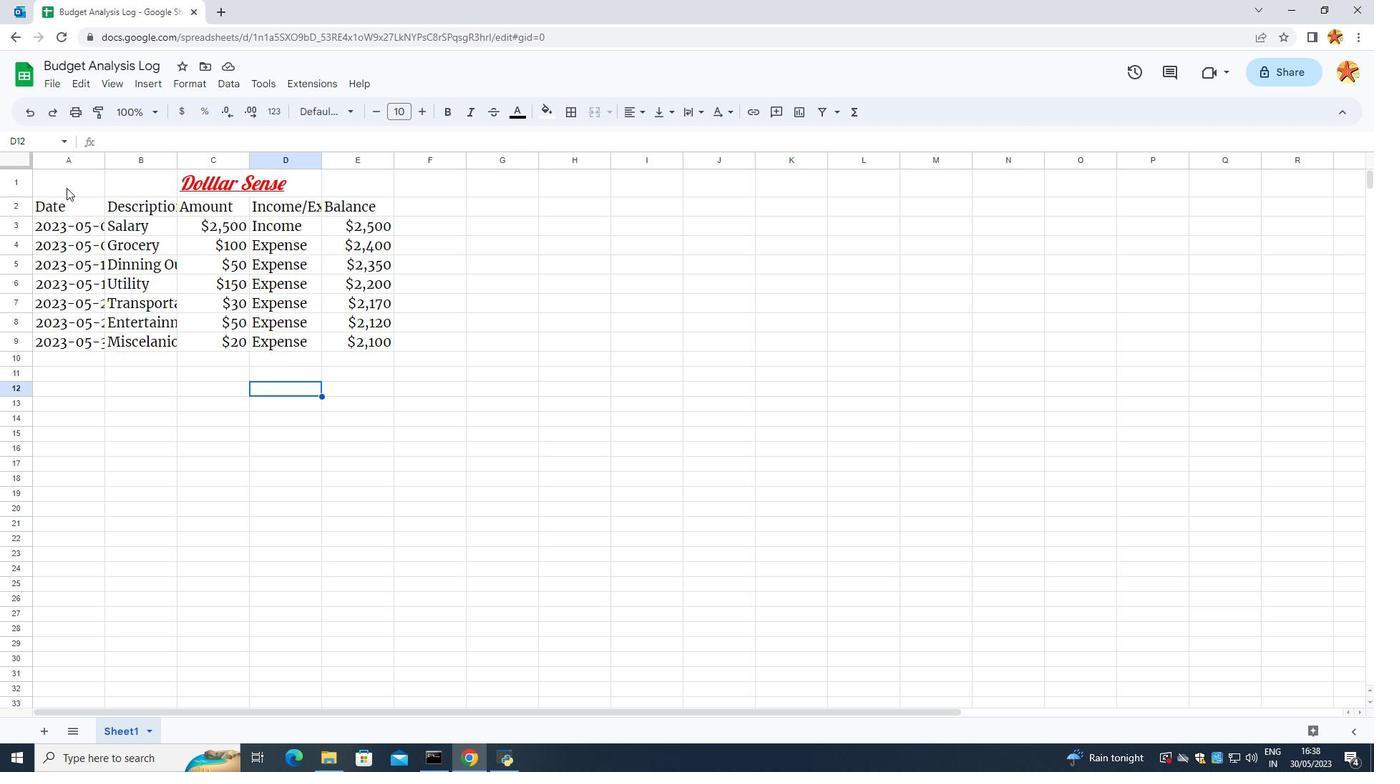 
Action: Mouse pressed left at (52, 188)
Screenshot: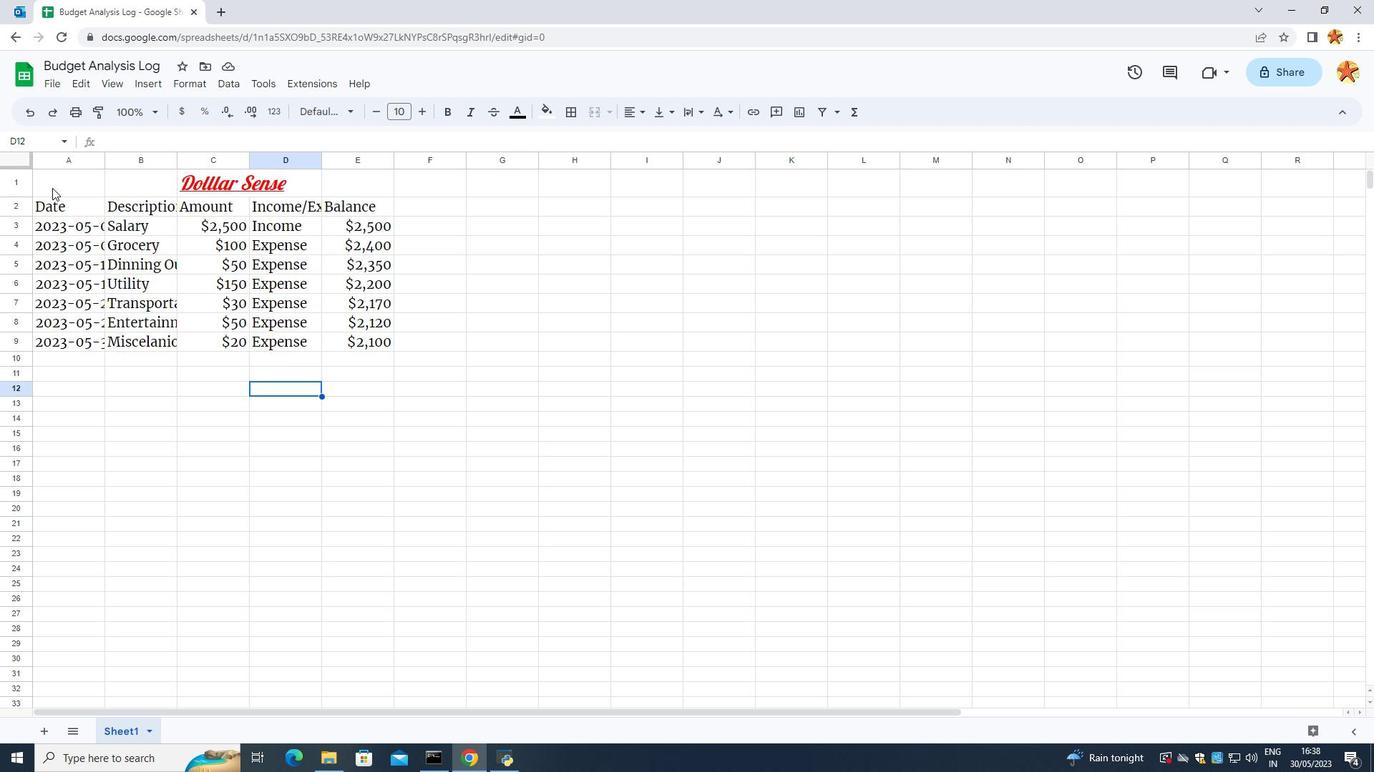 
Action: Mouse moved to (562, 367)
Screenshot: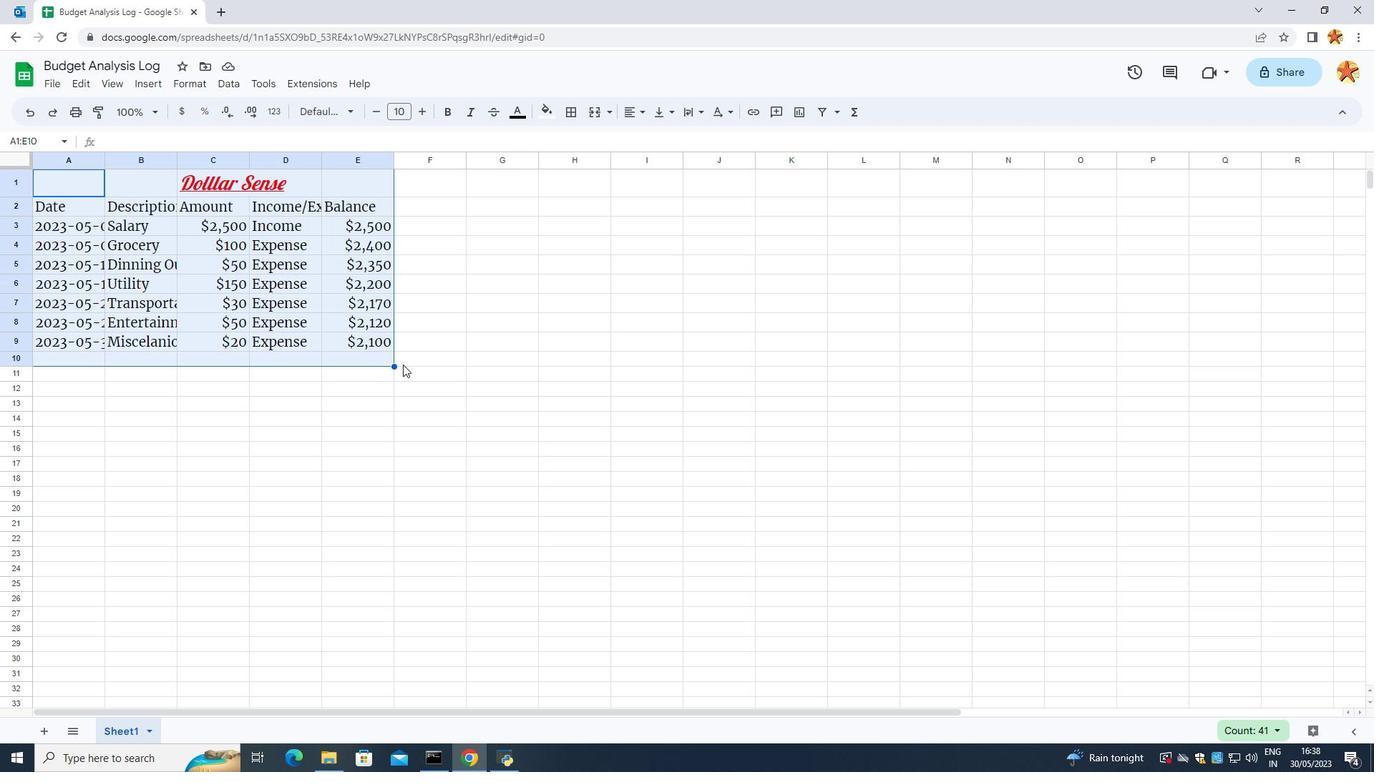 
Action: Mouse pressed left at (562, 367)
Screenshot: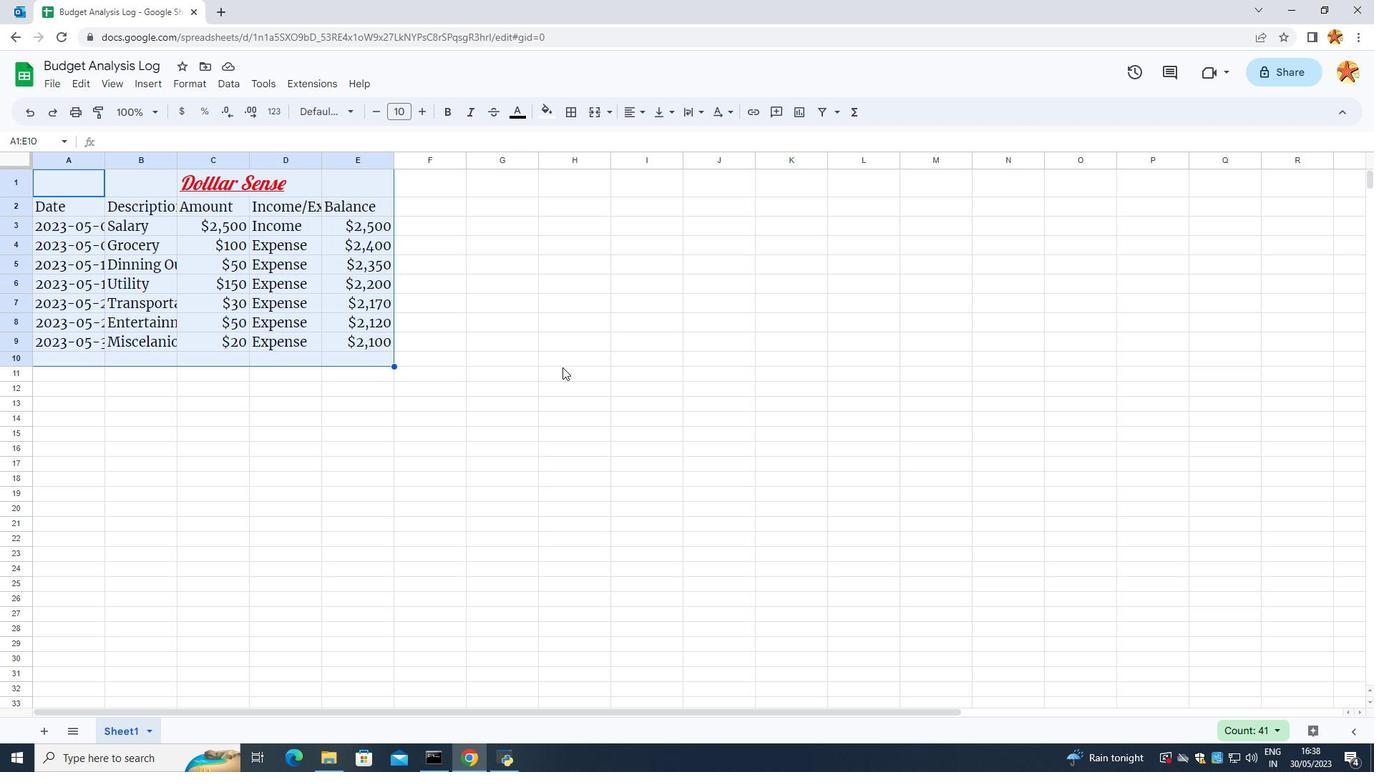 
Action: Mouse moved to (52, 186)
Screenshot: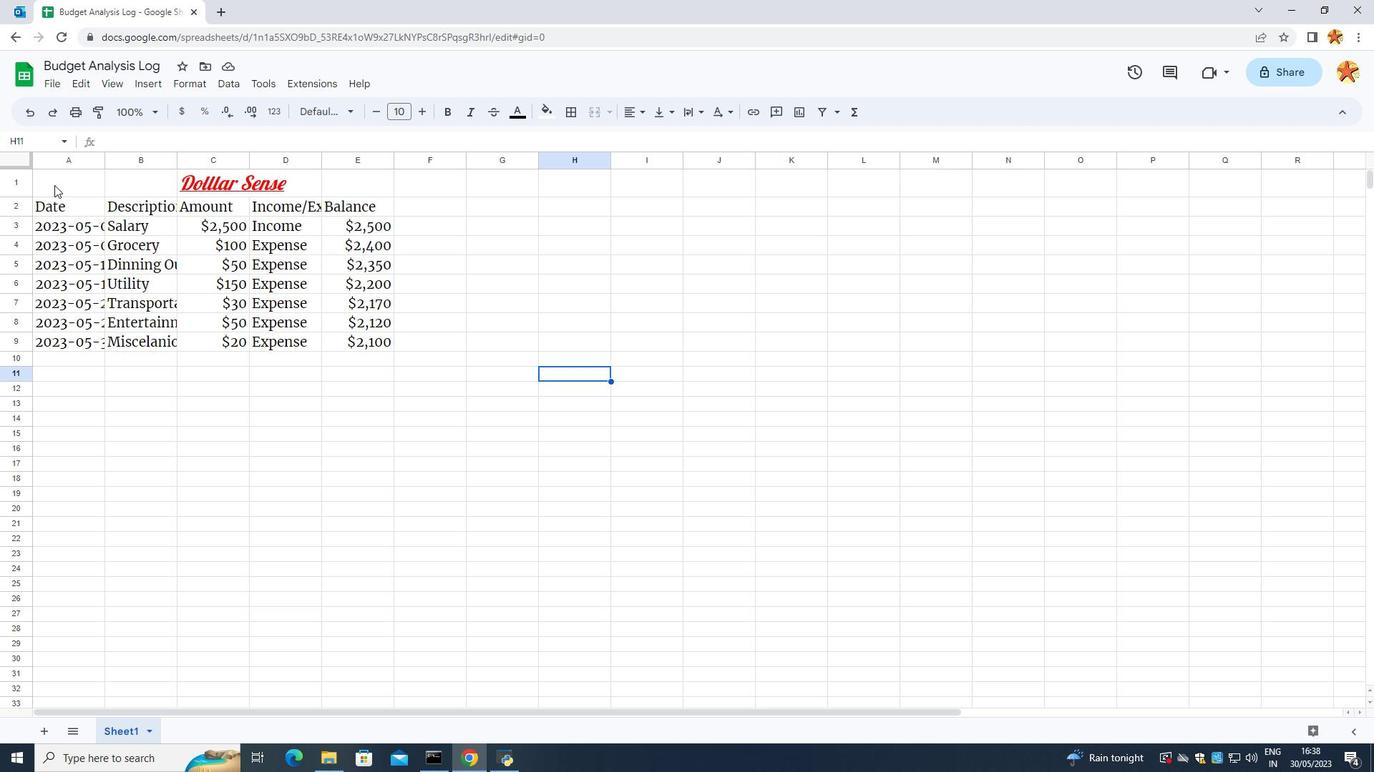 
Action: Mouse pressed left at (52, 186)
Screenshot: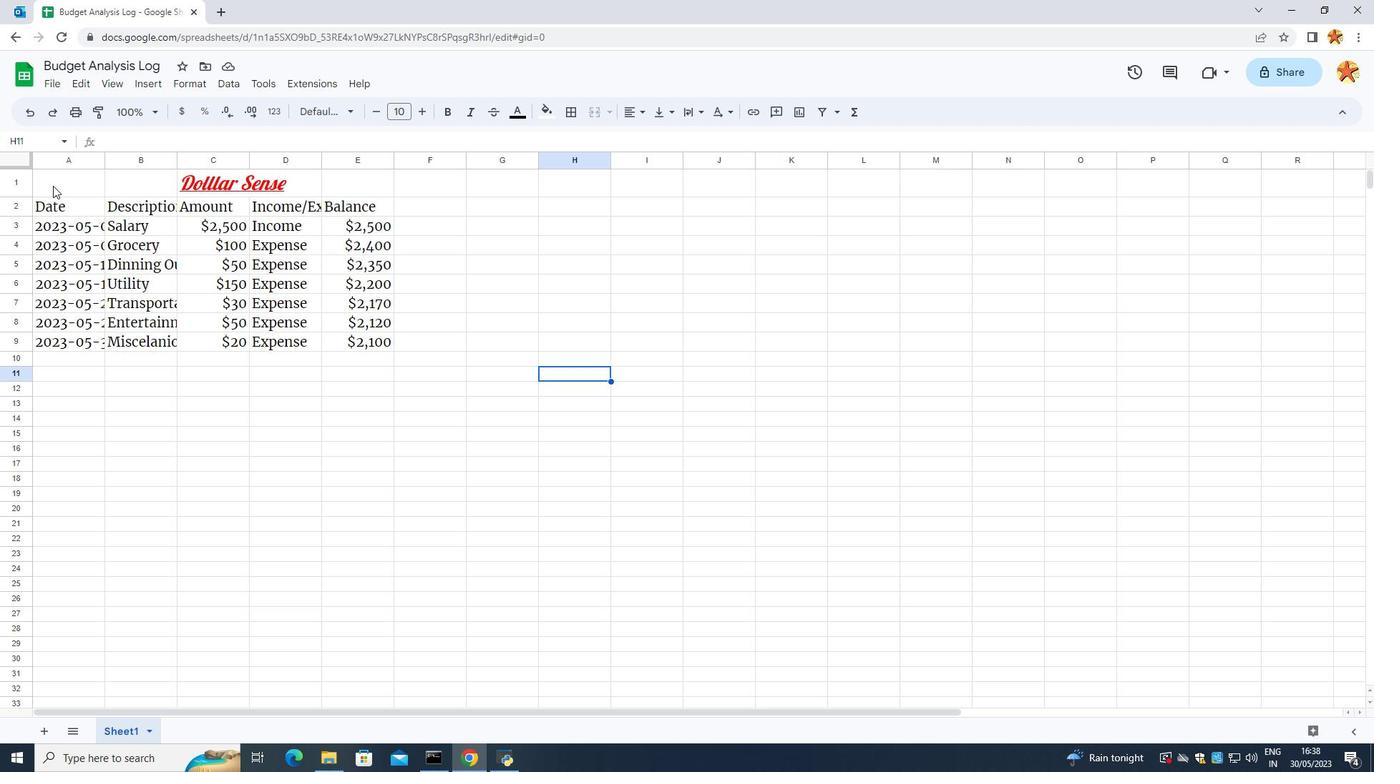 
Action: Mouse moved to (634, 115)
Screenshot: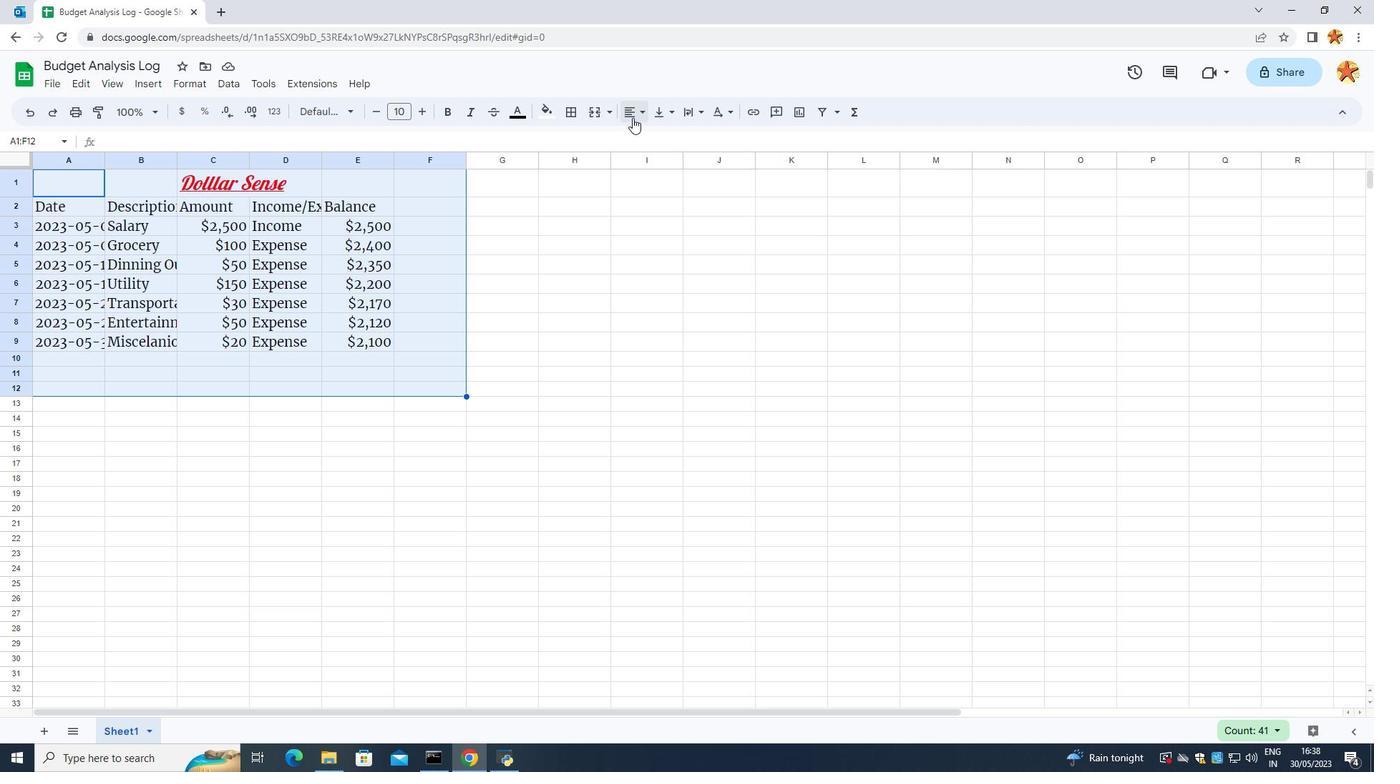 
Action: Mouse pressed left at (634, 115)
Screenshot: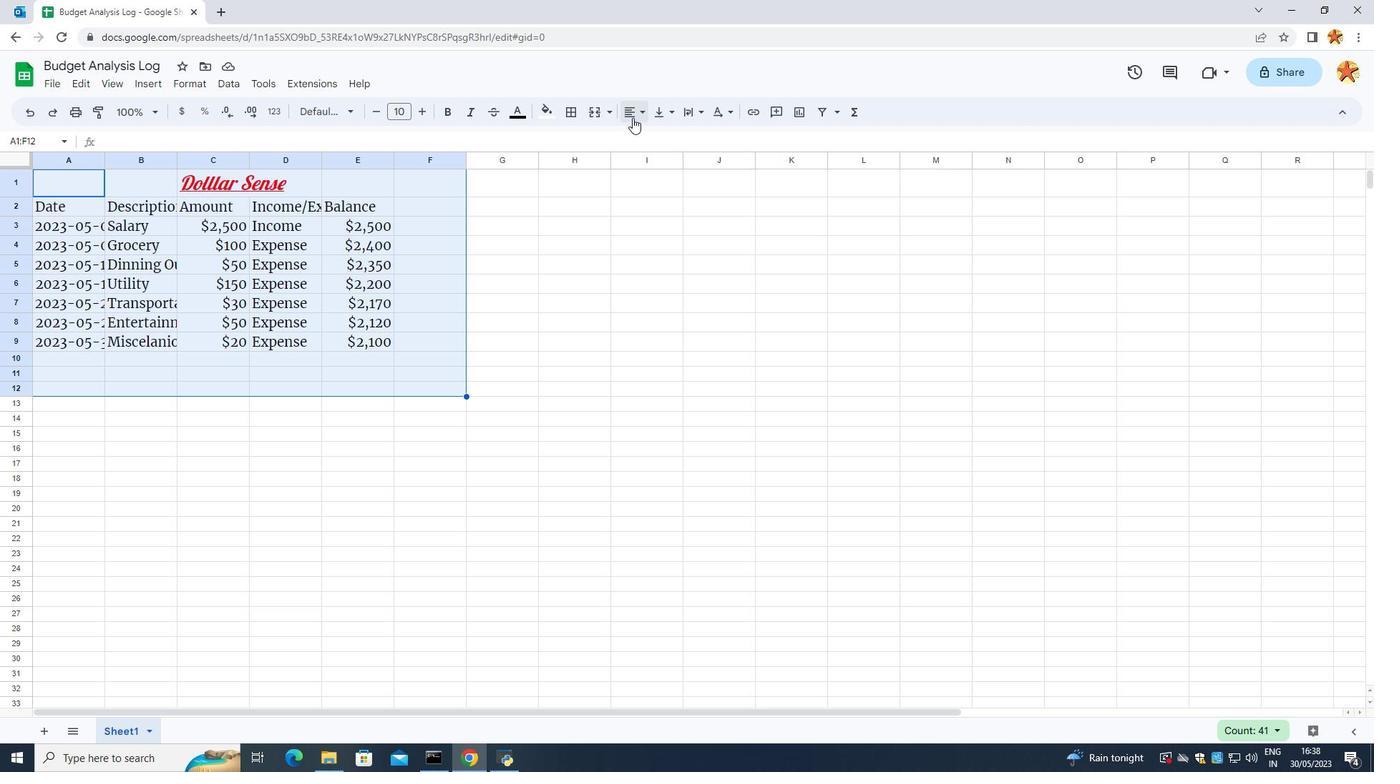
Action: Mouse moved to (652, 139)
Screenshot: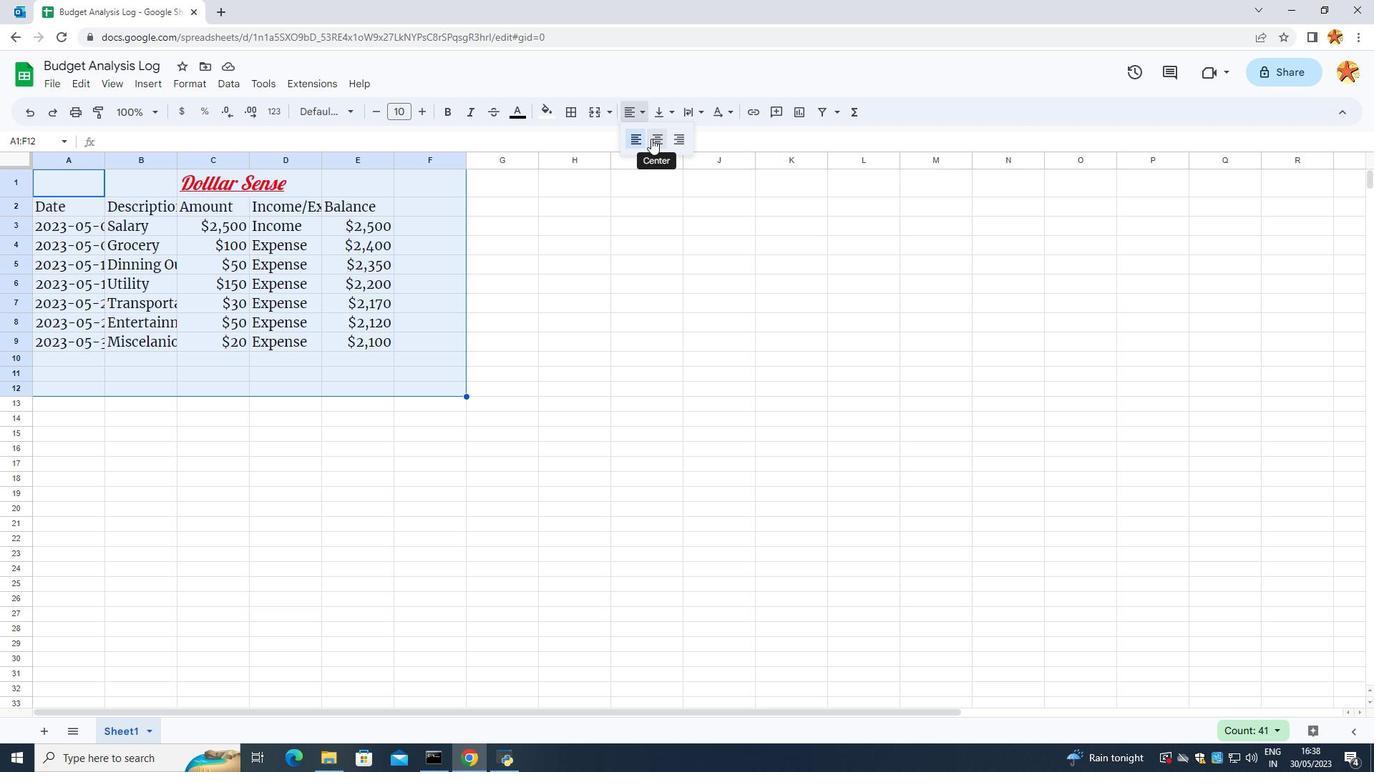 
Action: Mouse pressed left at (652, 139)
Screenshot: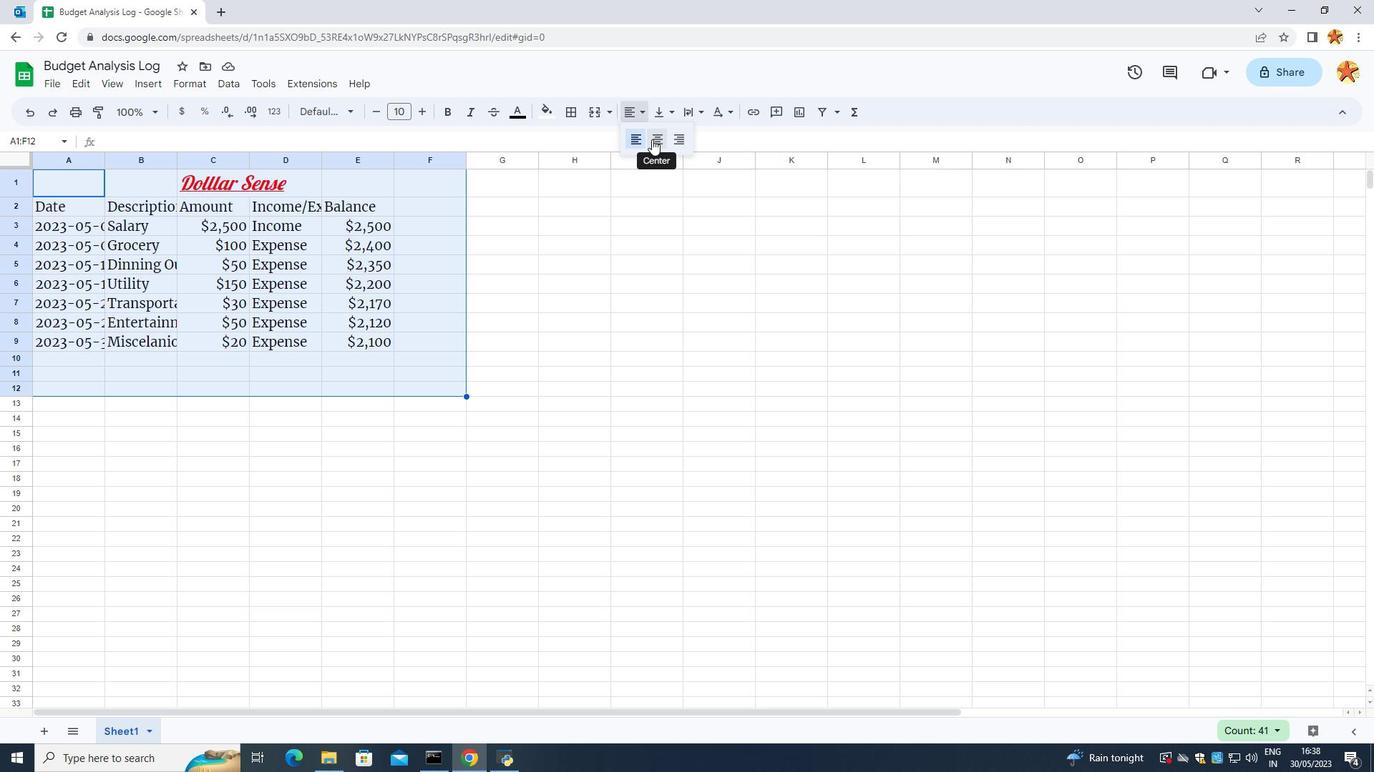 
Action: Mouse moved to (147, 465)
Screenshot: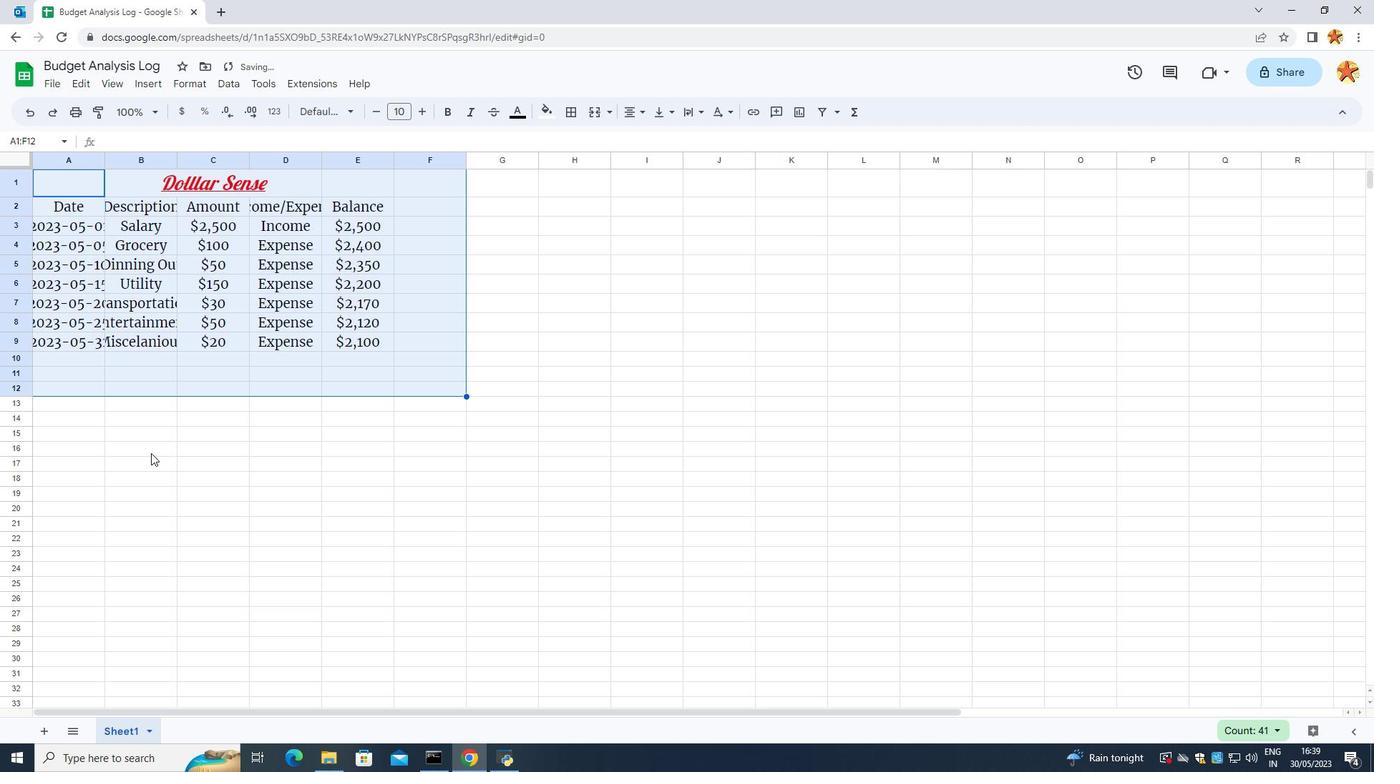 
Action: Mouse pressed left at (147, 465)
Screenshot: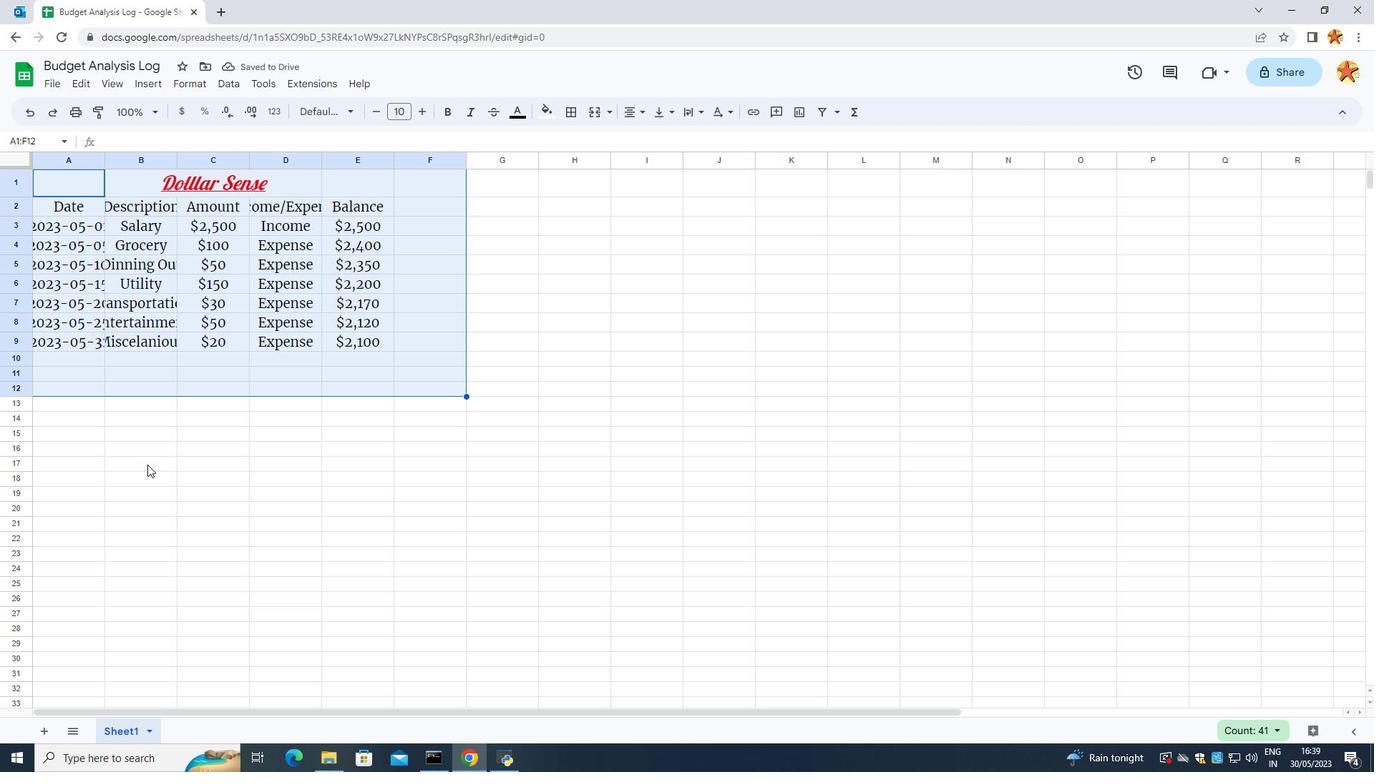 
Action: Key pressed ctrl+S
Screenshot: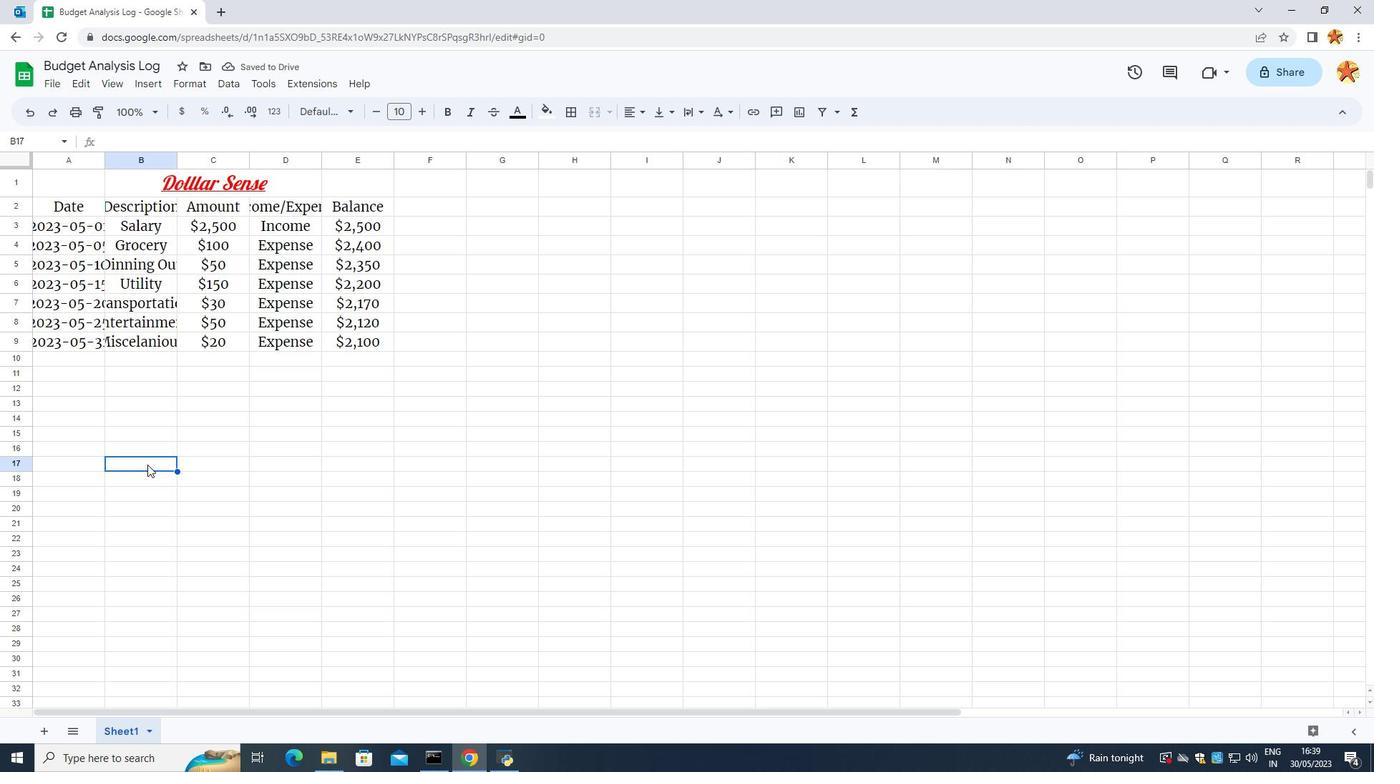 
Action: Mouse moved to (351, 470)
Screenshot: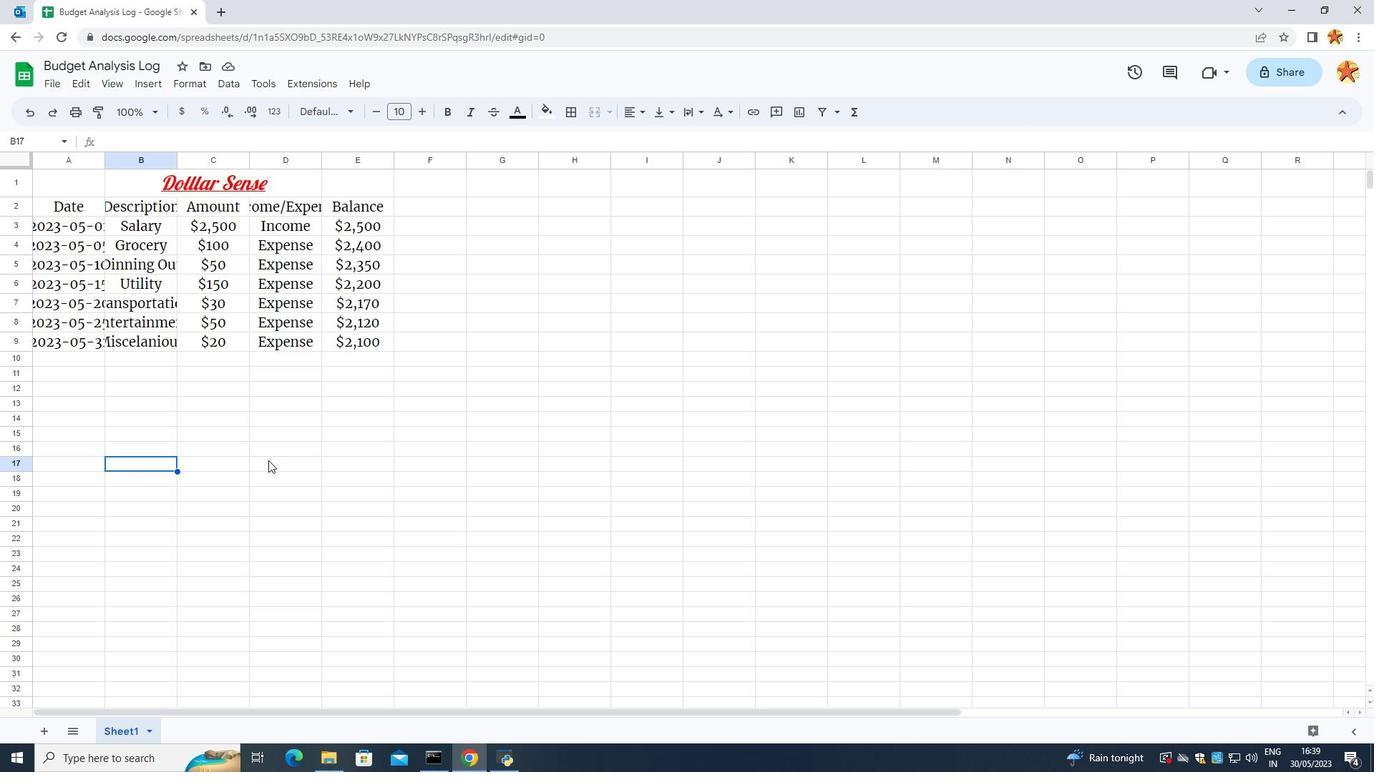 
Action: Mouse pressed left at (351, 470)
Screenshot: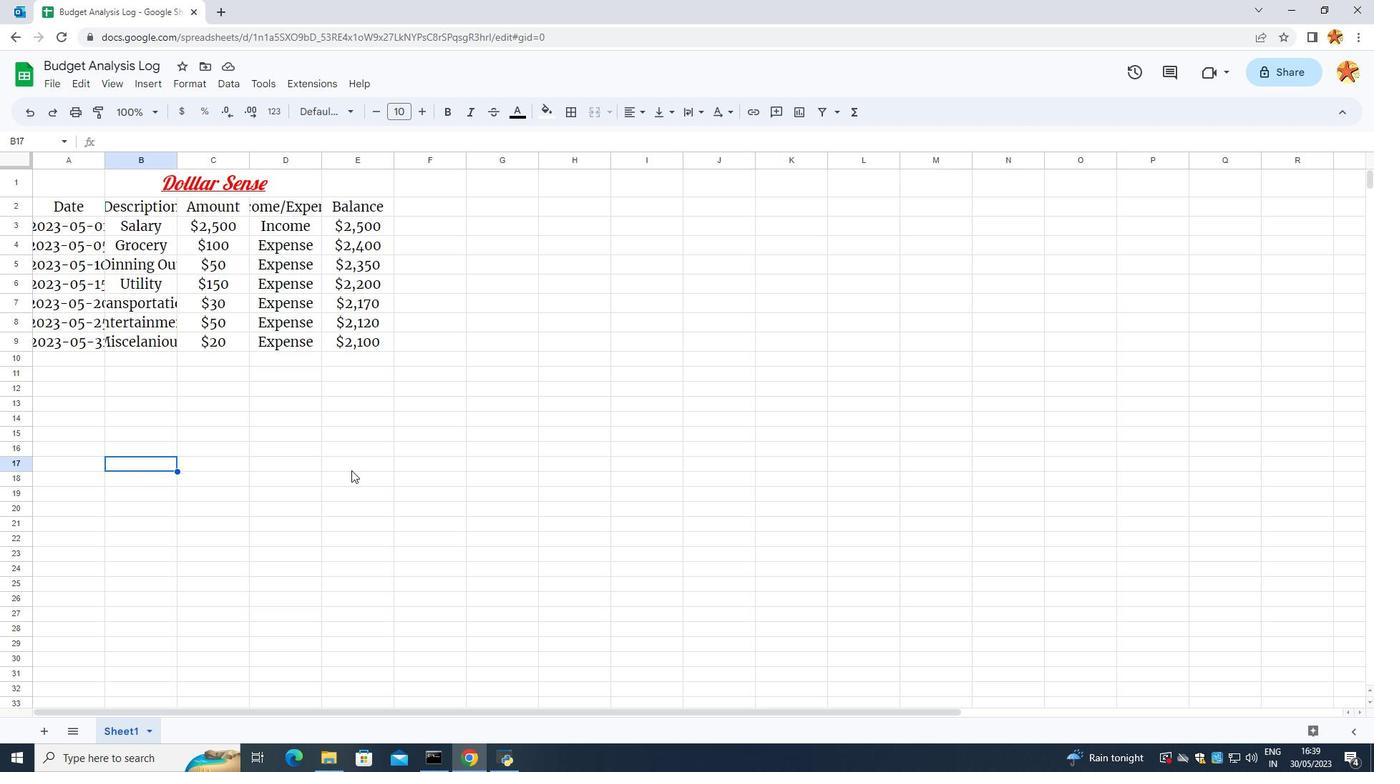 
